 Task: Schedule a brainstorming session with the research and development team to explore new product ideas, feasibility, and potential market demand for innovation opportunities on September 27th at 2 PM.
Action: Mouse moved to (73, 229)
Screenshot: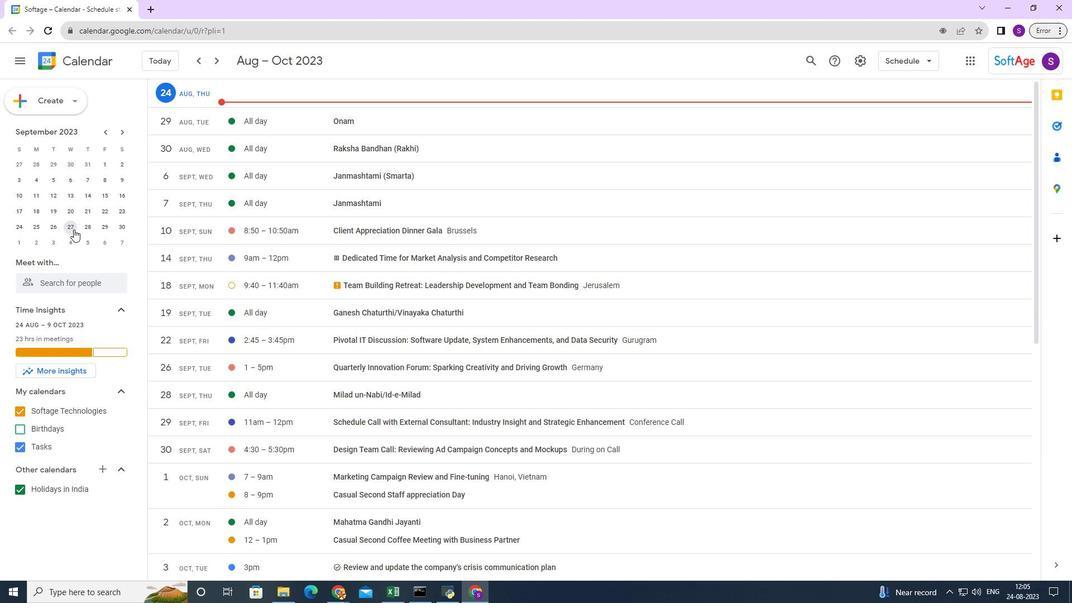 
Action: Mouse pressed left at (73, 229)
Screenshot: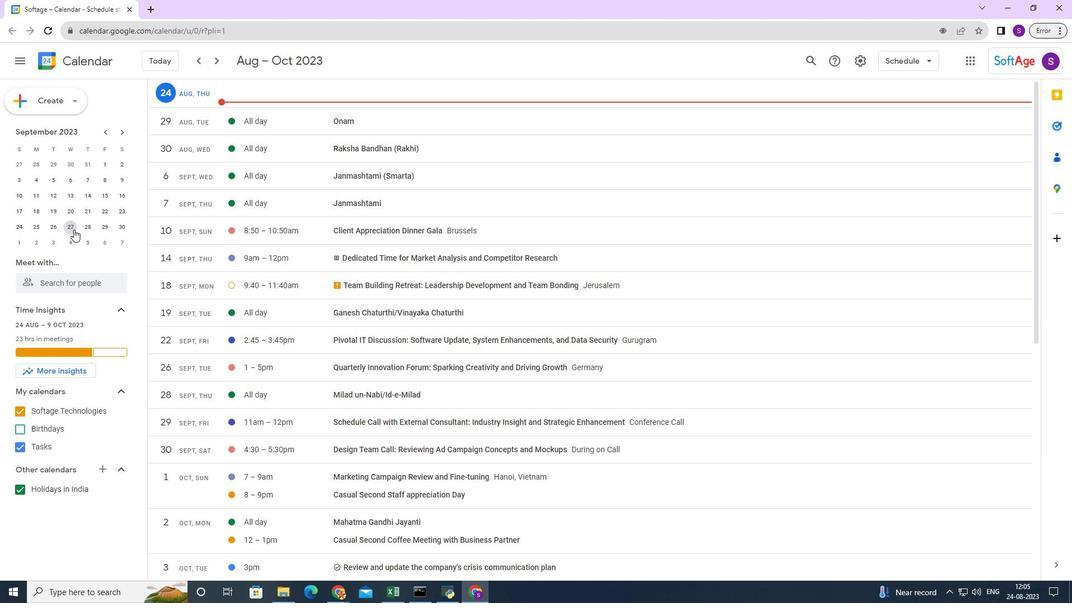 
Action: Mouse moved to (72, 106)
Screenshot: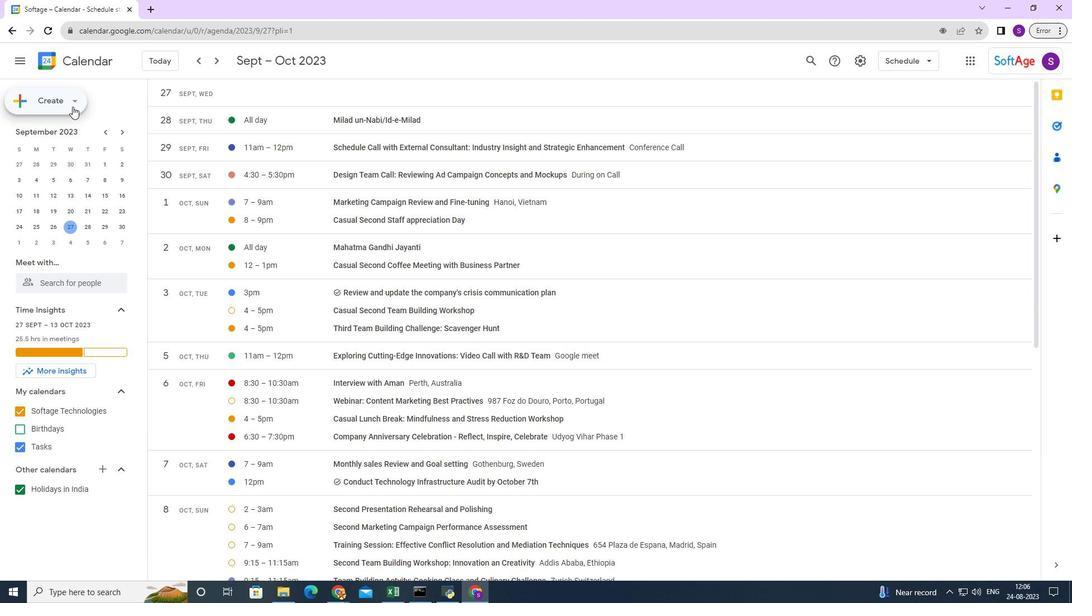 
Action: Mouse pressed left at (72, 106)
Screenshot: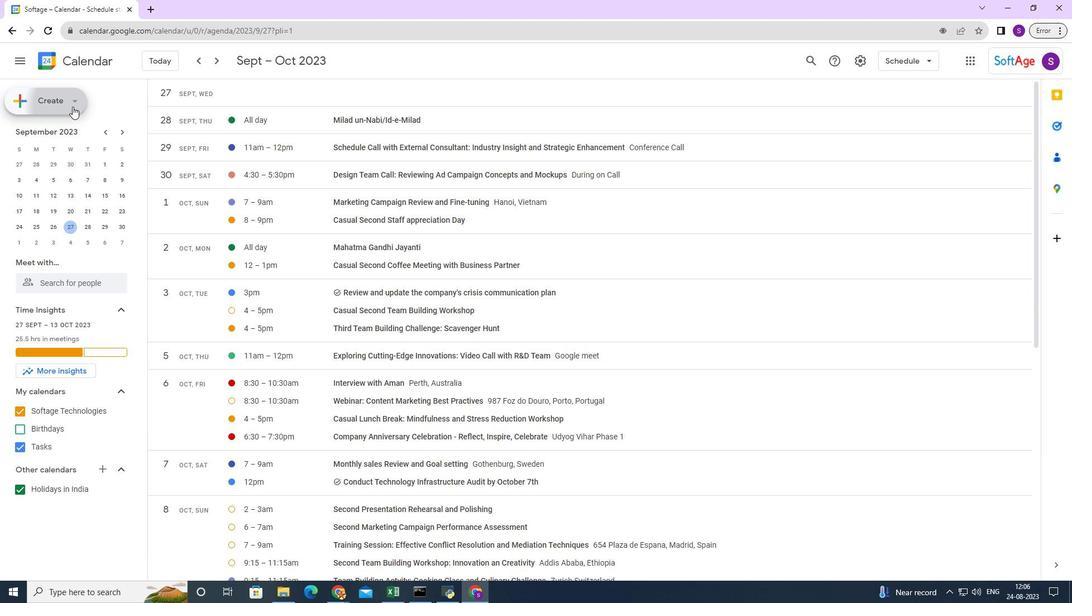 
Action: Mouse moved to (44, 220)
Screenshot: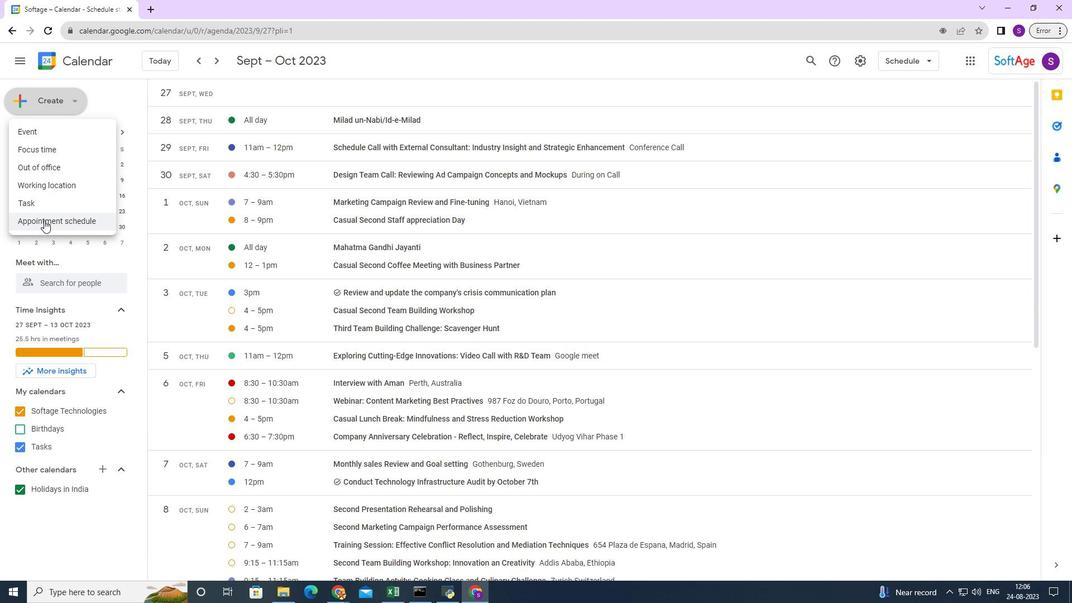 
Action: Mouse pressed left at (44, 220)
Screenshot: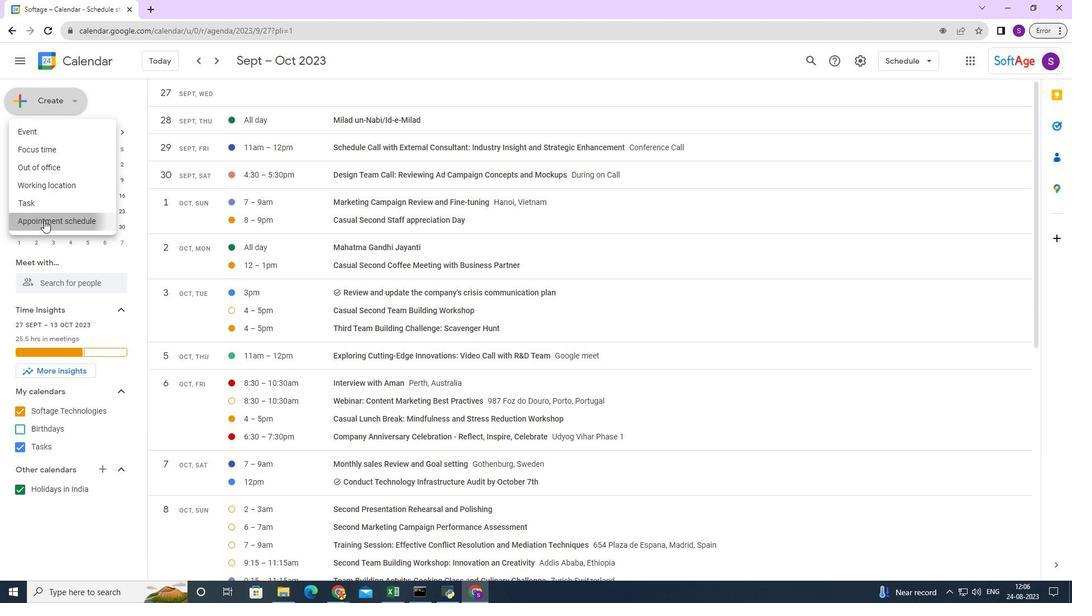 
Action: Mouse moved to (97, 348)
Screenshot: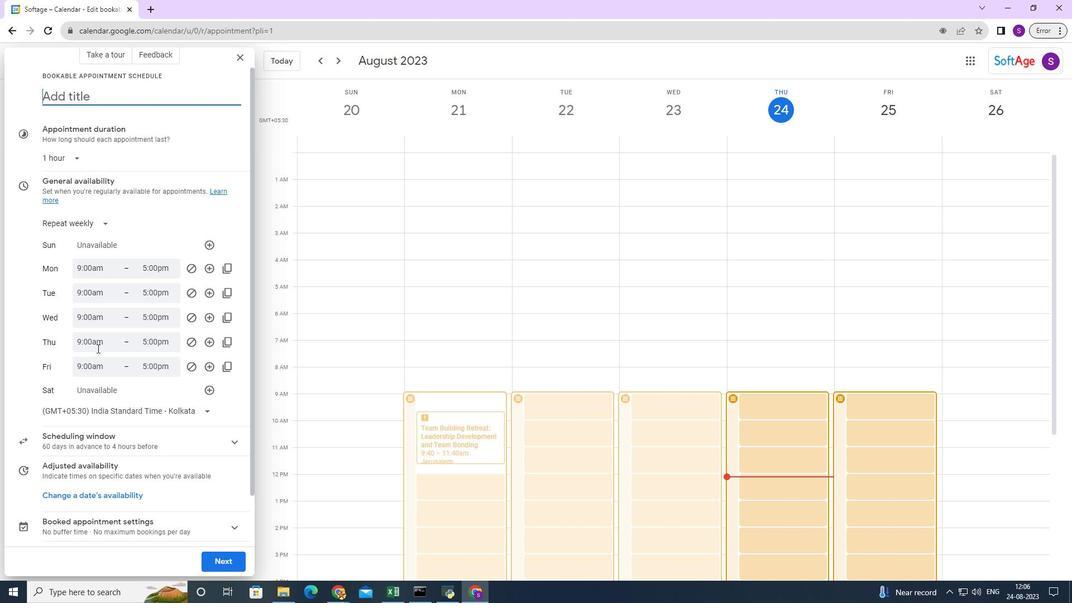 
Action: Mouse scrolled (97, 348) with delta (0, 0)
Screenshot: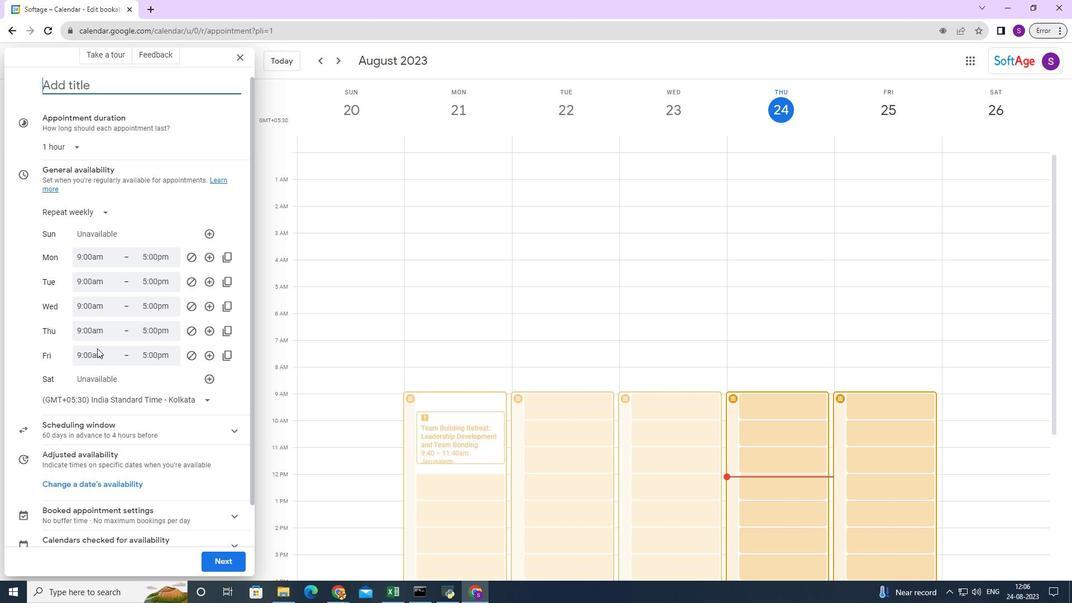 
Action: Mouse scrolled (97, 348) with delta (0, 0)
Screenshot: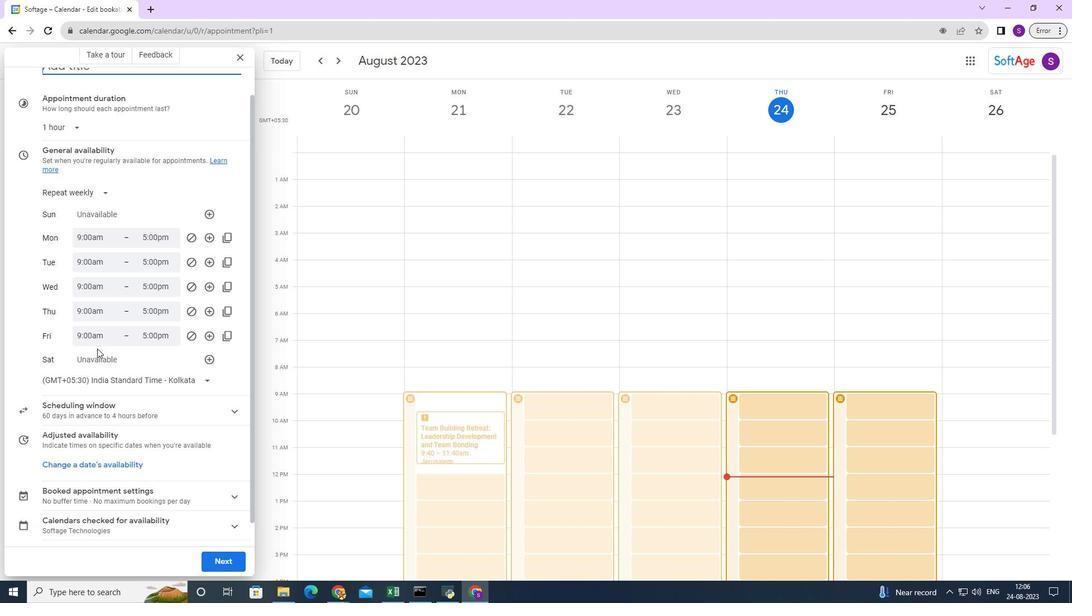 
Action: Mouse moved to (97, 345)
Screenshot: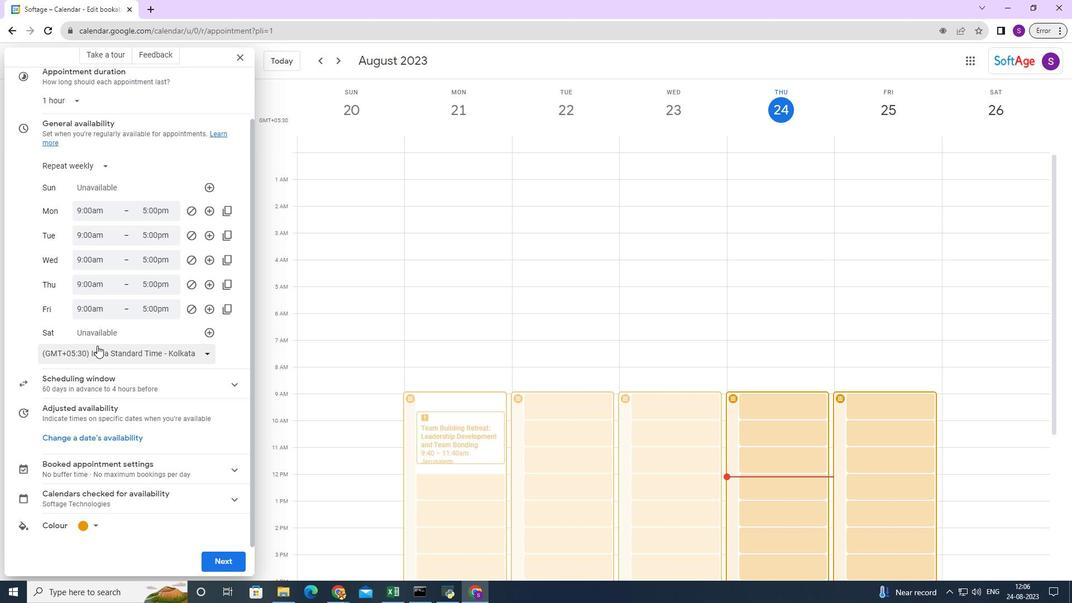 
Action: Mouse scrolled (97, 346) with delta (0, 0)
Screenshot: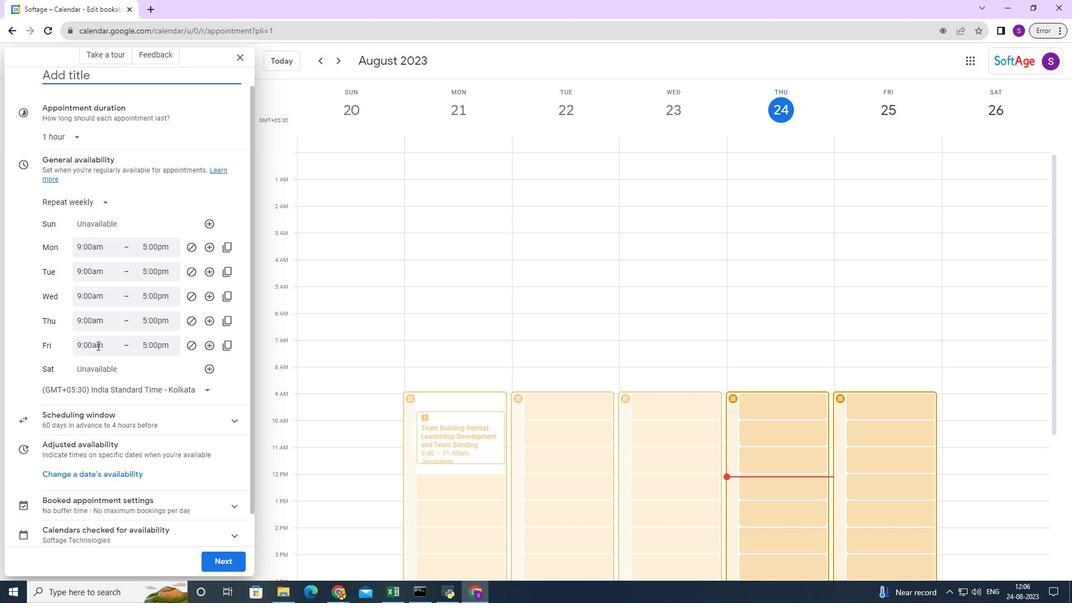
Action: Mouse moved to (91, 168)
Screenshot: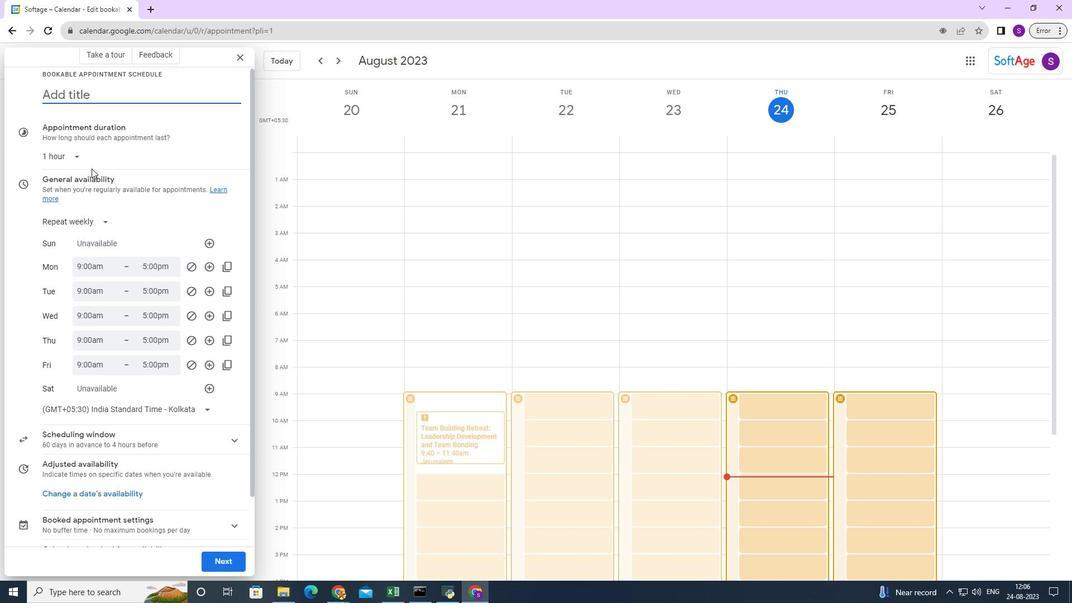 
Action: Mouse scrolled (91, 169) with delta (0, 0)
Screenshot: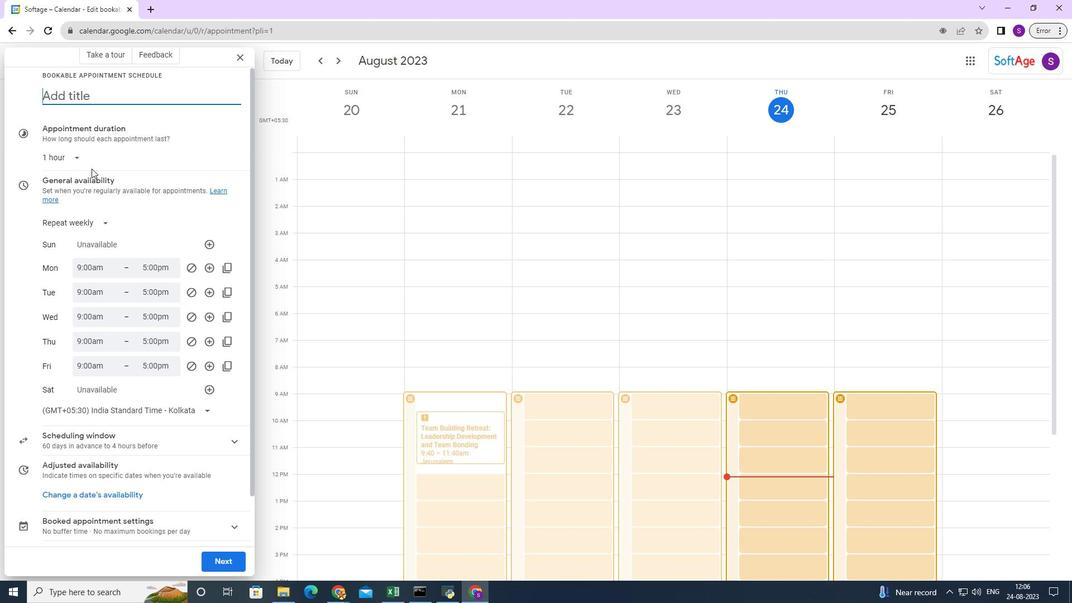
Action: Mouse scrolled (91, 169) with delta (0, 0)
Screenshot: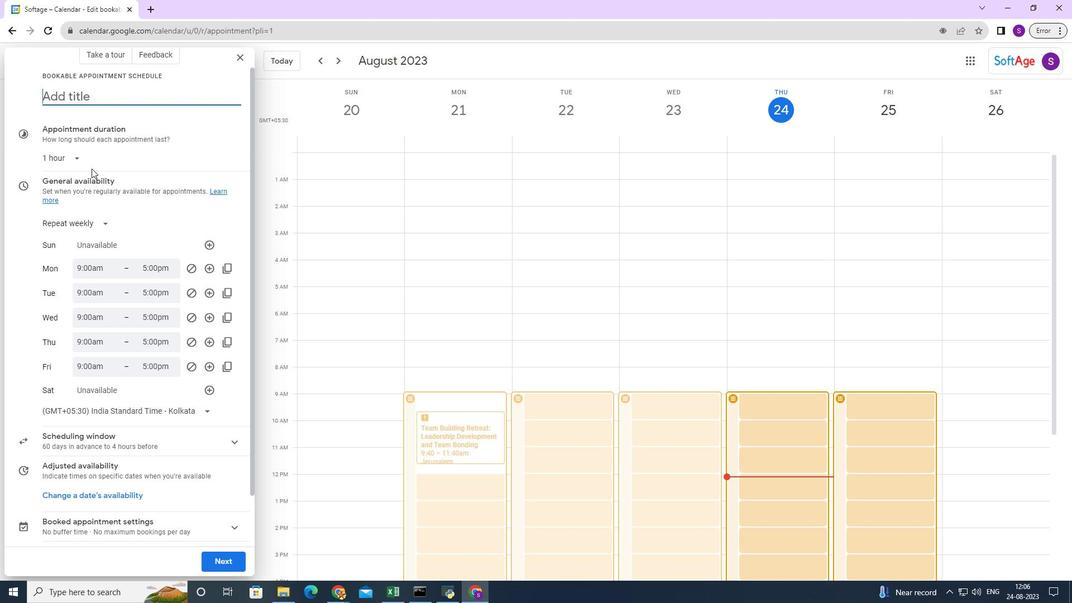 
Action: Mouse scrolled (91, 169) with delta (0, 0)
Screenshot: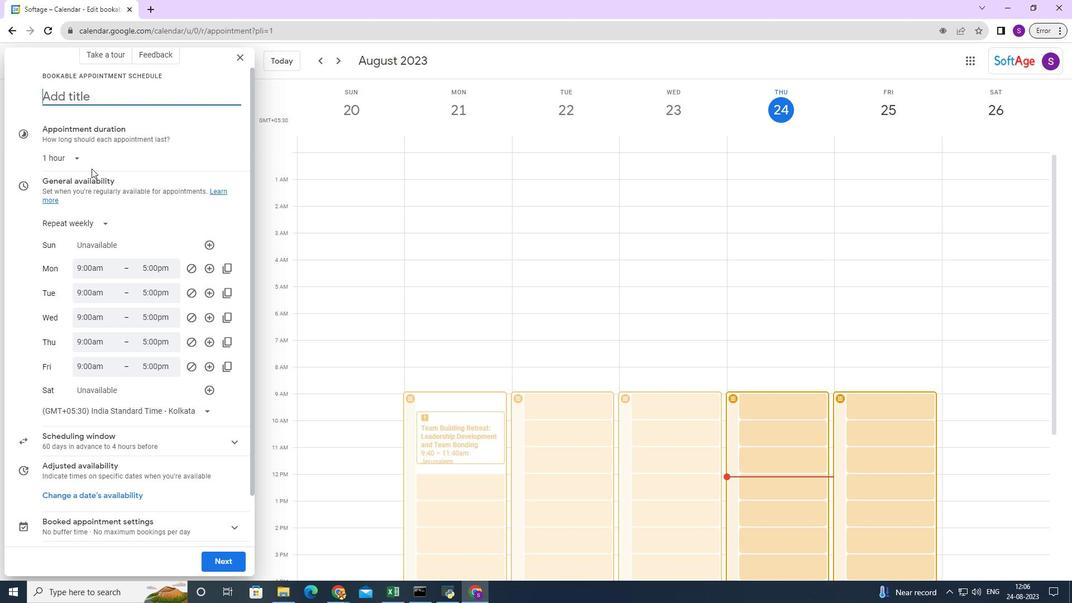
Action: Mouse moved to (91, 150)
Screenshot: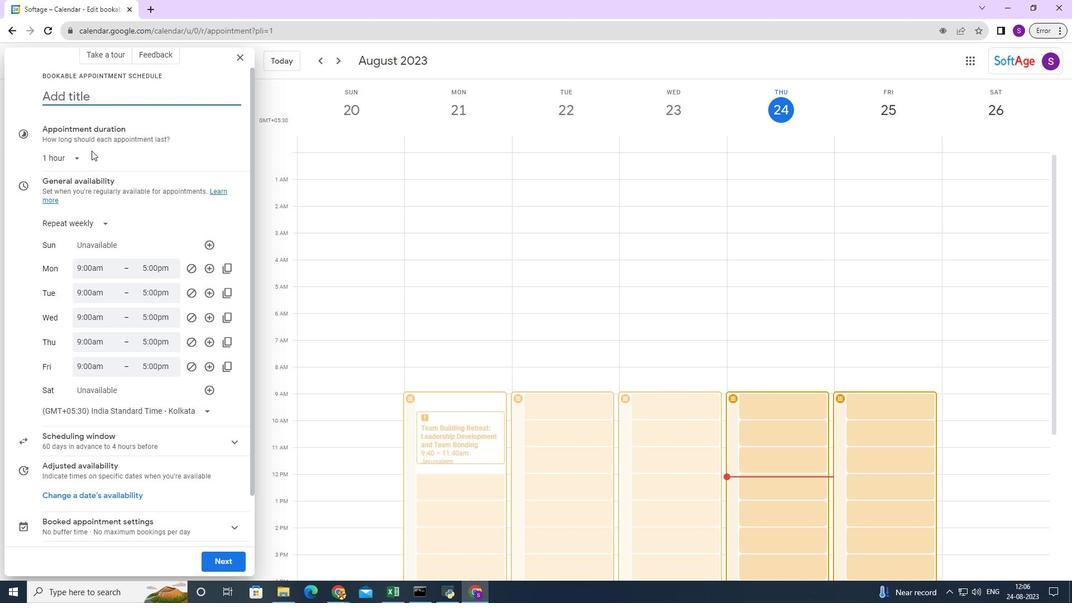 
Action: Mouse scrolled (91, 151) with delta (0, 0)
Screenshot: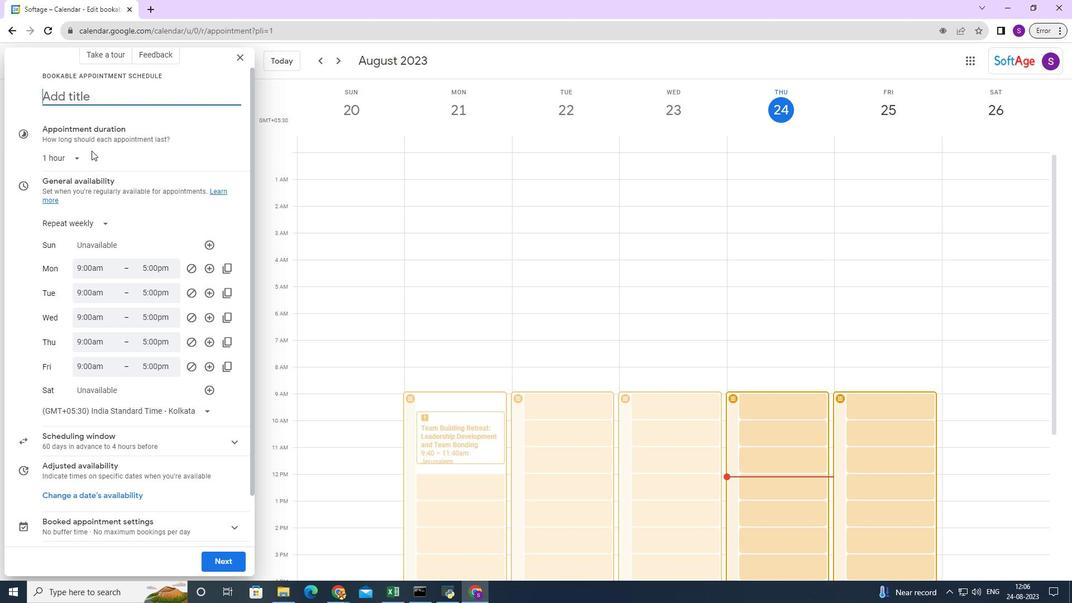 
Action: Mouse moved to (409, 298)
Screenshot: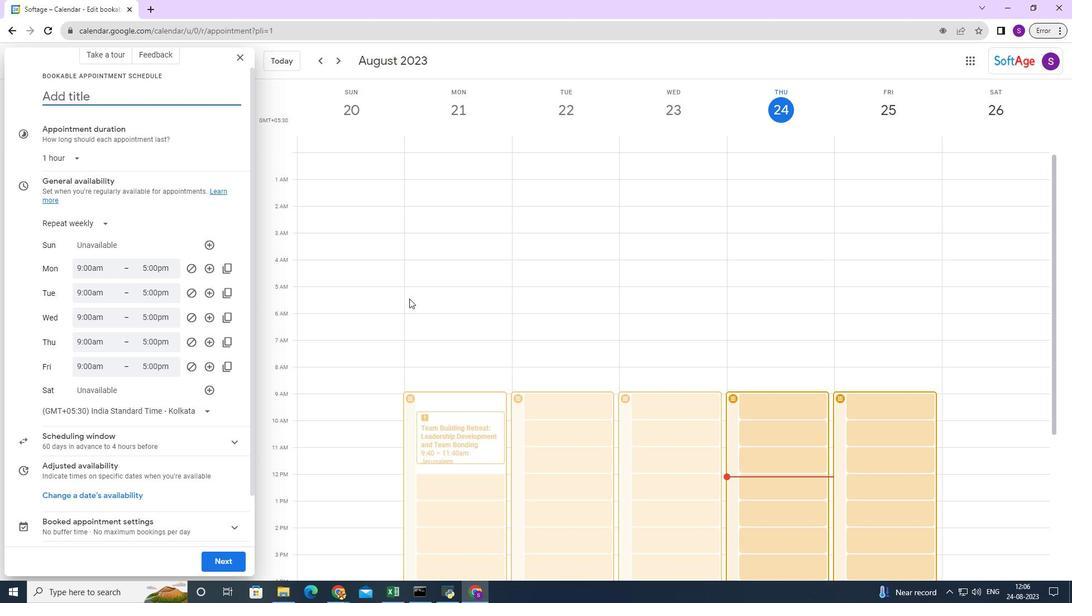 
Action: Mouse scrolled (409, 298) with delta (0, 0)
Screenshot: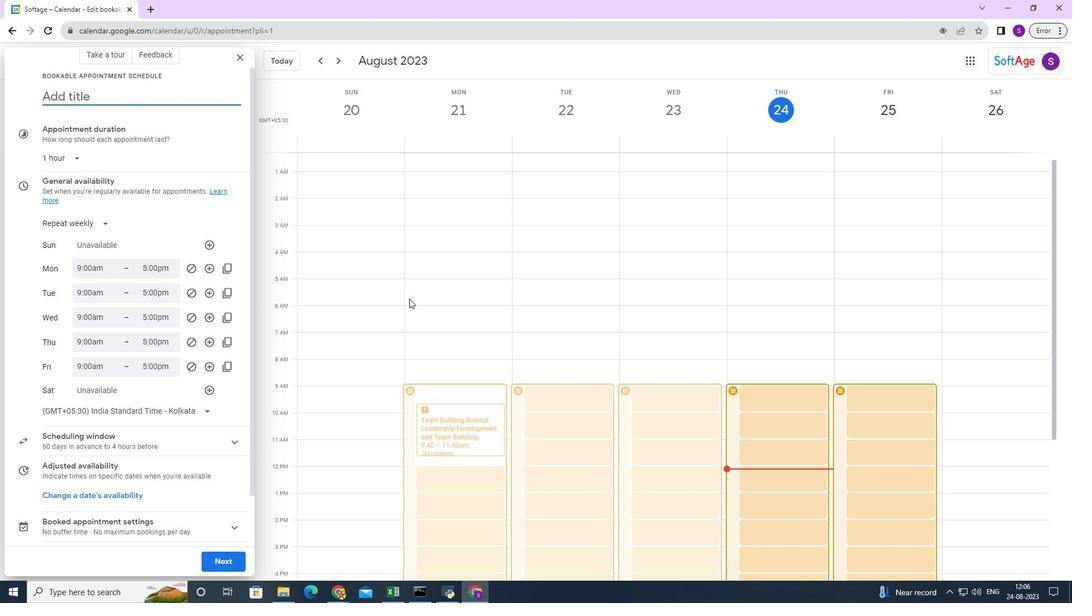 
Action: Mouse scrolled (409, 298) with delta (0, 0)
Screenshot: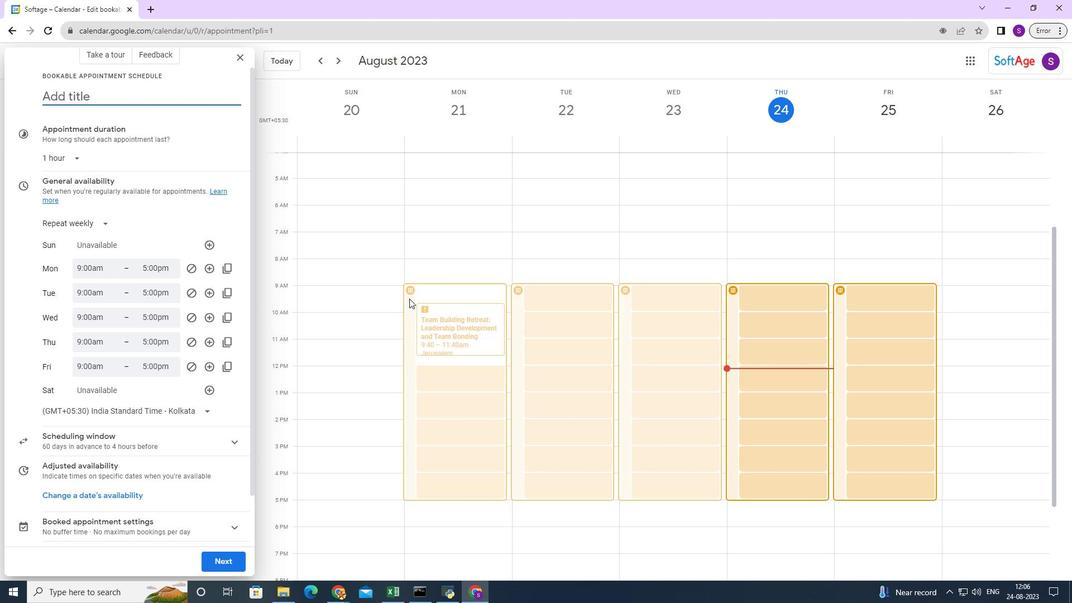 
Action: Mouse scrolled (409, 298) with delta (0, 0)
Screenshot: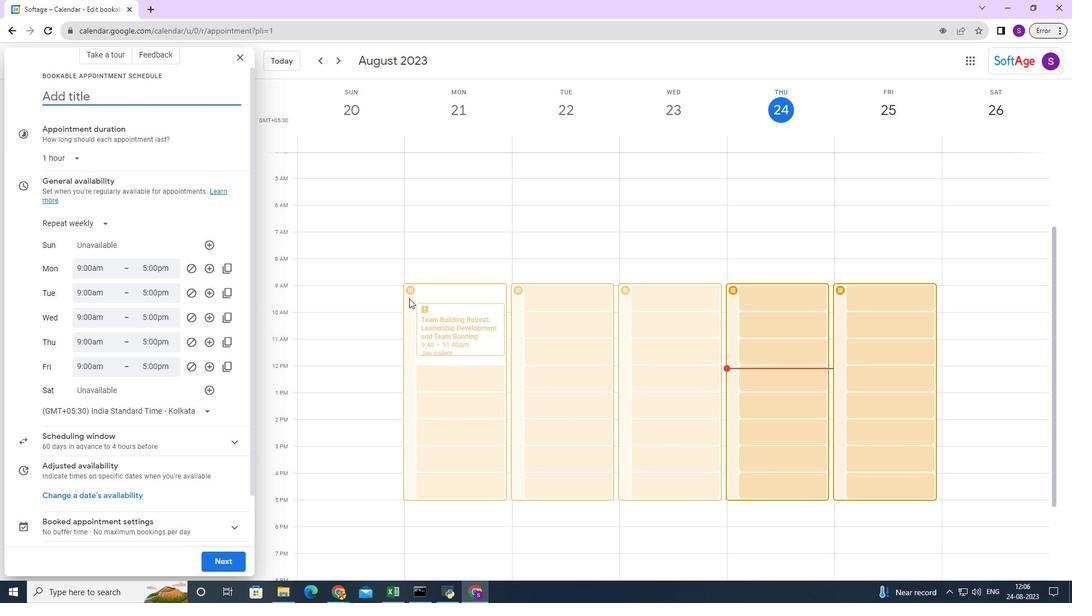 
Action: Mouse moved to (326, 370)
Screenshot: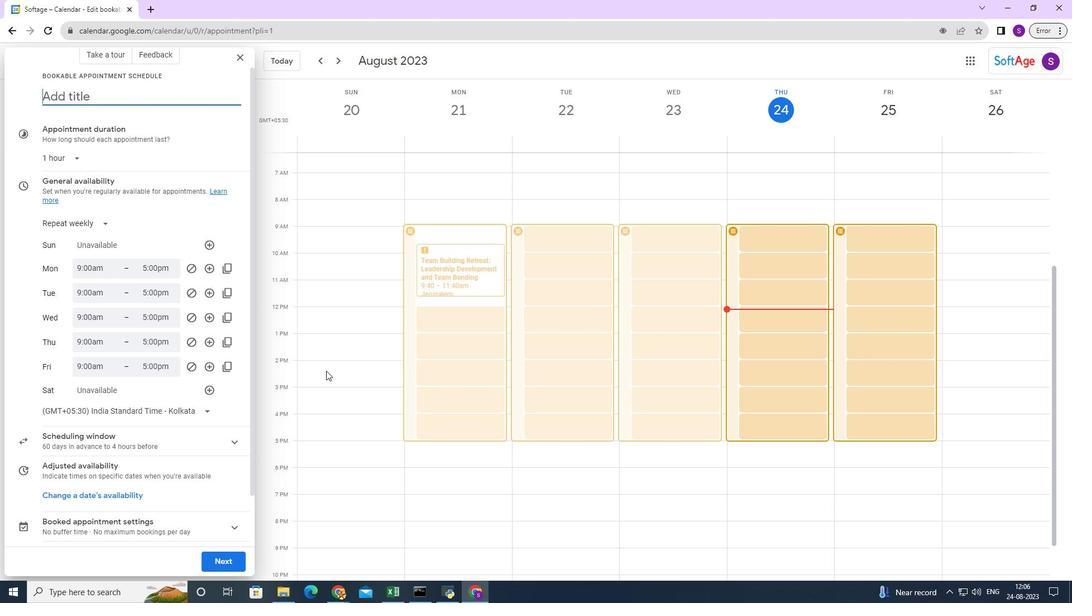 
Action: Mouse pressed left at (326, 370)
Screenshot: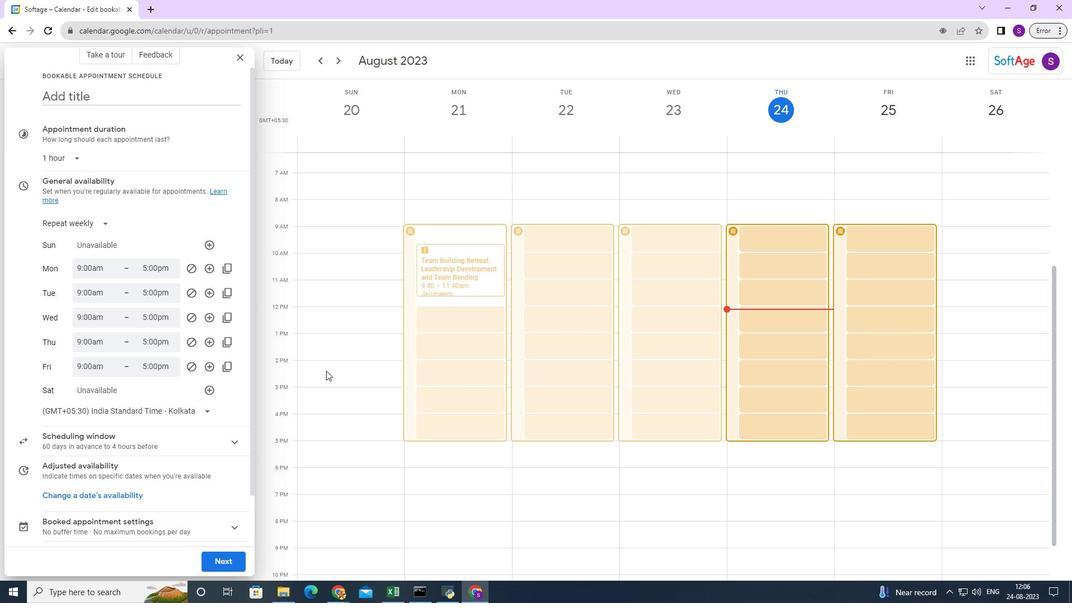 
Action: Mouse moved to (332, 360)
Screenshot: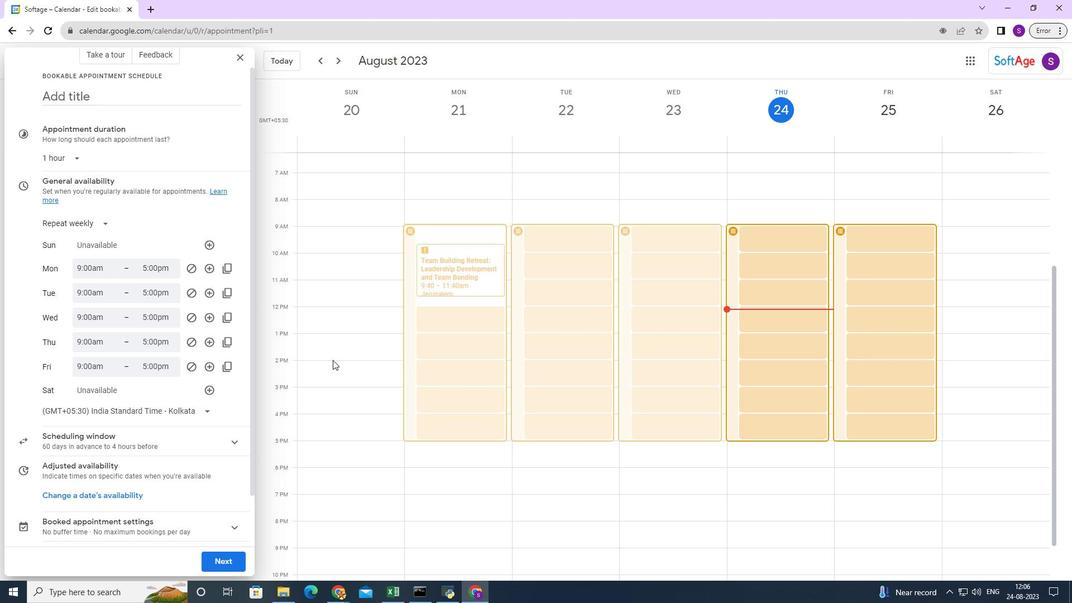 
Action: Mouse pressed left at (332, 360)
Screenshot: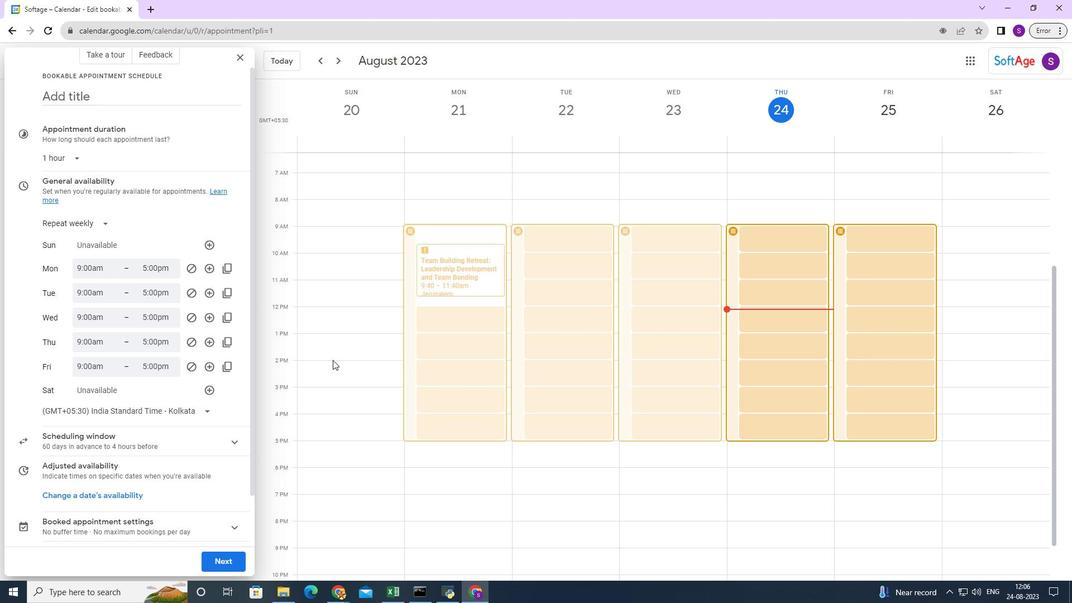 
Action: Mouse moved to (92, 102)
Screenshot: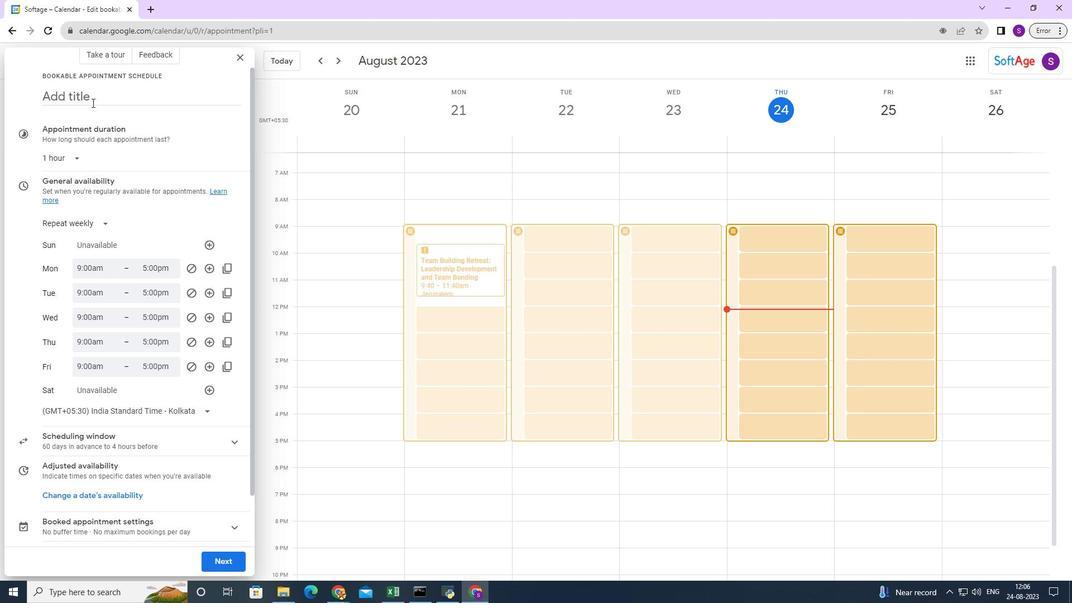 
Action: Mouse pressed left at (92, 102)
Screenshot: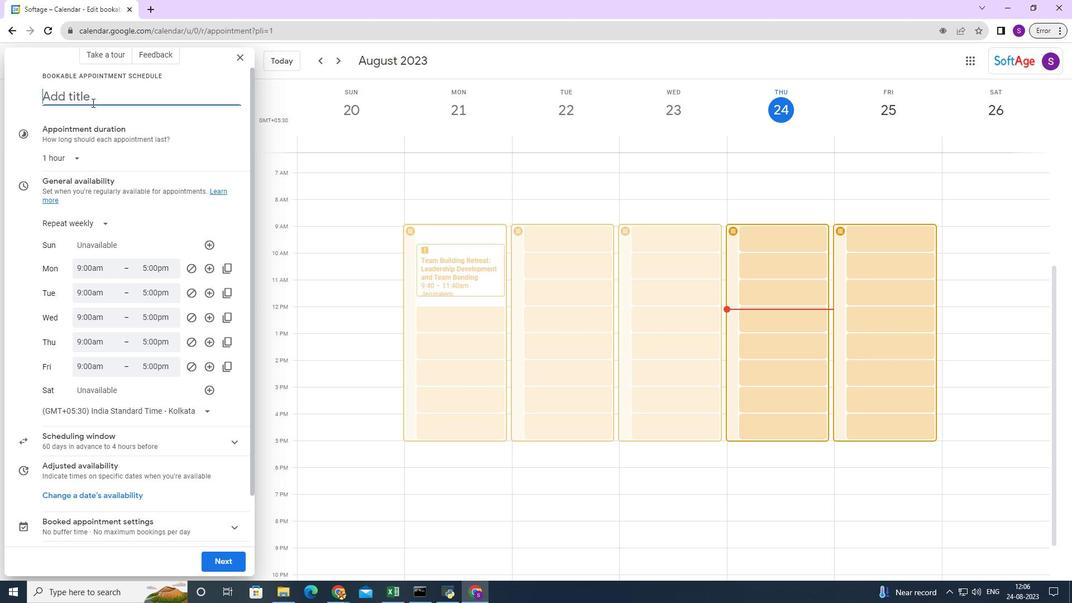 
Action: Mouse moved to (86, 260)
Screenshot: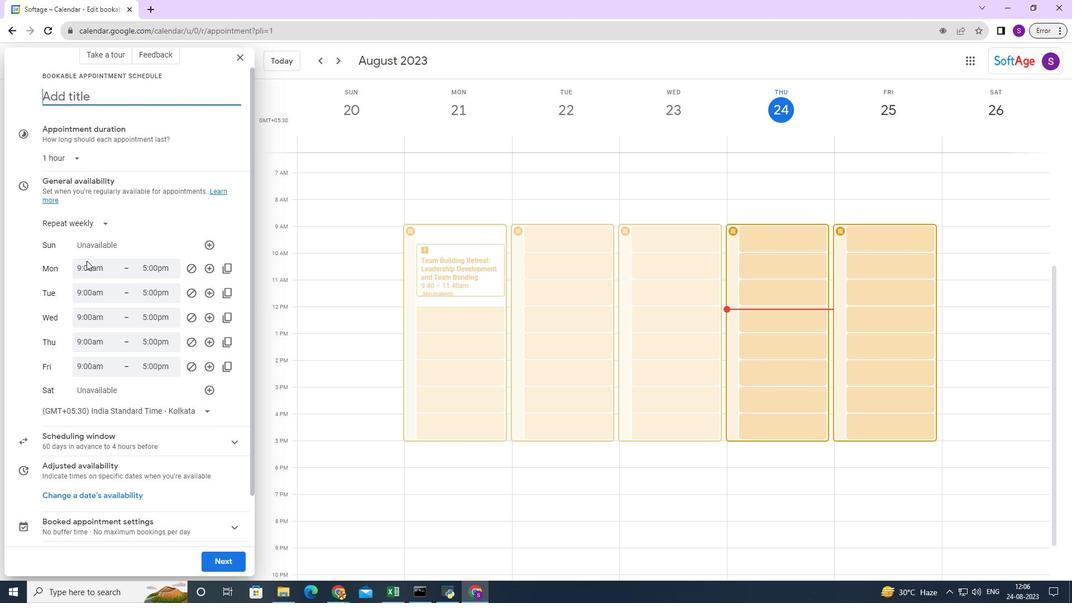 
Action: Mouse scrolled (86, 261) with delta (0, 0)
Screenshot: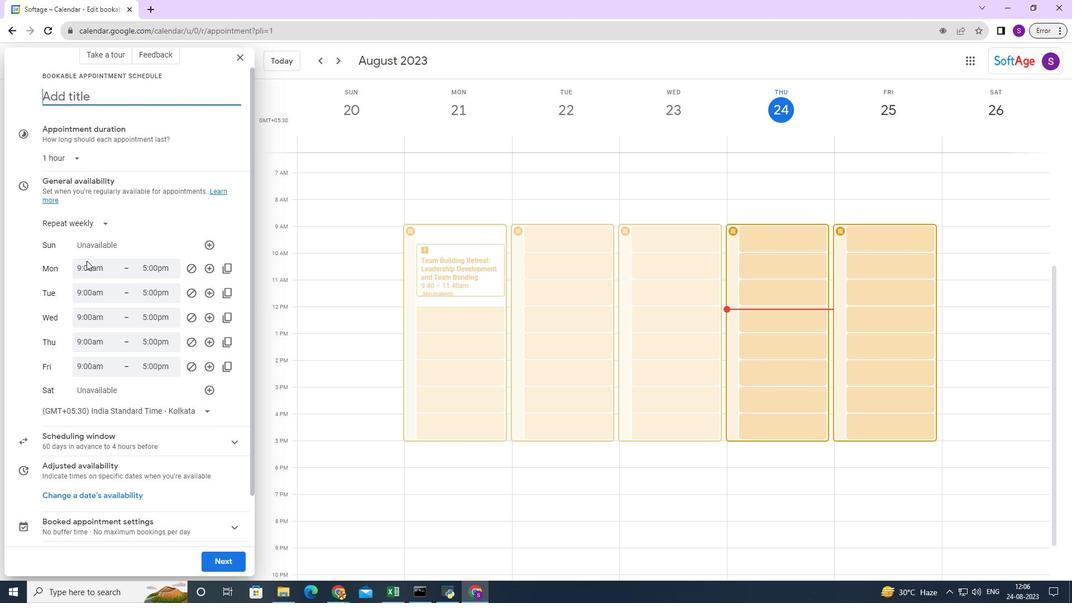 
Action: Mouse scrolled (86, 261) with delta (0, 0)
Screenshot: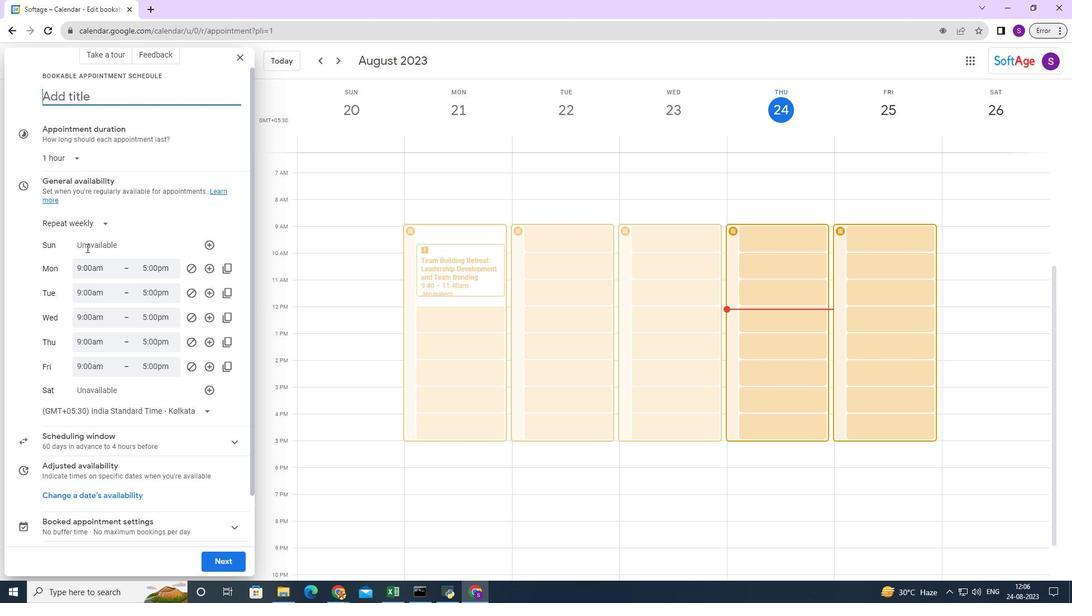 
Action: Mouse scrolled (86, 261) with delta (0, 0)
Screenshot: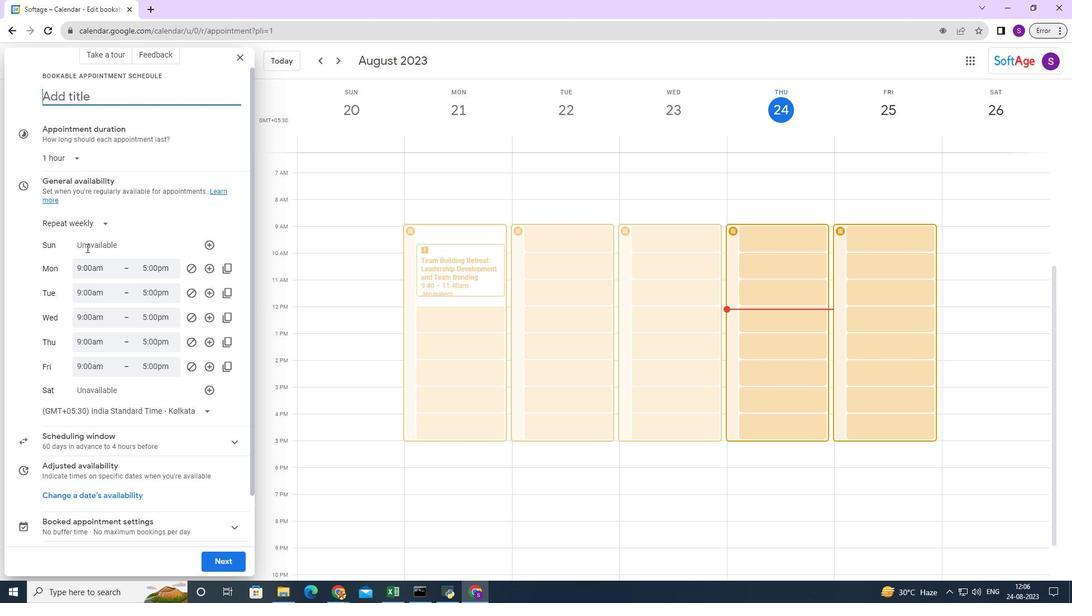
Action: Mouse moved to (78, 89)
Screenshot: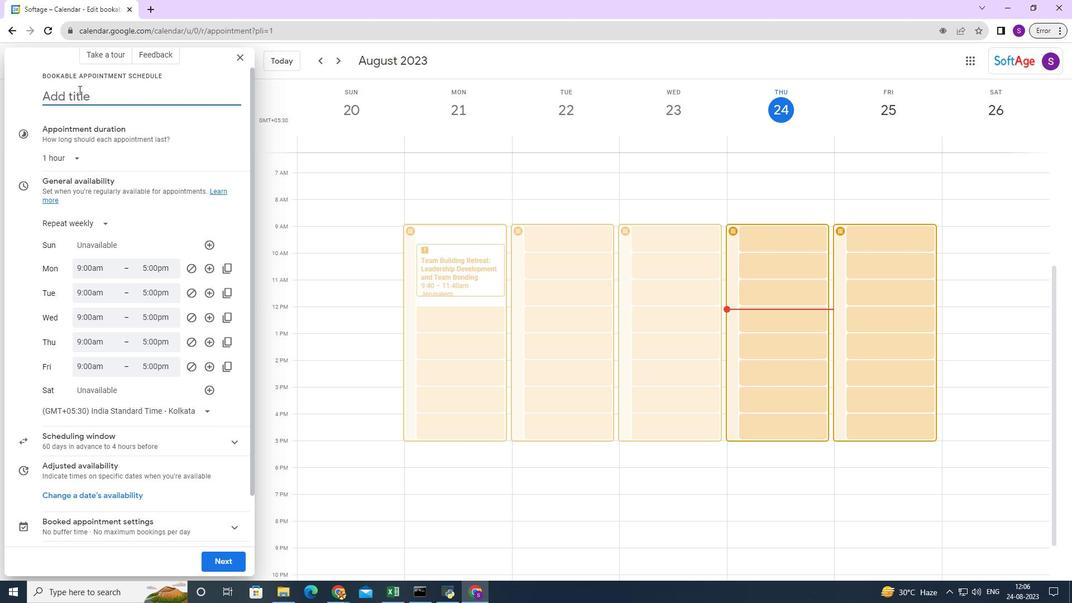 
Action: Key pressed <Key.caps_lock>B<Key.caps_lock>r<Key.backspace><Key.backspace><Key.caps_lock>B<Key.caps_lock>rainstorming<Key.space>sesssio<Key.backspace><Key.backspace><Key.backspace>ion<Key.space>with<Key.space>the<Key.space><Key.caps_lock>R<Key.caps_lock>esearch<Key.space>and<Key.space><Key.caps_lock>D<Key.caps_lock>evelopment<Key.space>tean<Key.backspace>m
Screenshot: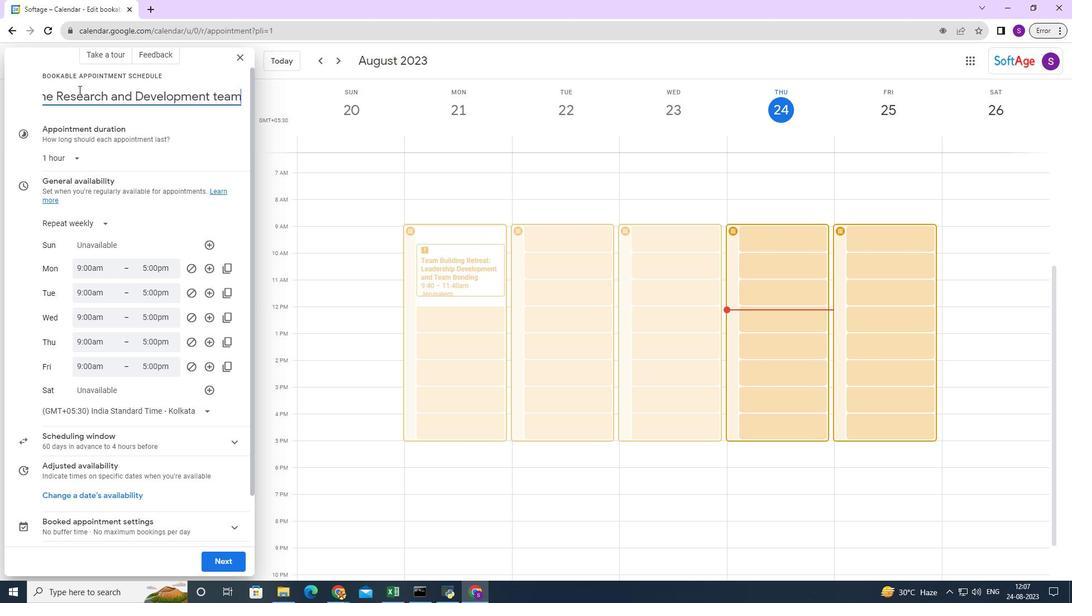 
Action: Mouse moved to (65, 366)
Screenshot: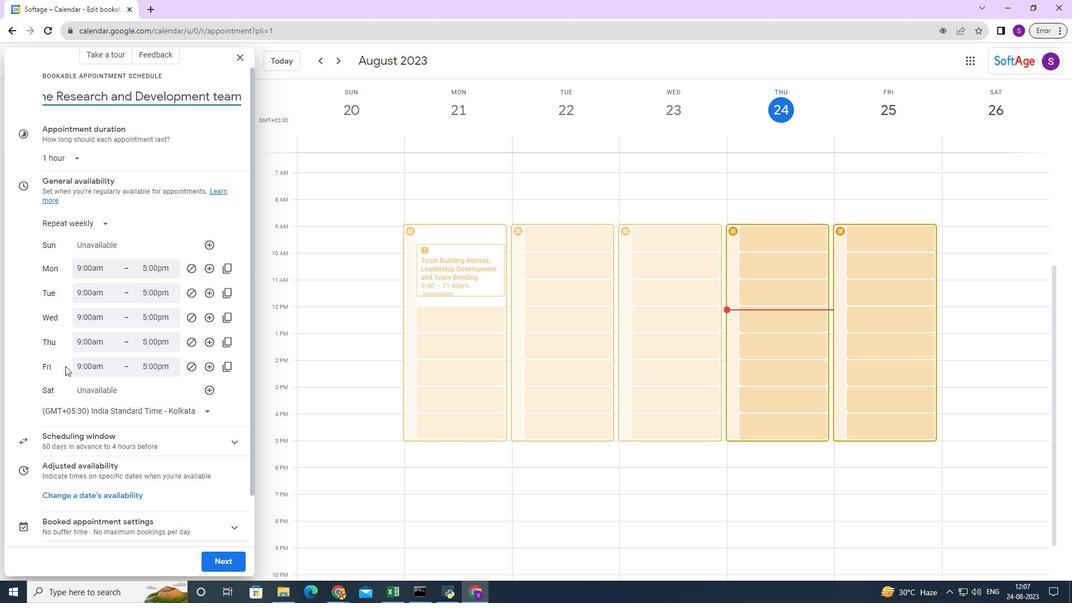 
Action: Mouse scrolled (65, 365) with delta (0, 0)
Screenshot: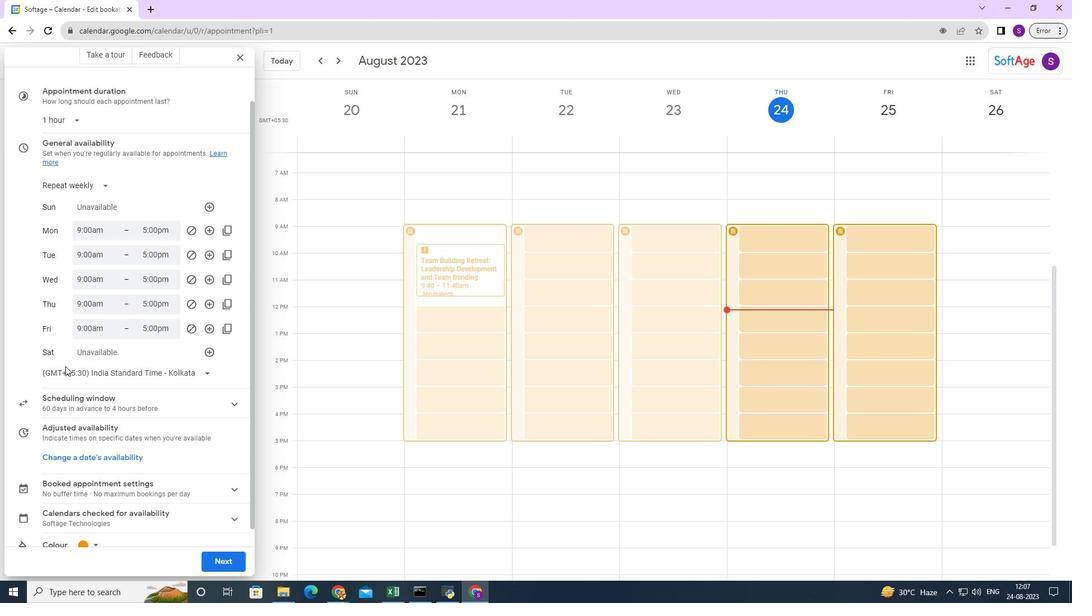 
Action: Mouse scrolled (65, 365) with delta (0, 0)
Screenshot: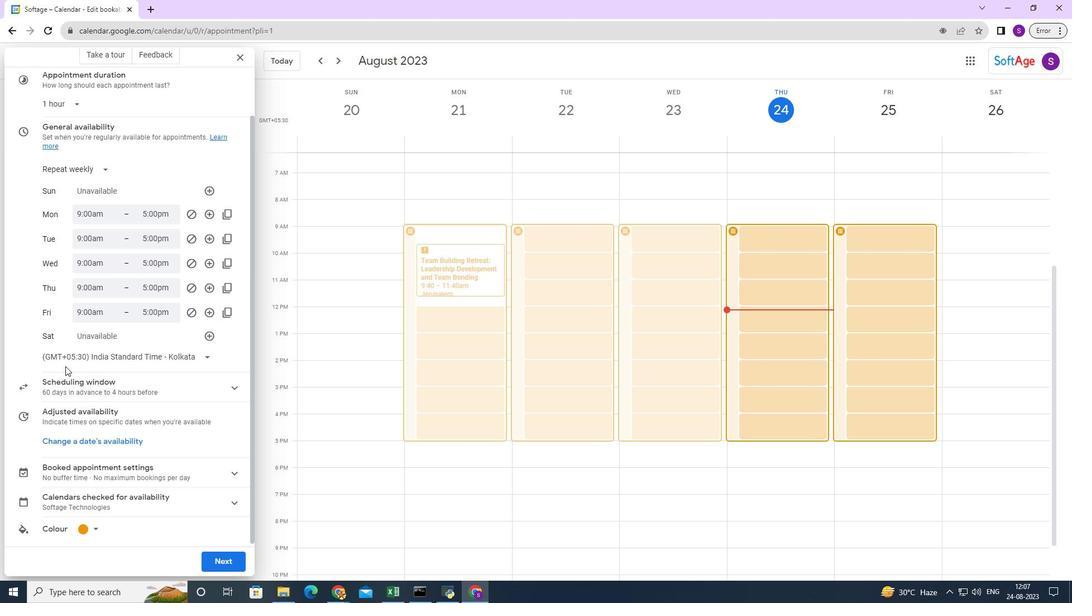 
Action: Mouse scrolled (65, 365) with delta (0, 0)
Screenshot: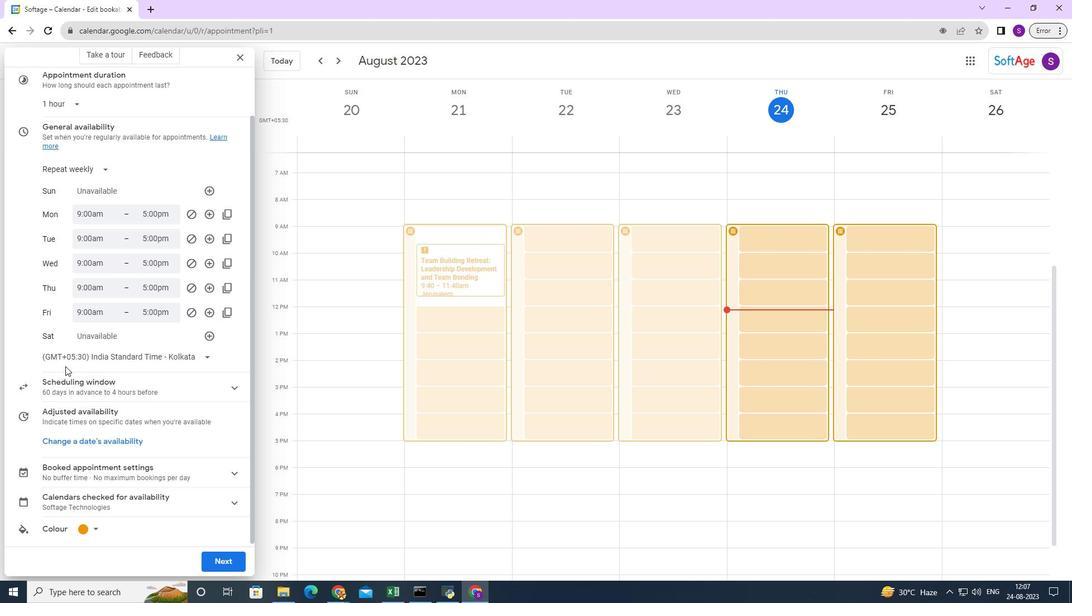 
Action: Mouse moved to (112, 378)
Screenshot: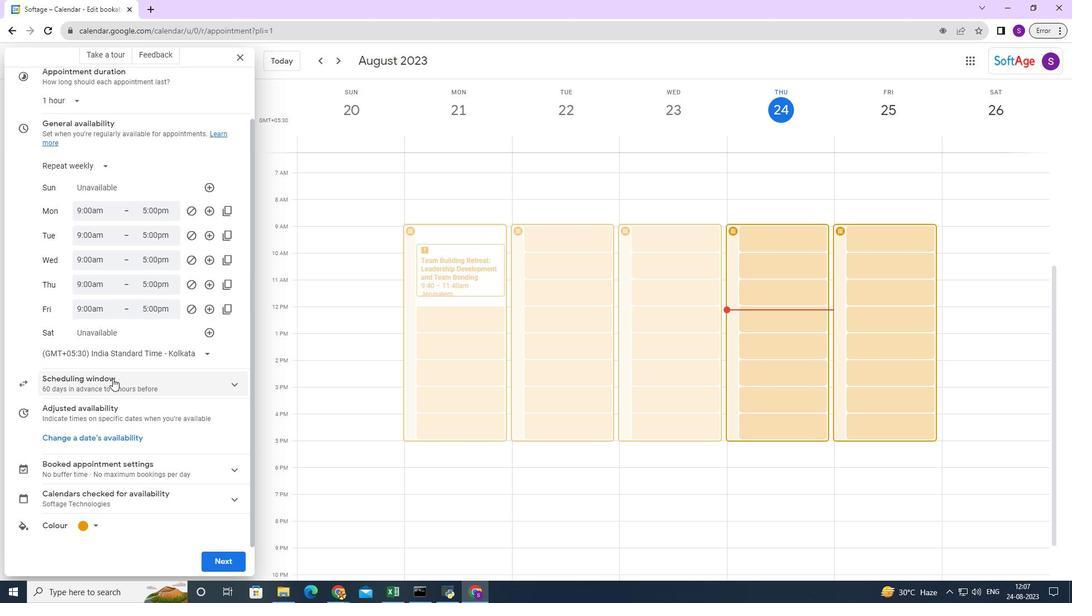
Action: Mouse scrolled (112, 378) with delta (0, 0)
Screenshot: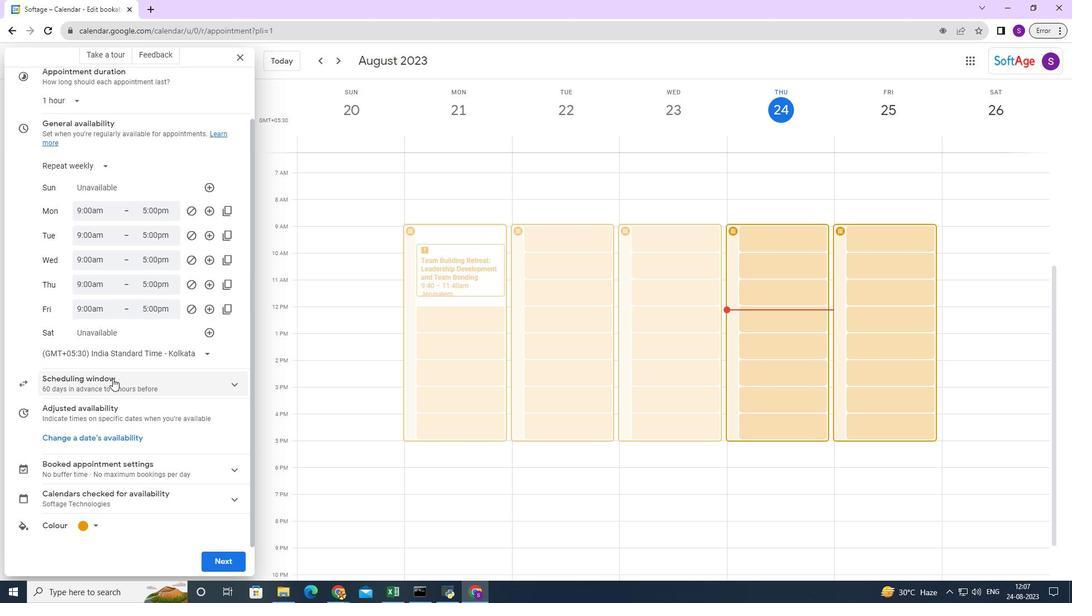 
Action: Mouse scrolled (112, 378) with delta (0, 0)
Screenshot: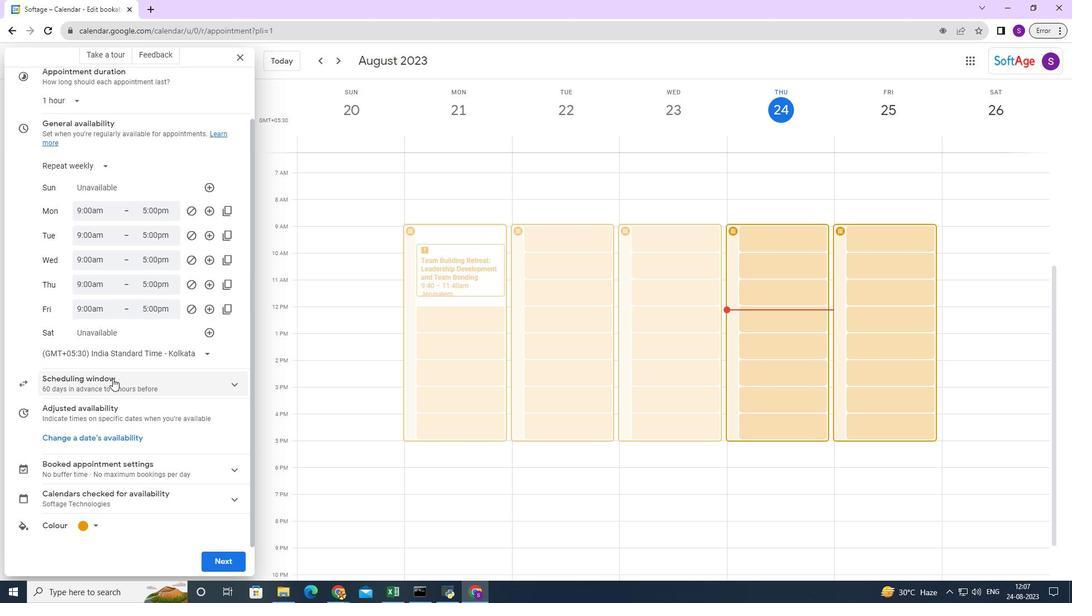 
Action: Mouse moved to (168, 467)
Screenshot: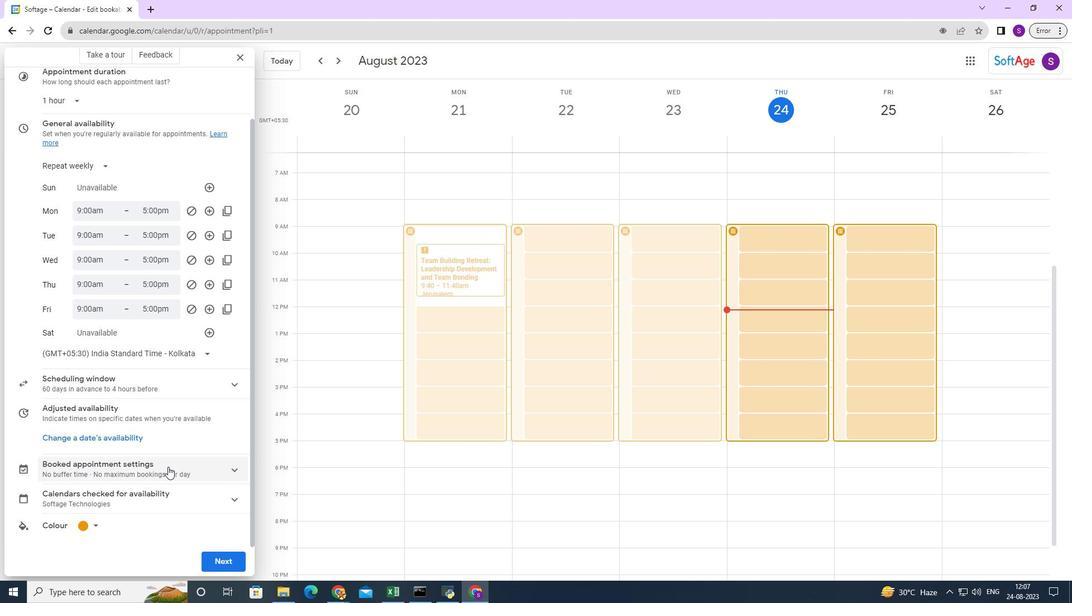 
Action: Mouse pressed left at (168, 467)
Screenshot: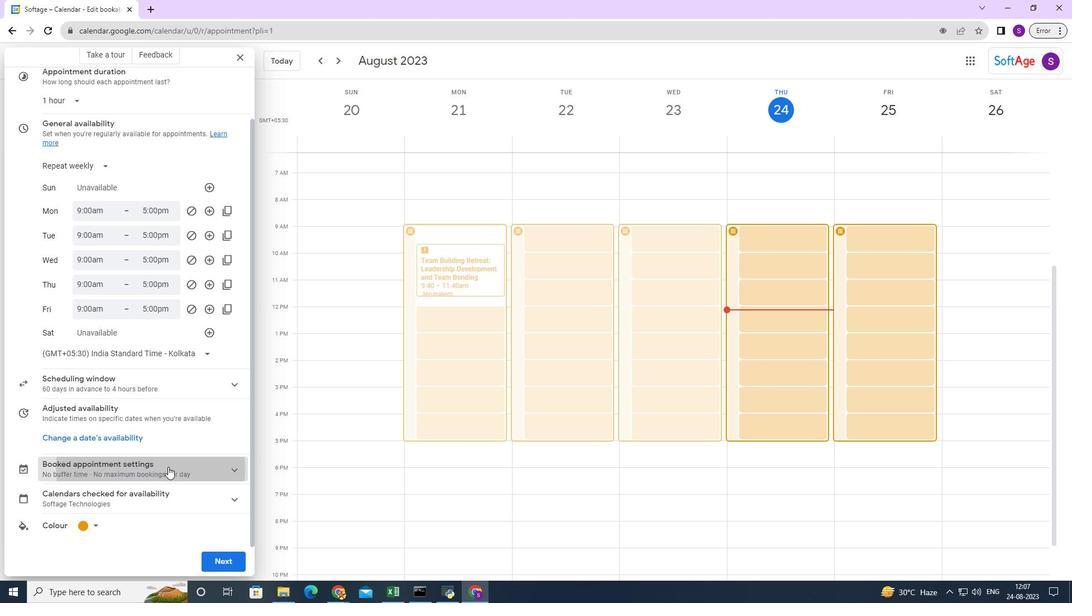
Action: Mouse moved to (140, 474)
Screenshot: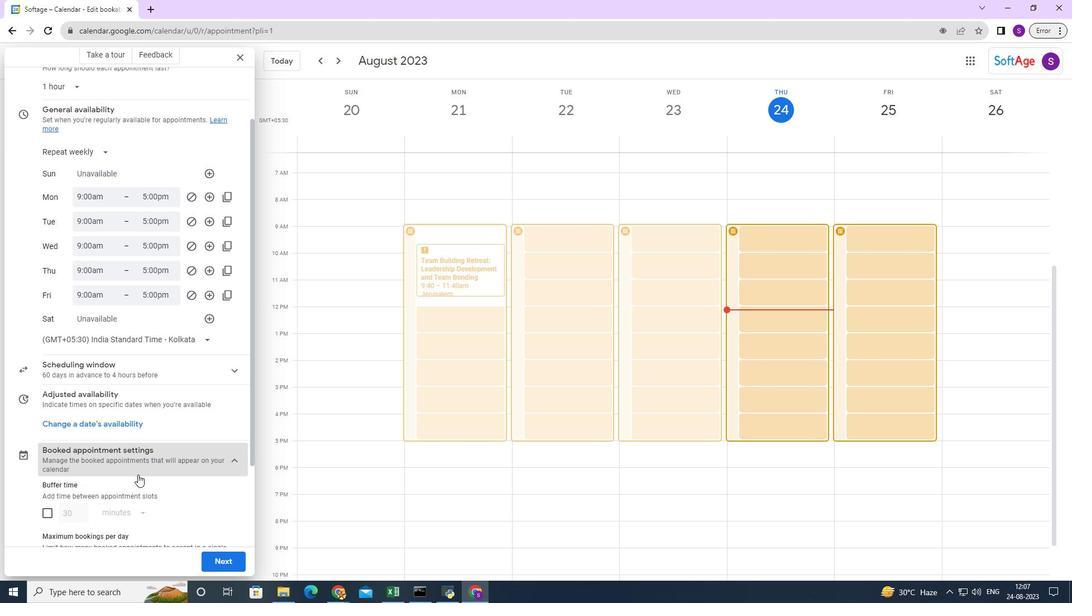 
Action: Mouse scrolled (140, 474) with delta (0, 0)
Screenshot: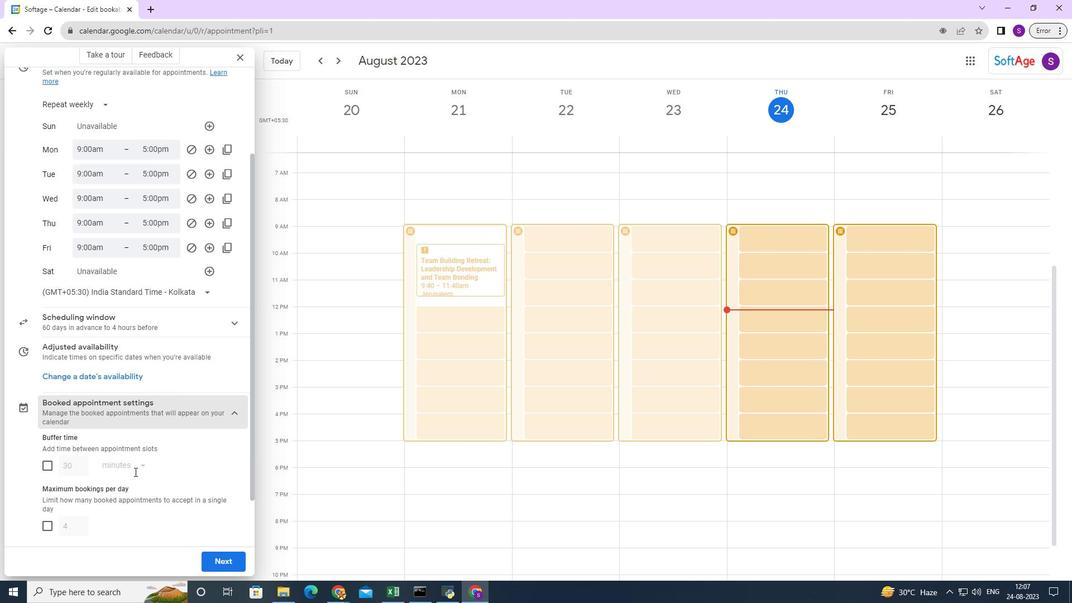 
Action: Mouse scrolled (140, 474) with delta (0, 0)
Screenshot: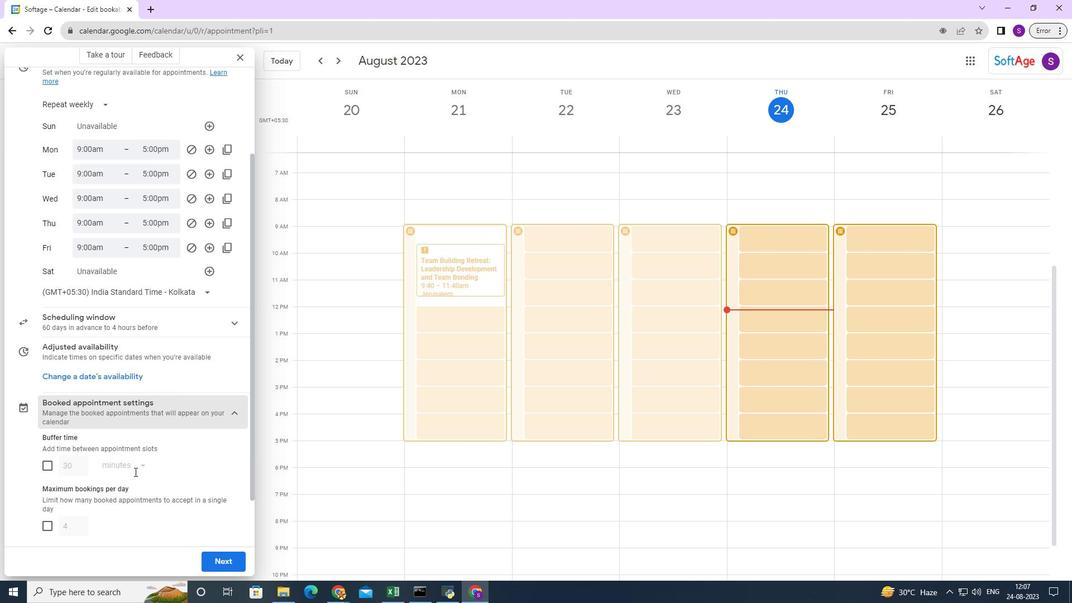 
Action: Mouse moved to (140, 474)
Screenshot: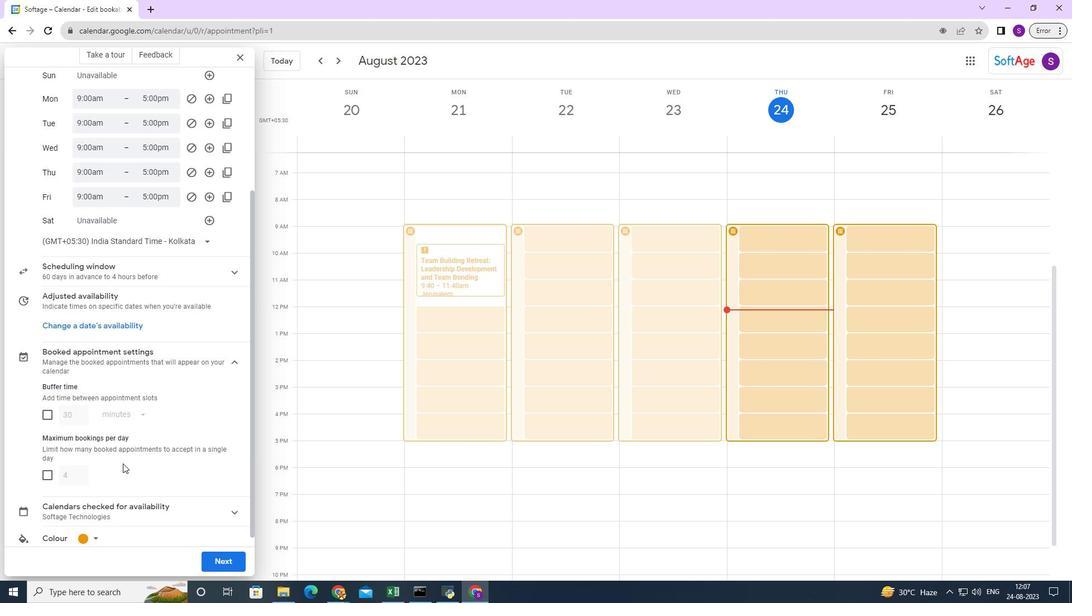
Action: Mouse scrolled (140, 474) with delta (0, 0)
Screenshot: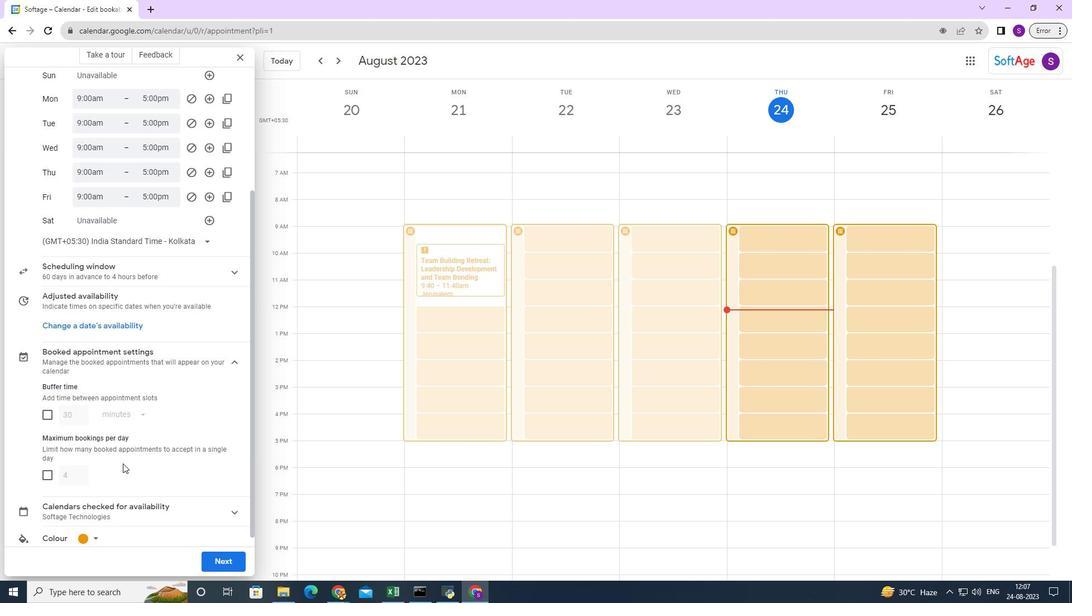 
Action: Mouse moved to (86, 392)
Screenshot: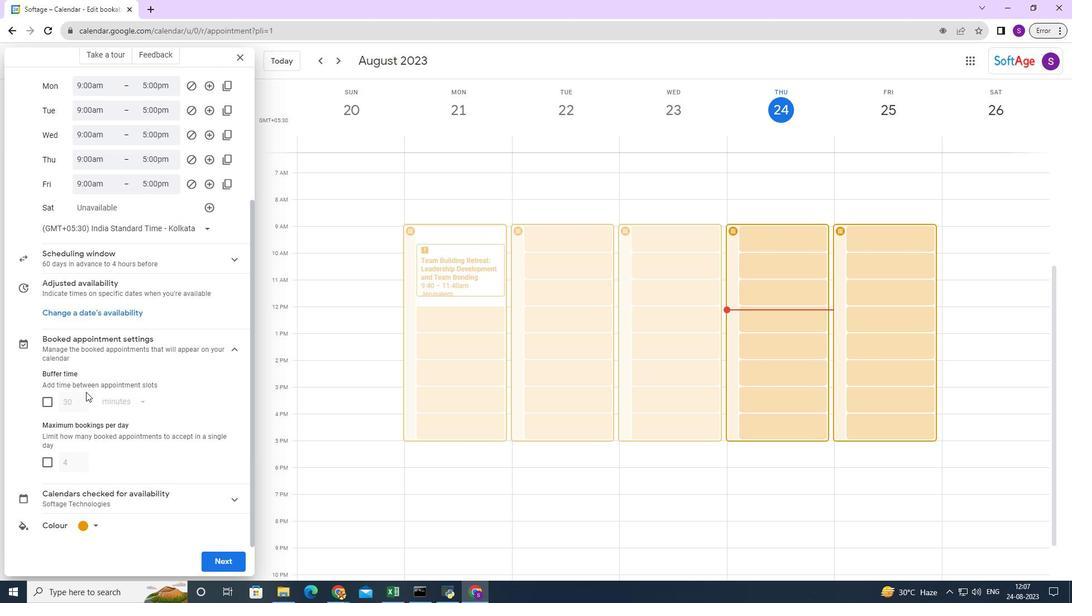 
Action: Mouse scrolled (86, 392) with delta (0, 0)
Screenshot: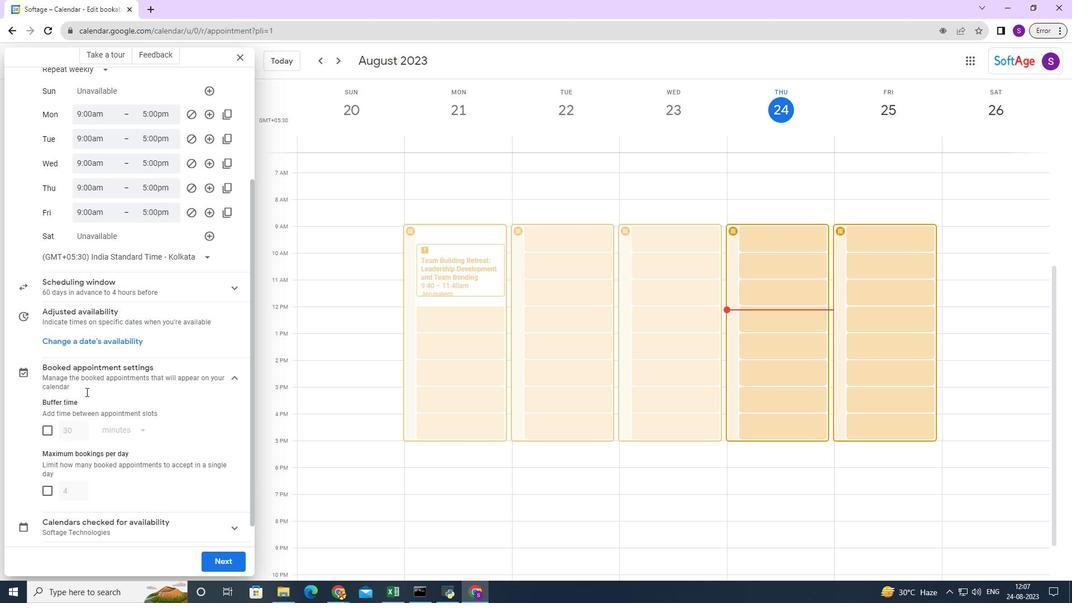 
Action: Mouse scrolled (86, 392) with delta (0, 0)
Screenshot: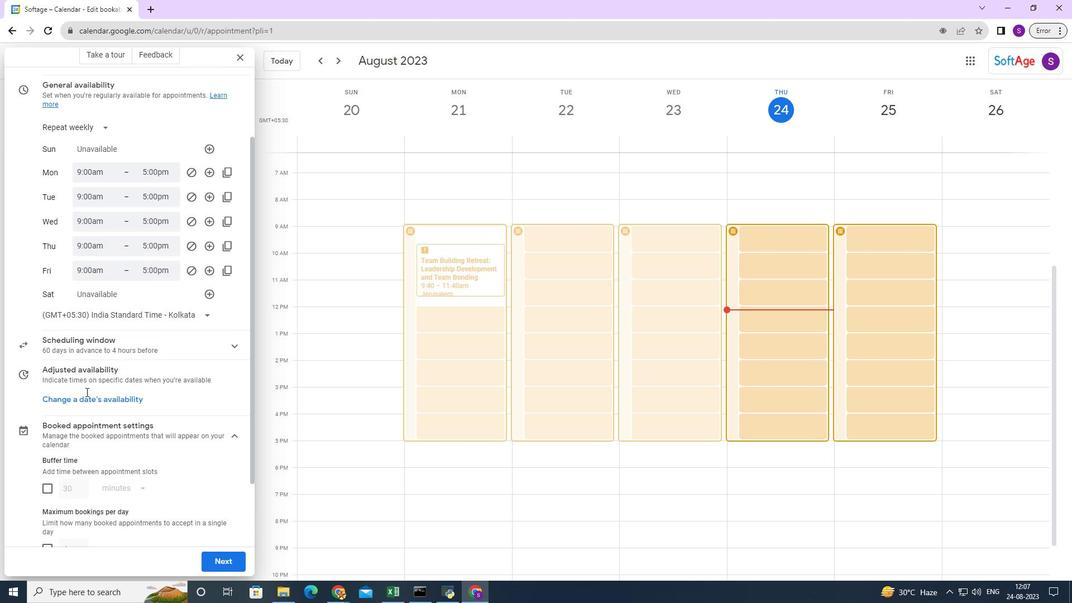 
Action: Mouse scrolled (86, 392) with delta (0, 0)
Screenshot: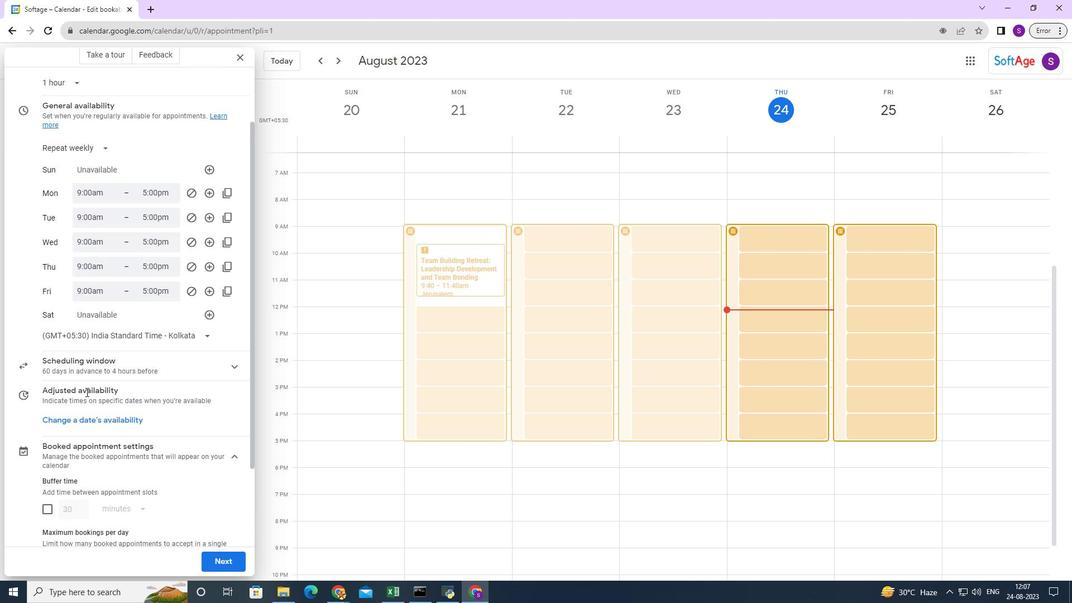 
Action: Mouse scrolled (86, 392) with delta (0, 0)
Screenshot: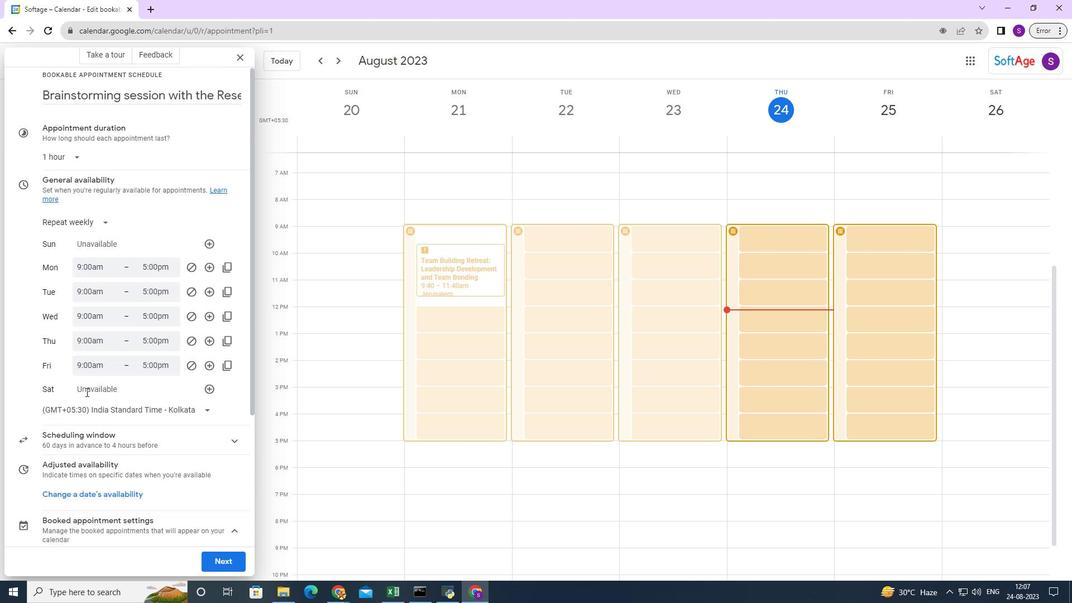 
Action: Mouse scrolled (86, 392) with delta (0, 0)
Screenshot: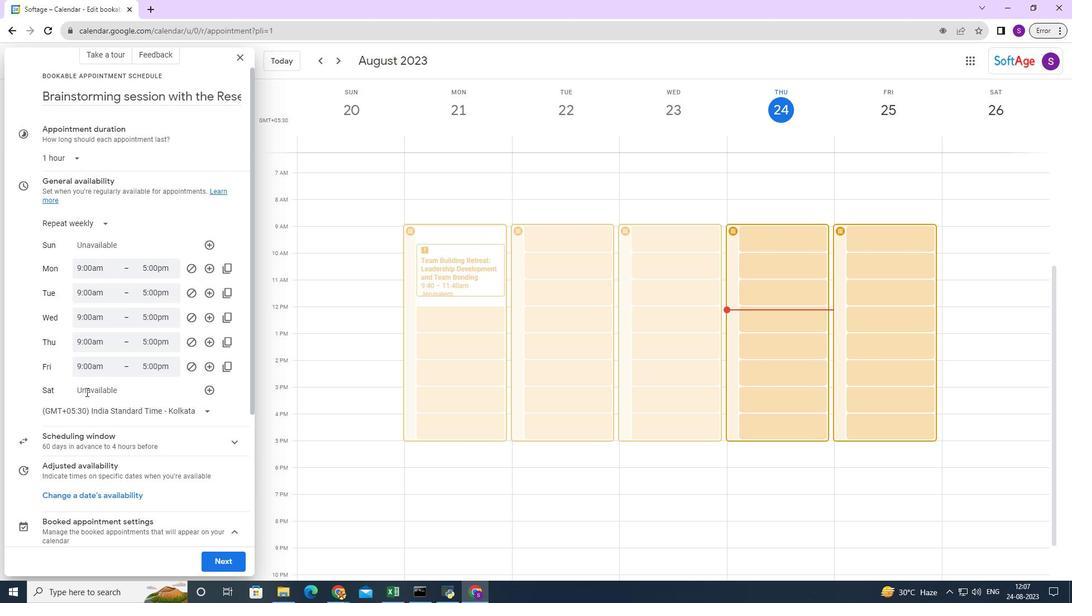 
Action: Mouse moved to (100, 226)
Screenshot: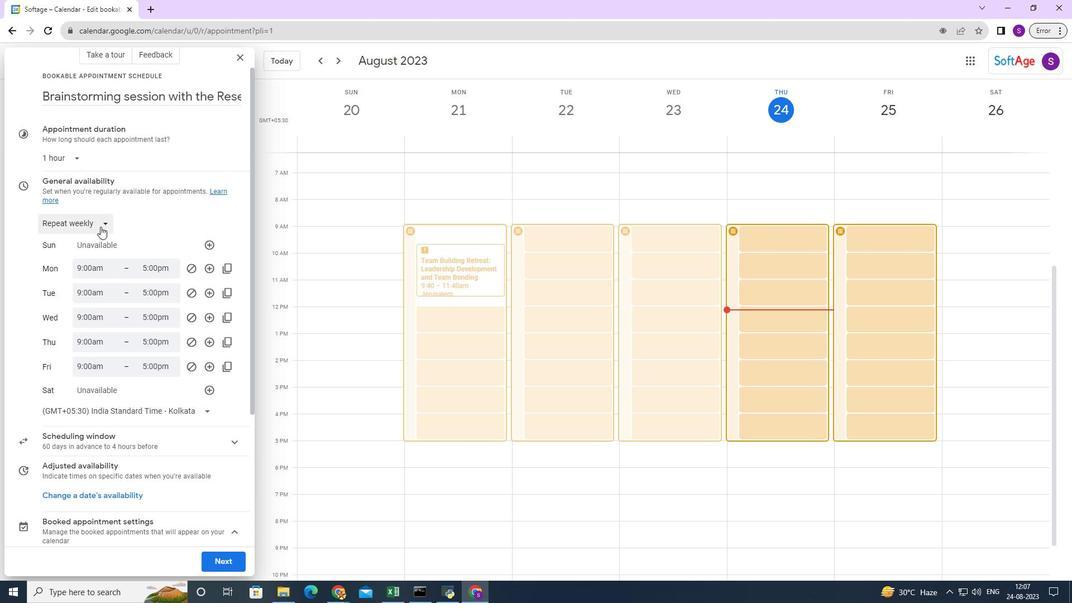 
Action: Mouse pressed left at (100, 226)
Screenshot: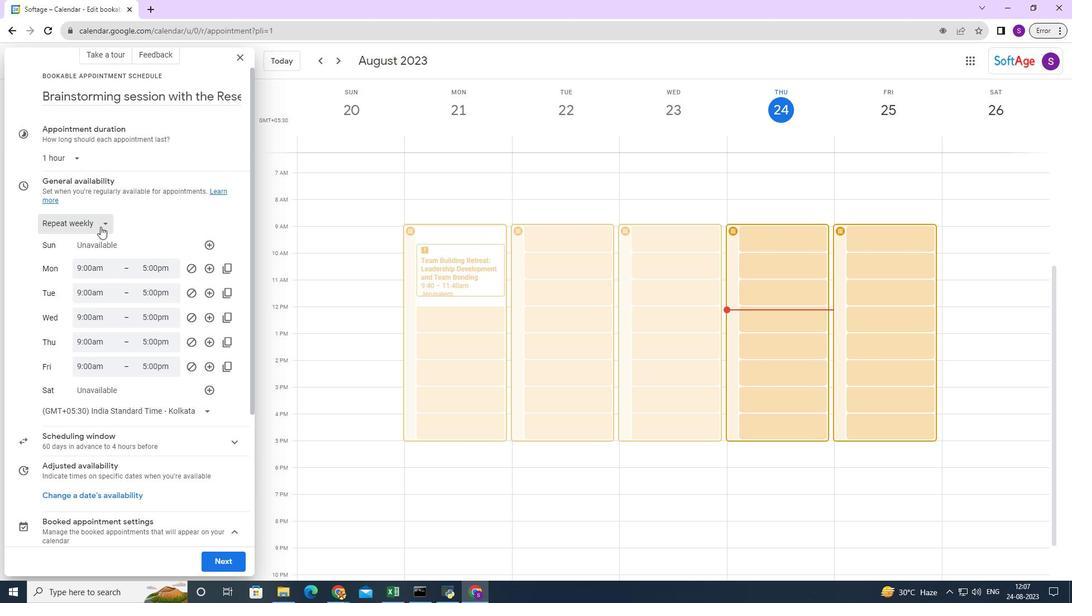 
Action: Mouse moved to (86, 245)
Screenshot: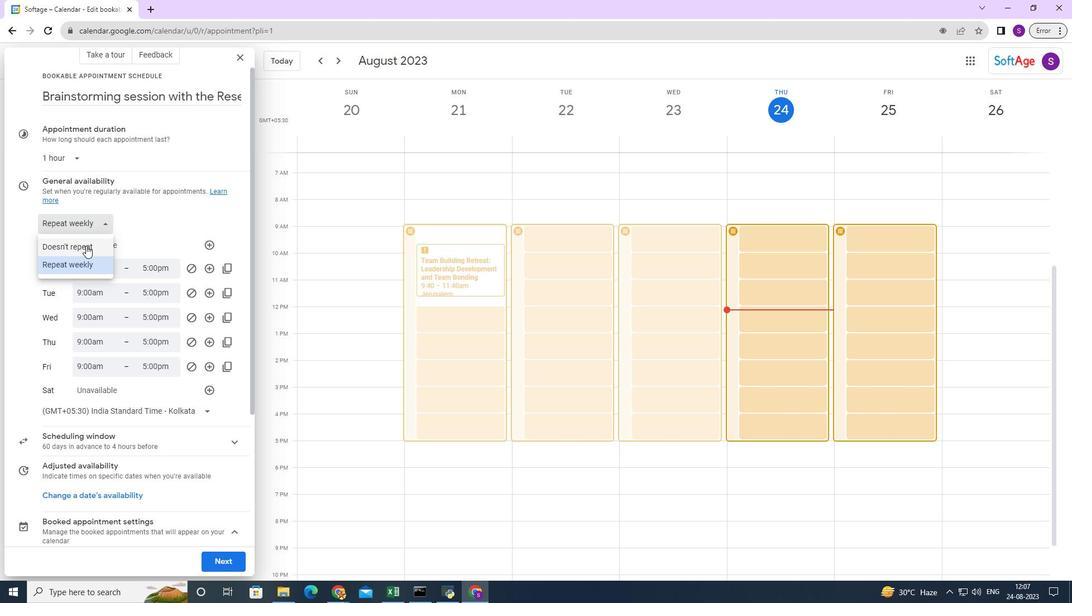 
Action: Mouse pressed left at (86, 245)
Screenshot: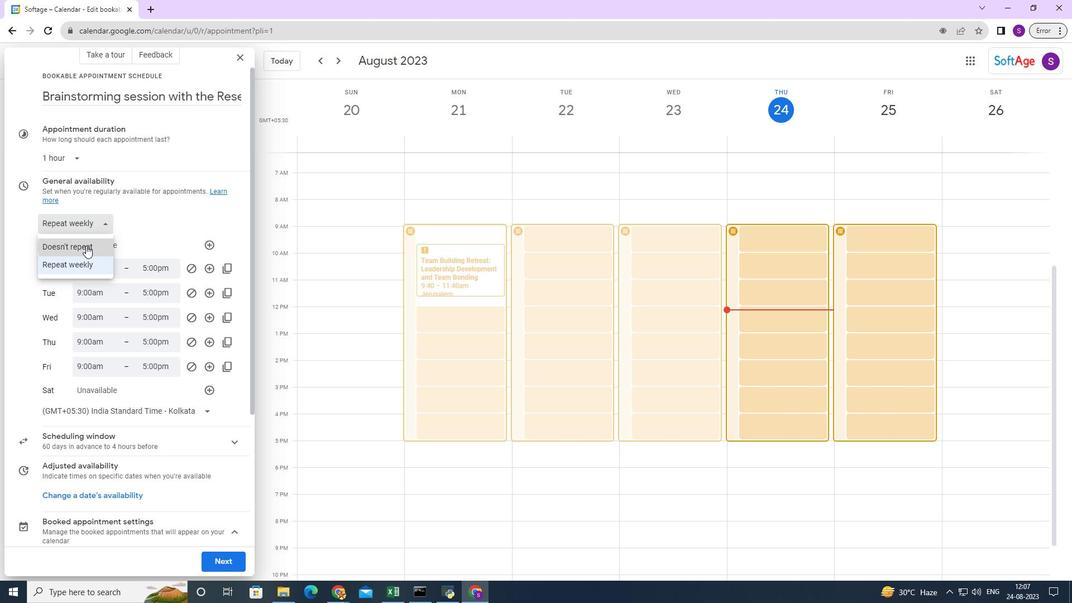 
Action: Mouse moved to (79, 234)
Screenshot: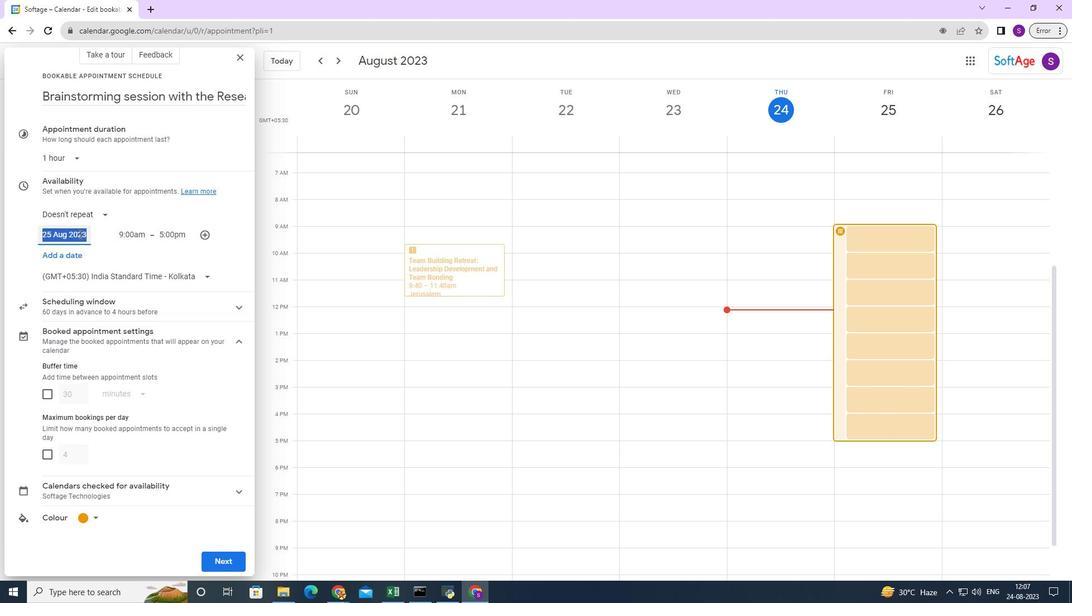 
Action: Mouse pressed left at (79, 234)
Screenshot: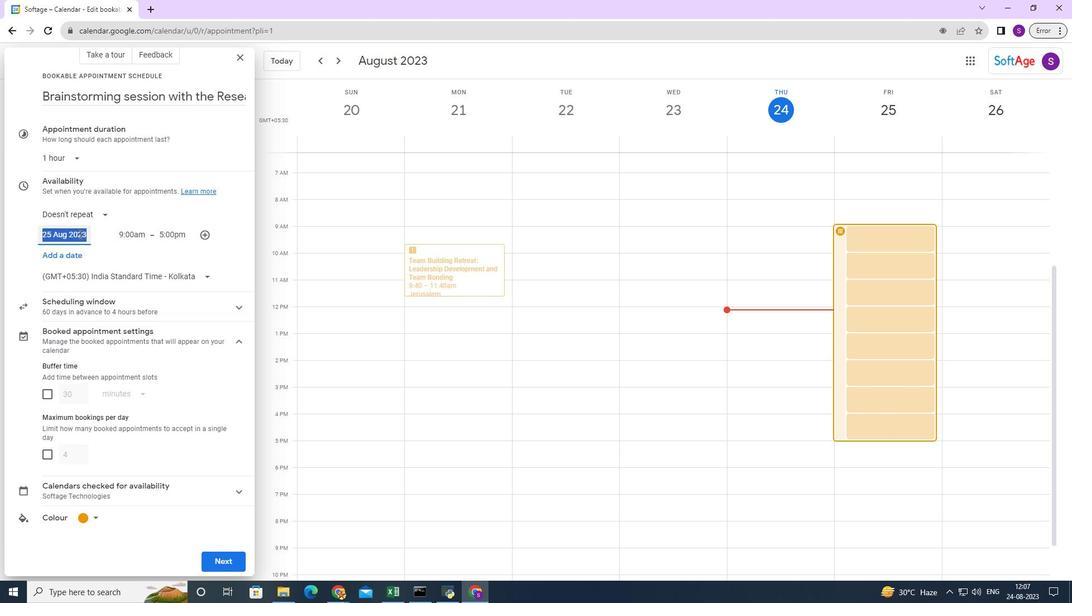
Action: Mouse moved to (170, 255)
Screenshot: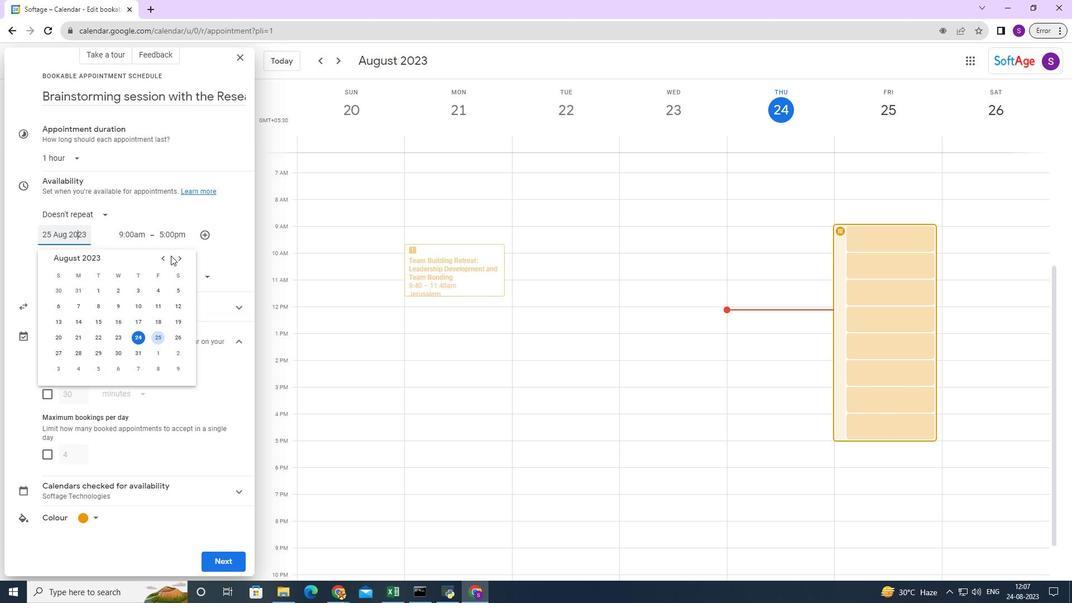 
Action: Mouse pressed left at (170, 255)
Screenshot: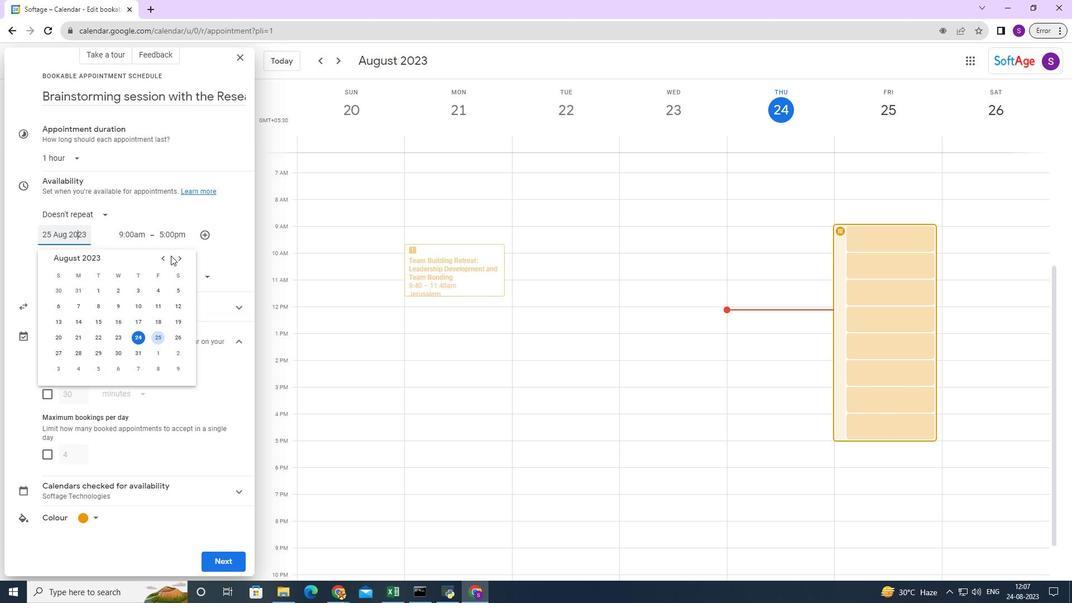 
Action: Mouse moved to (60, 231)
Screenshot: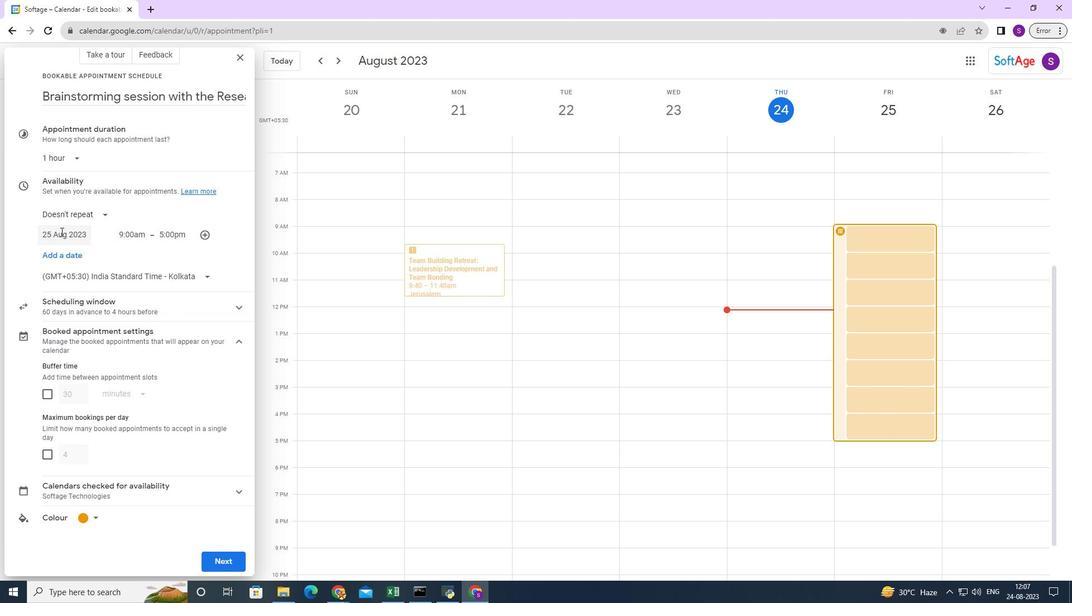 
Action: Mouse pressed left at (60, 231)
Screenshot: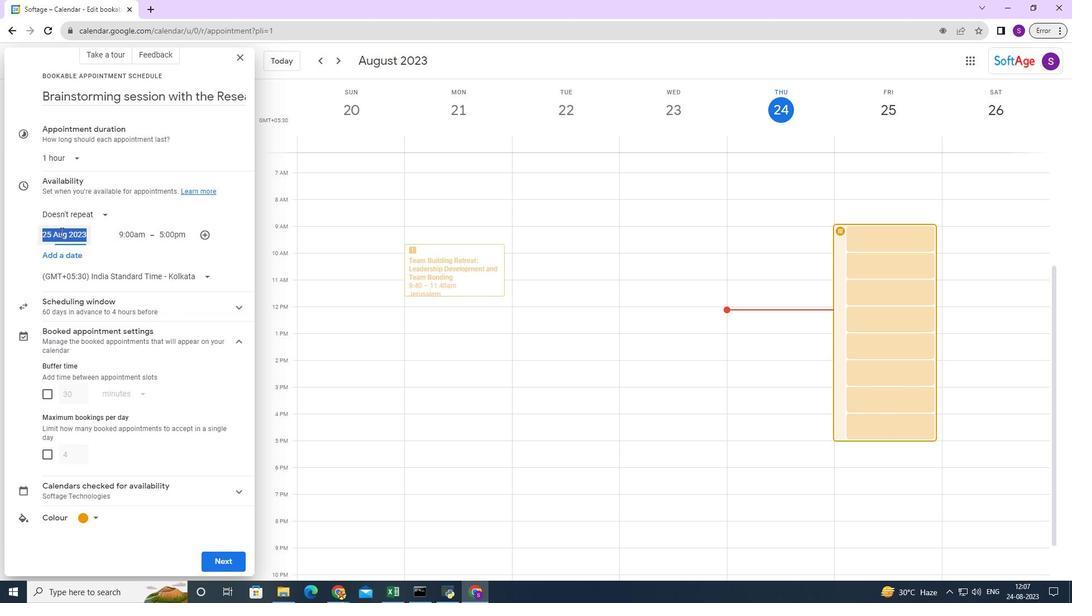 
Action: Mouse moved to (184, 261)
Screenshot: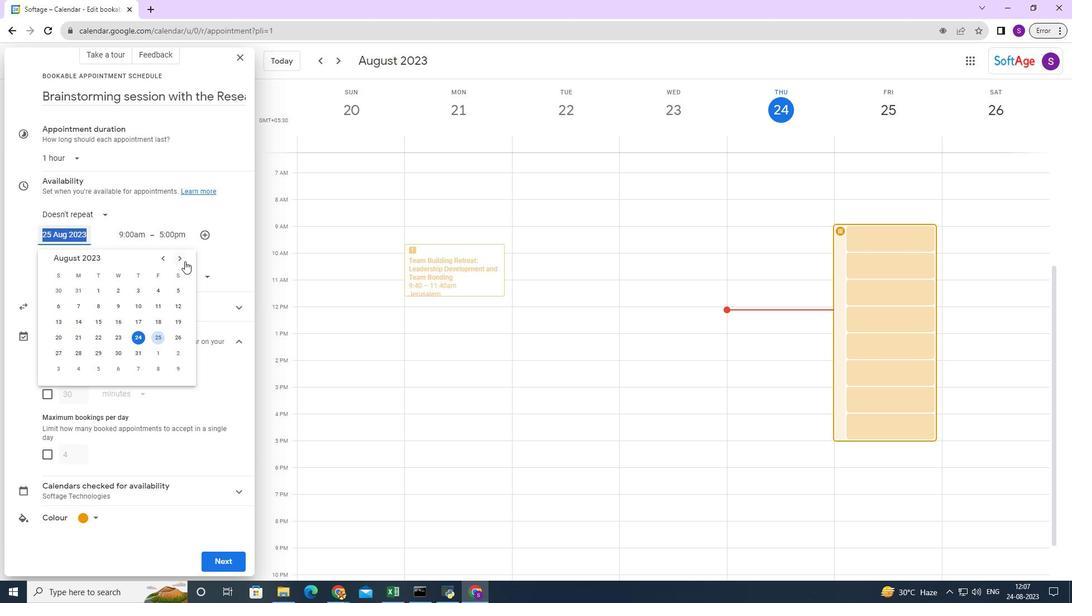 
Action: Mouse pressed left at (184, 261)
Screenshot: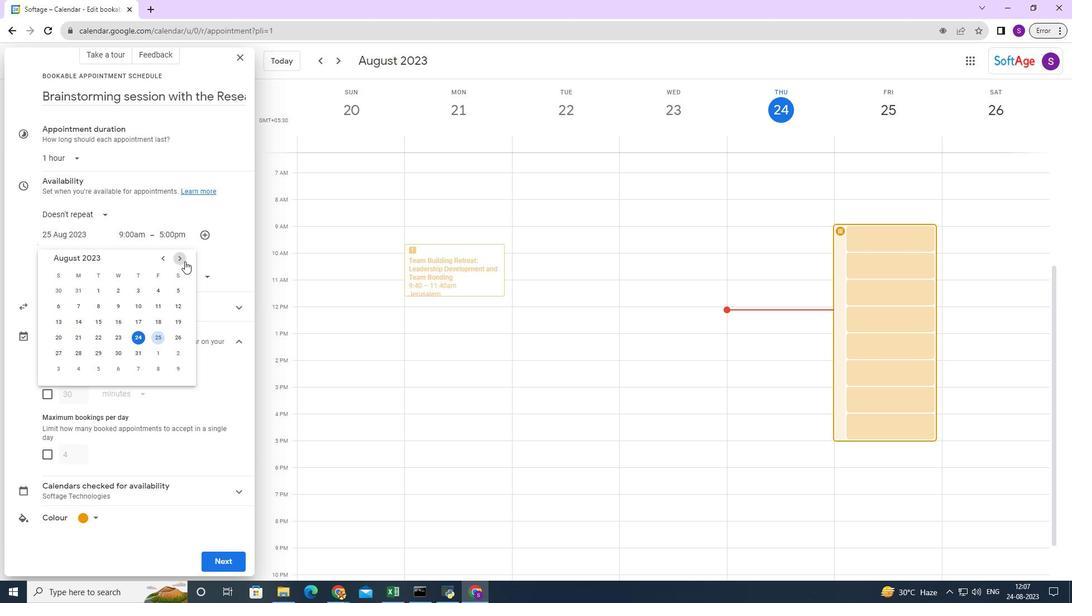 
Action: Mouse moved to (114, 354)
Screenshot: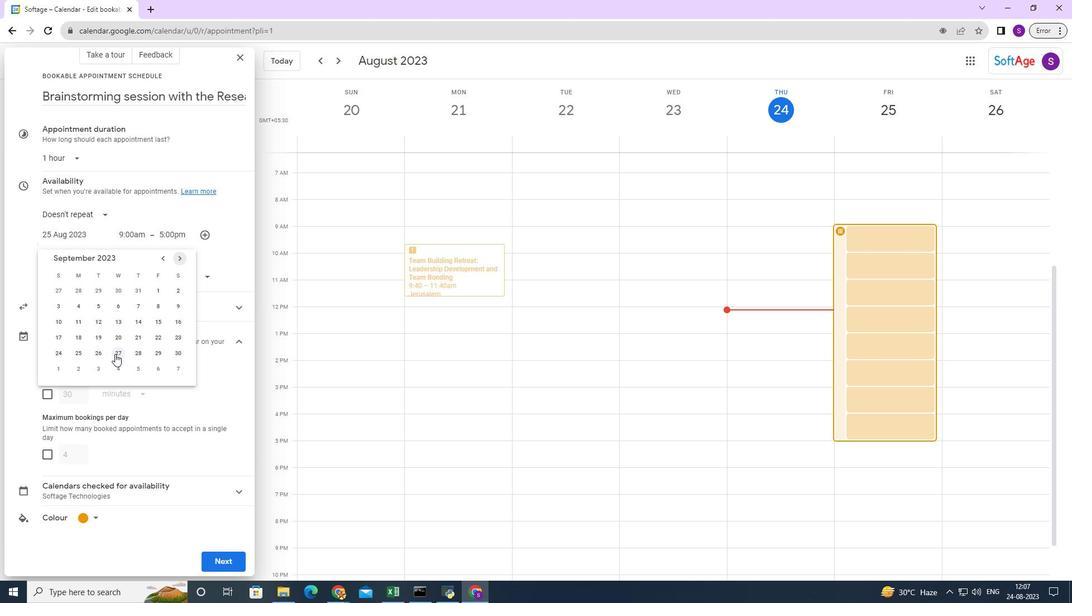 
Action: Mouse pressed left at (114, 354)
Screenshot: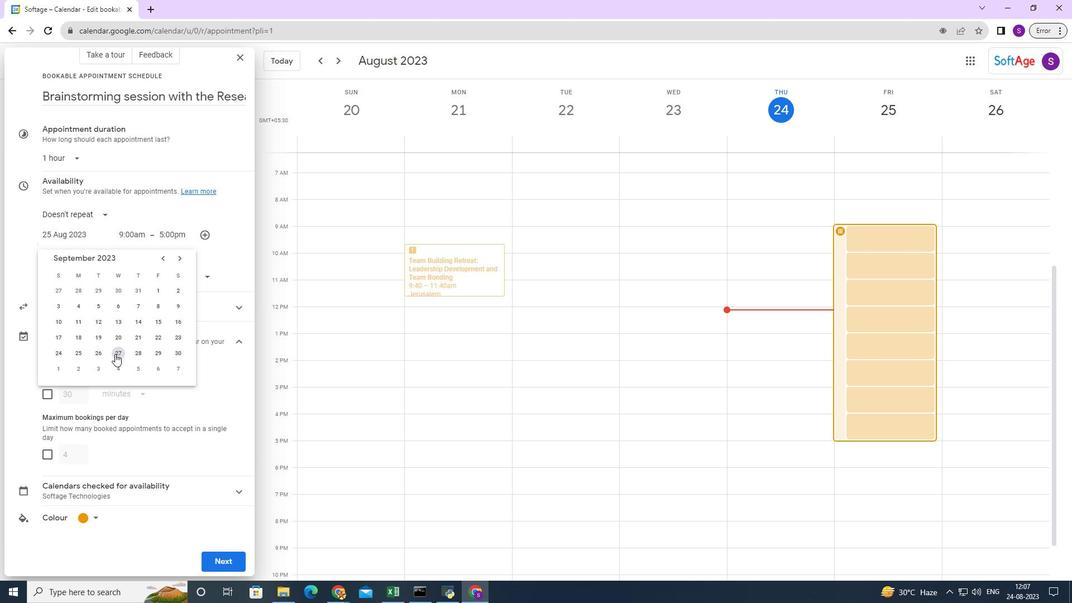 
Action: Mouse moved to (145, 235)
Screenshot: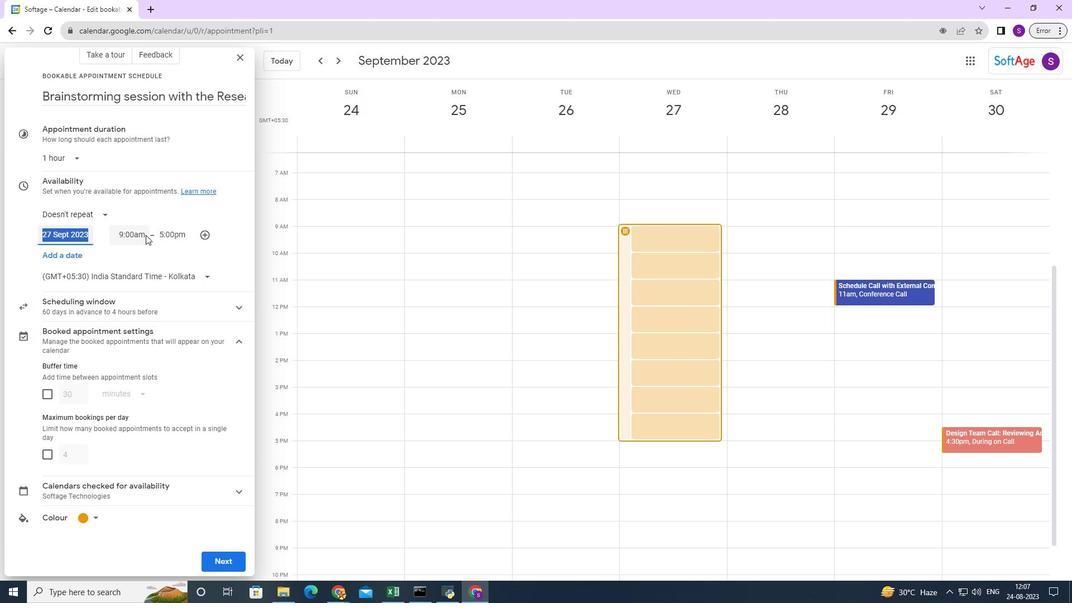 
Action: Mouse pressed left at (145, 235)
Screenshot: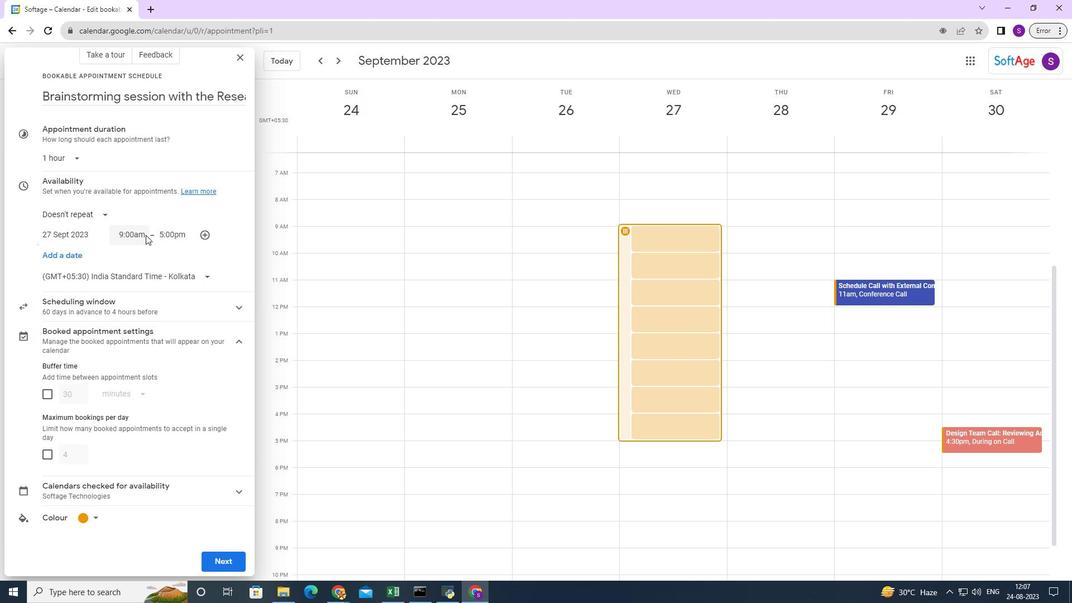 
Action: Mouse moved to (145, 287)
Screenshot: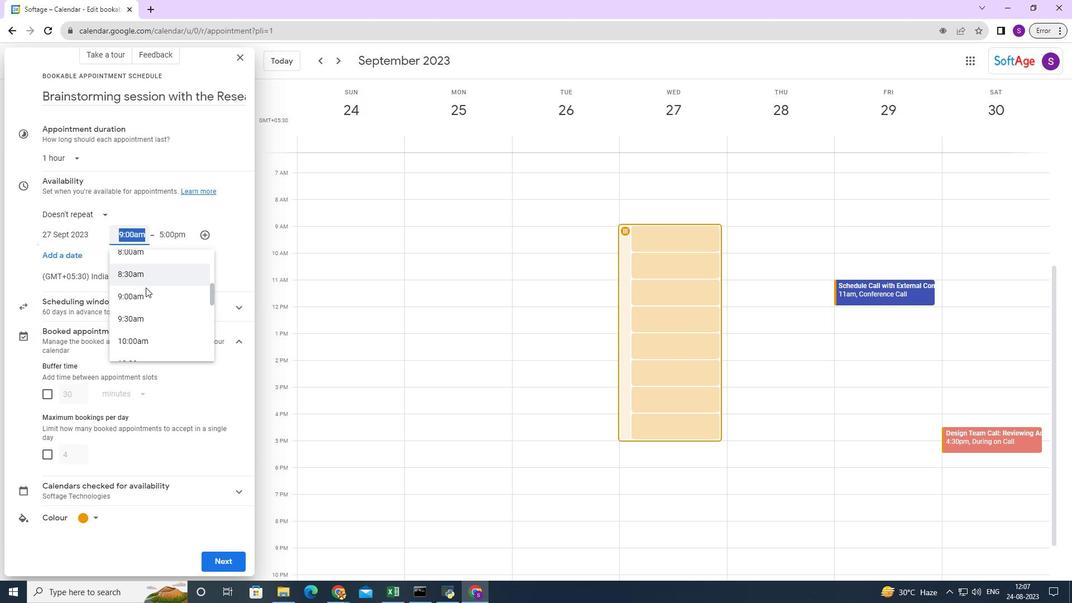 
Action: Mouse scrolled (145, 287) with delta (0, 0)
Screenshot: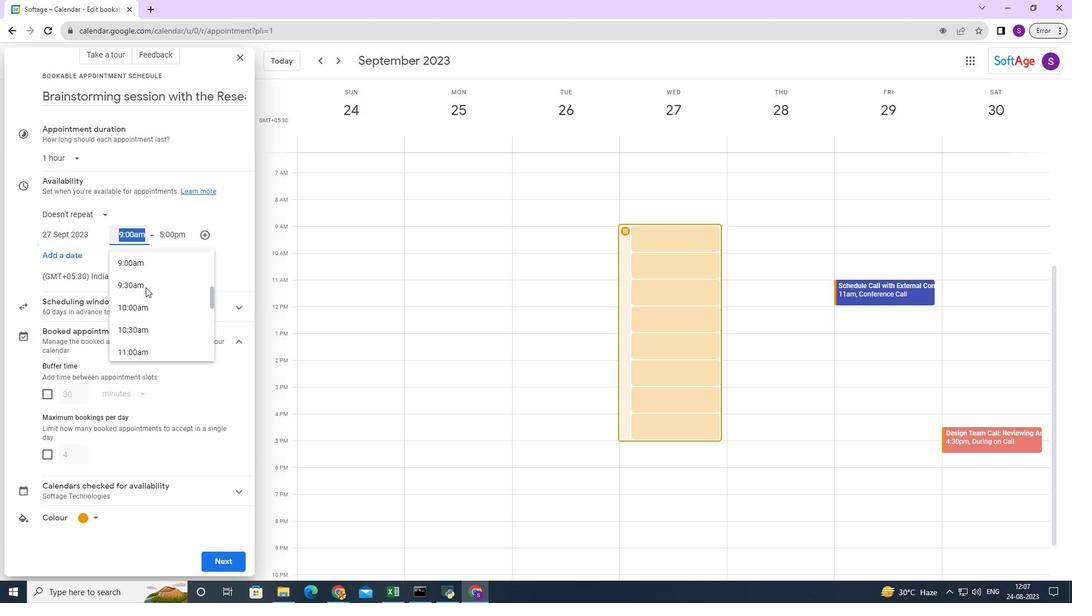 
Action: Mouse scrolled (145, 287) with delta (0, 0)
Screenshot: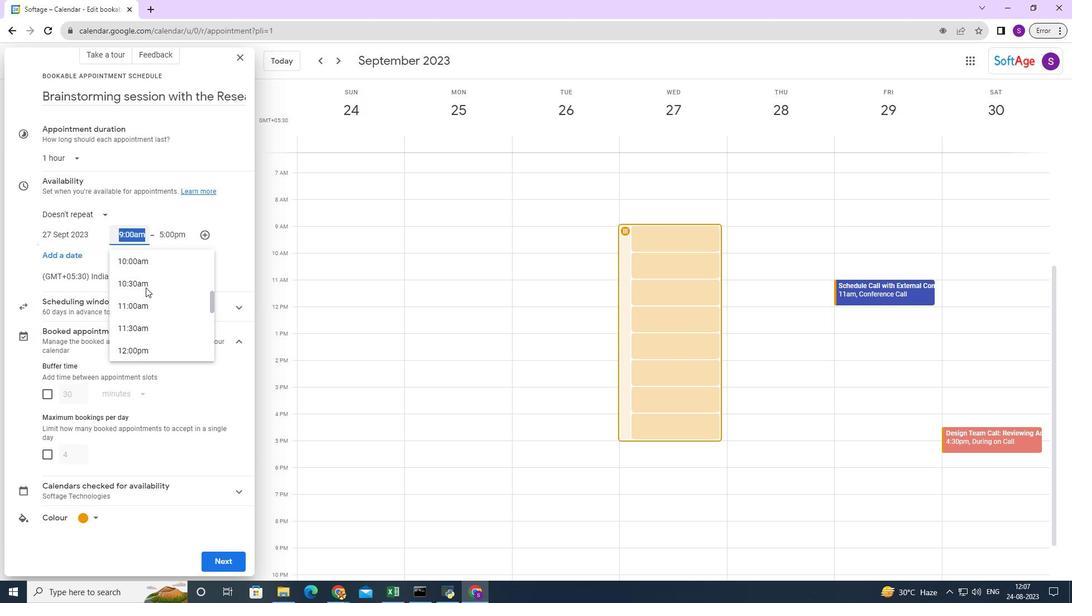 
Action: Mouse scrolled (145, 287) with delta (0, 0)
Screenshot: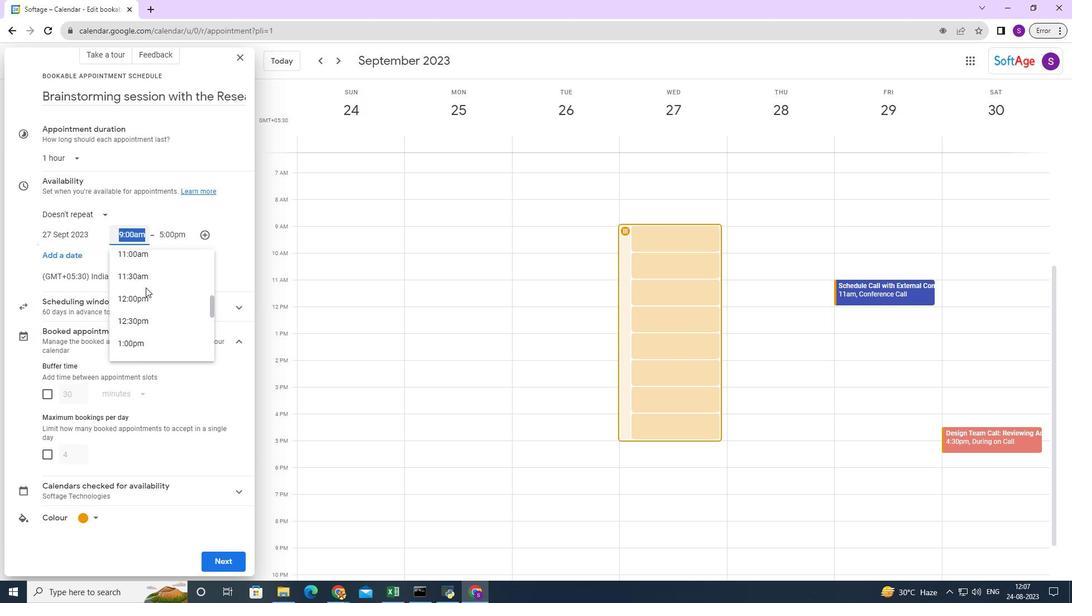 
Action: Mouse scrolled (145, 287) with delta (0, 0)
Screenshot: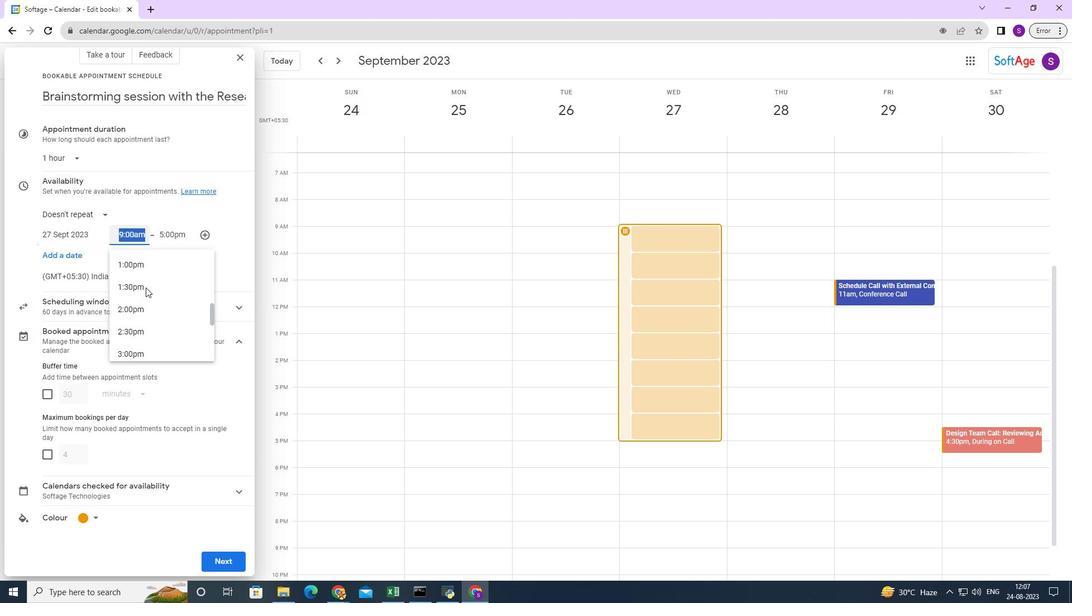 
Action: Mouse scrolled (145, 287) with delta (0, 0)
Screenshot: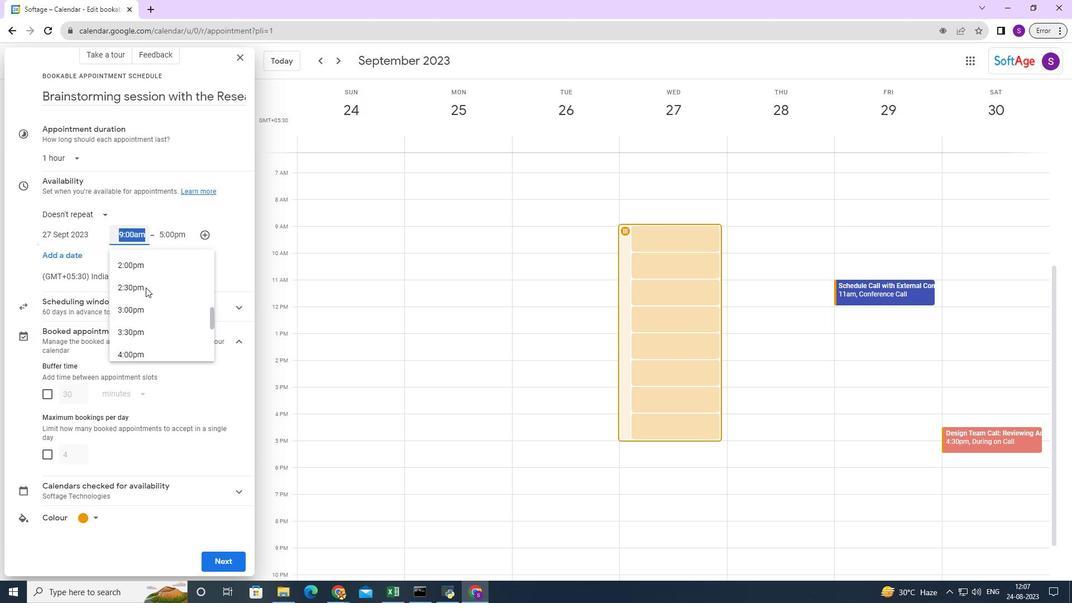
Action: Mouse moved to (149, 258)
Screenshot: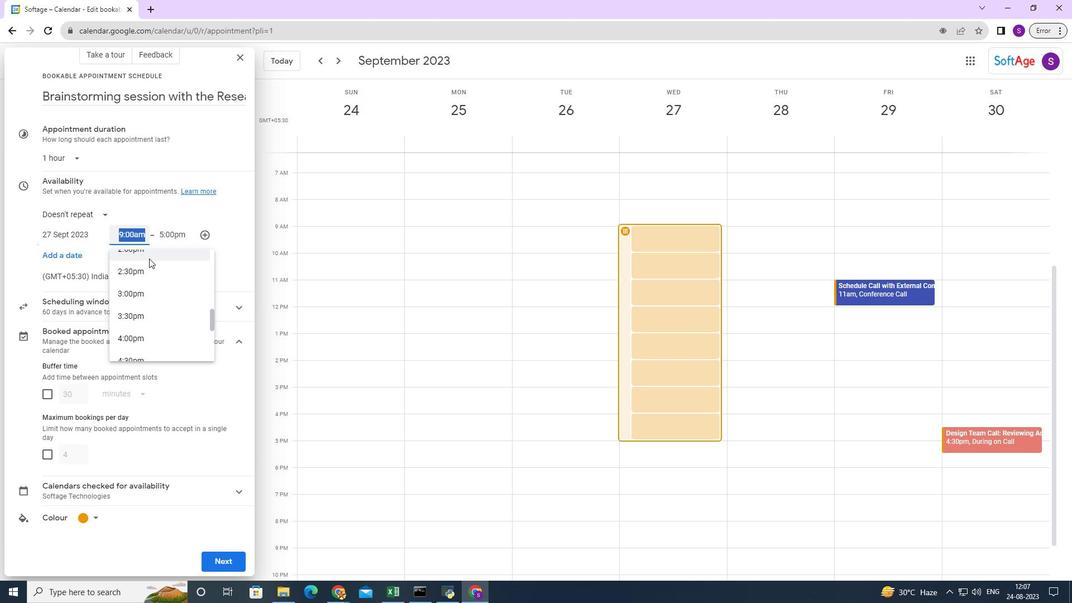 
Action: Mouse pressed left at (149, 258)
Screenshot: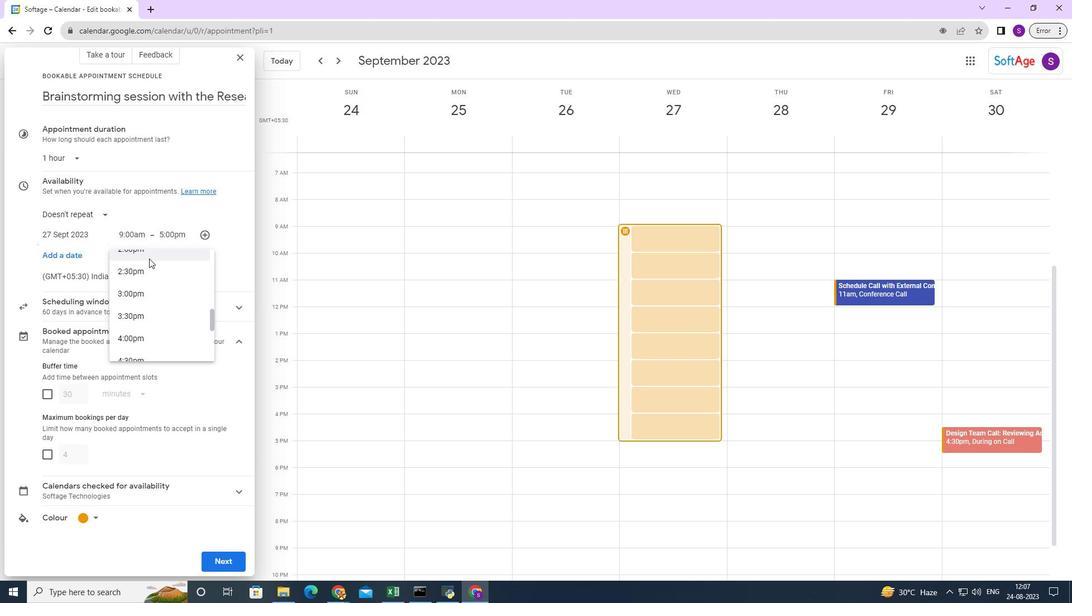 
Action: Mouse moved to (110, 344)
Screenshot: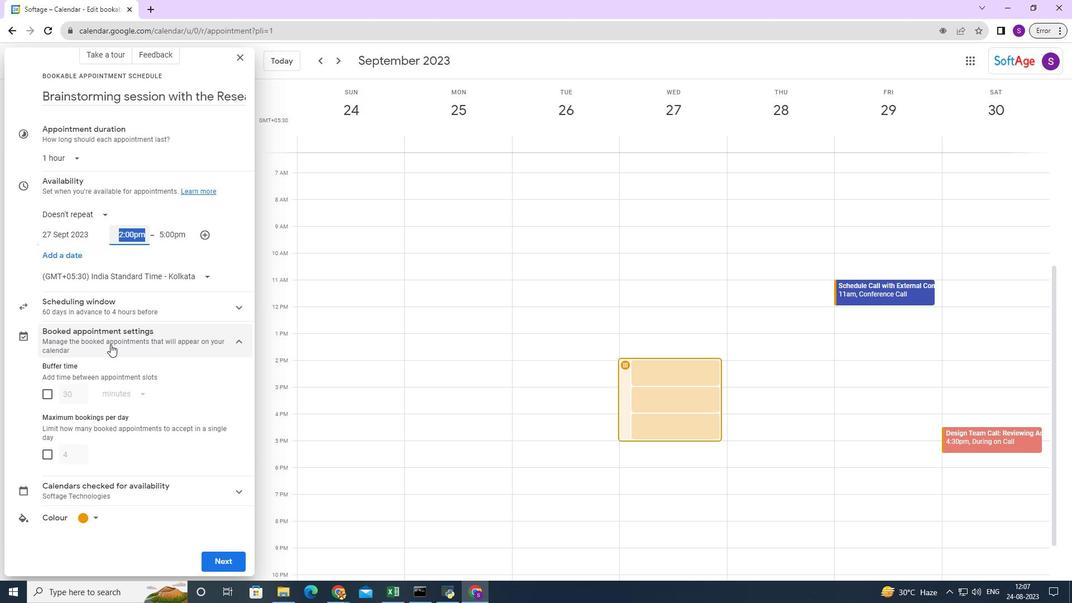 
Action: Mouse scrolled (110, 345) with delta (0, 0)
Screenshot: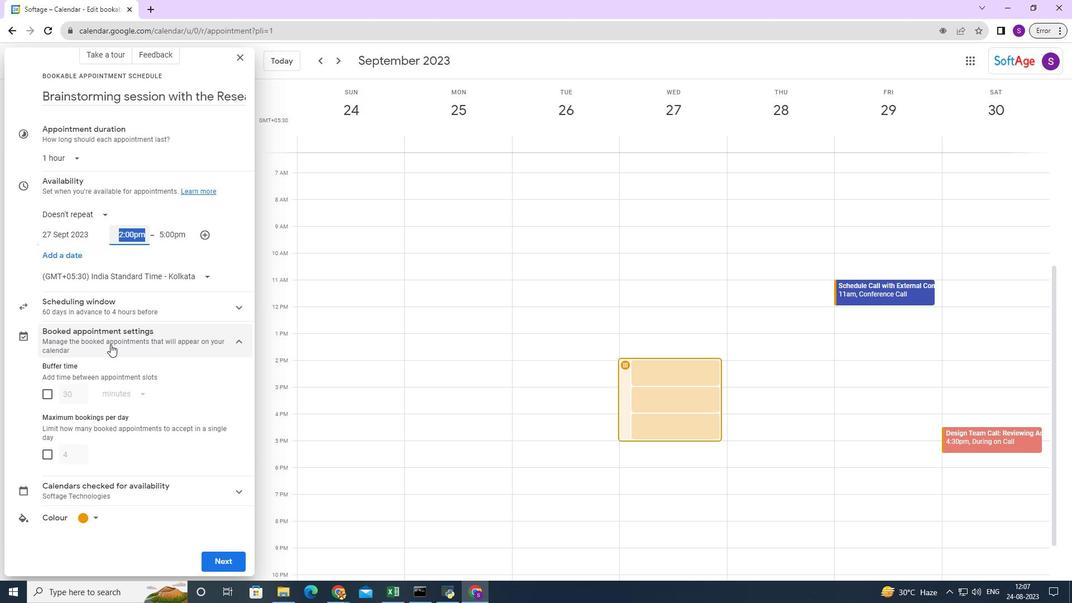 
Action: Mouse scrolled (110, 345) with delta (0, 0)
Screenshot: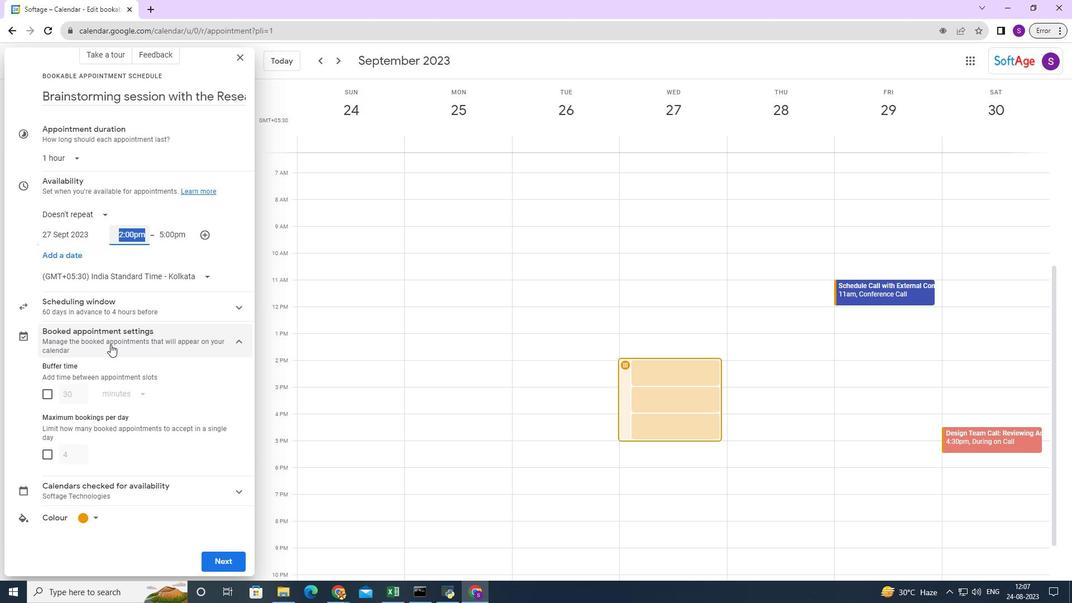 
Action: Mouse scrolled (110, 345) with delta (0, 0)
Screenshot: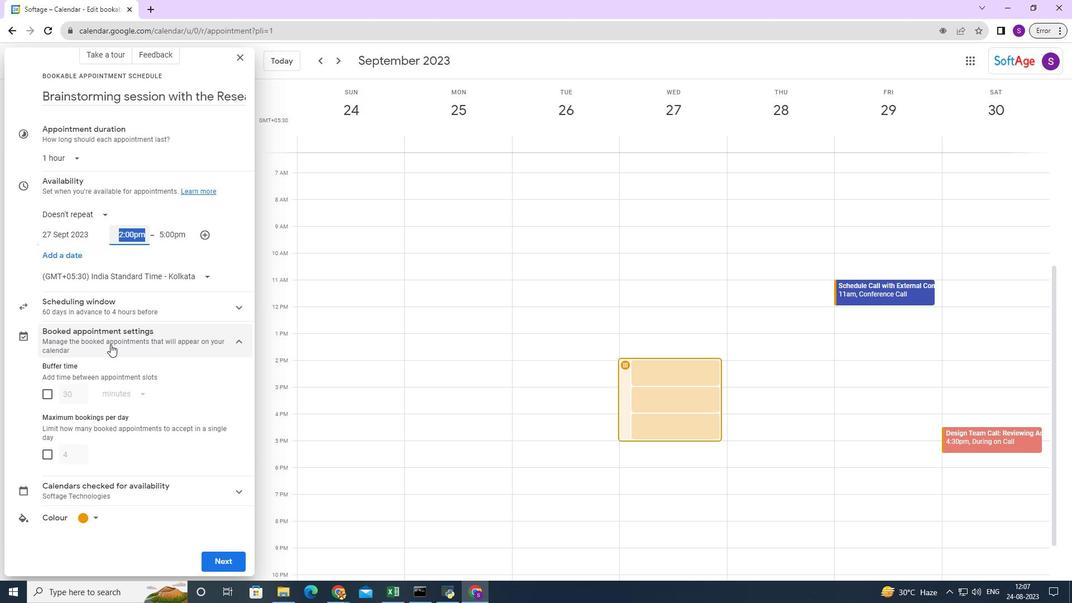
Action: Mouse scrolled (110, 345) with delta (0, 0)
Screenshot: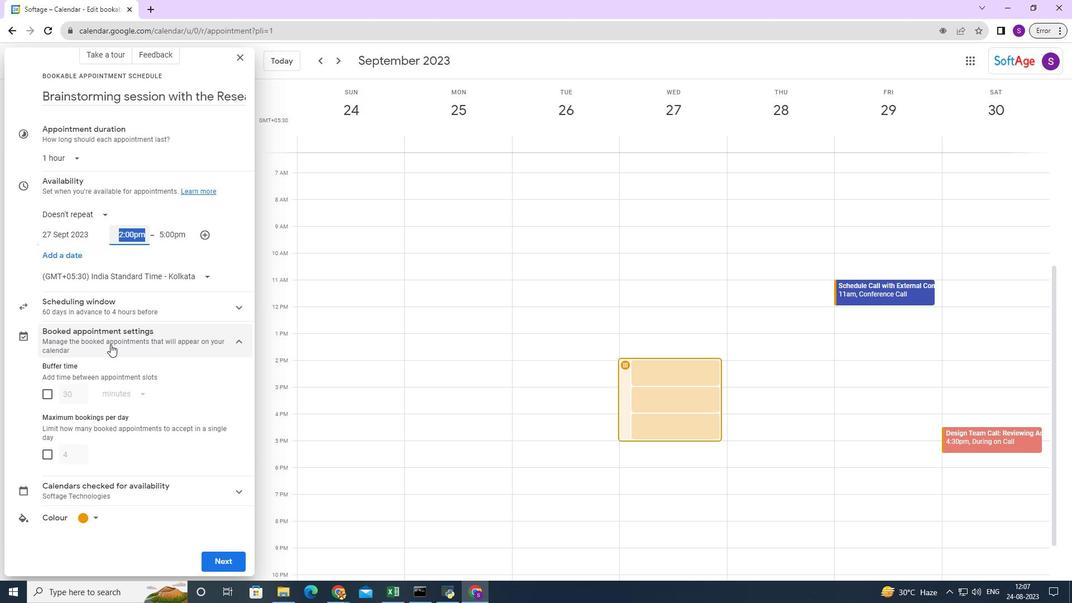 
Action: Mouse scrolled (110, 345) with delta (0, 0)
Screenshot: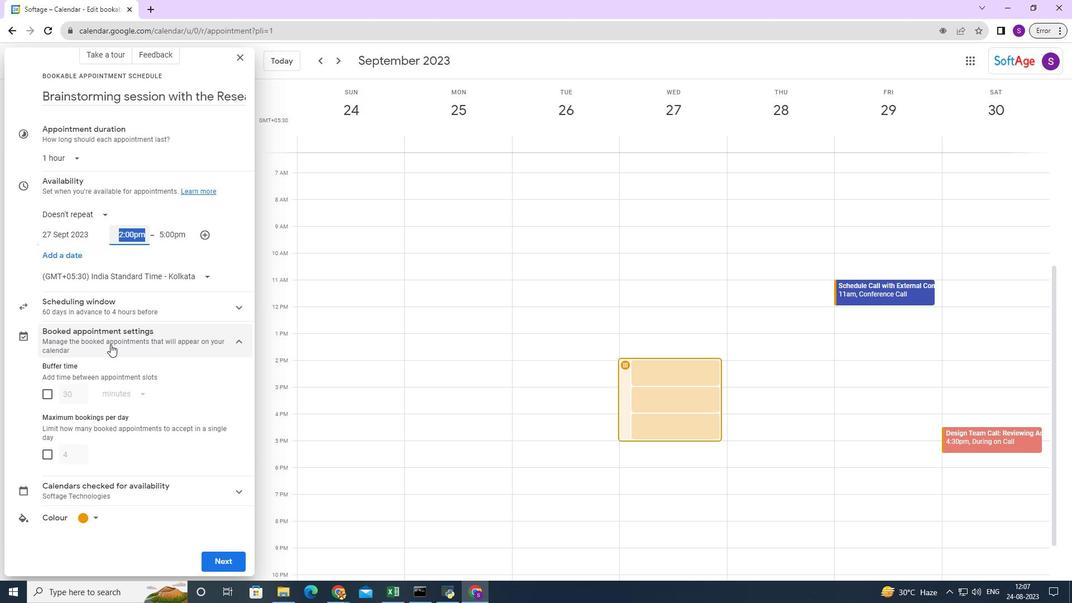 
Action: Mouse moved to (110, 311)
Screenshot: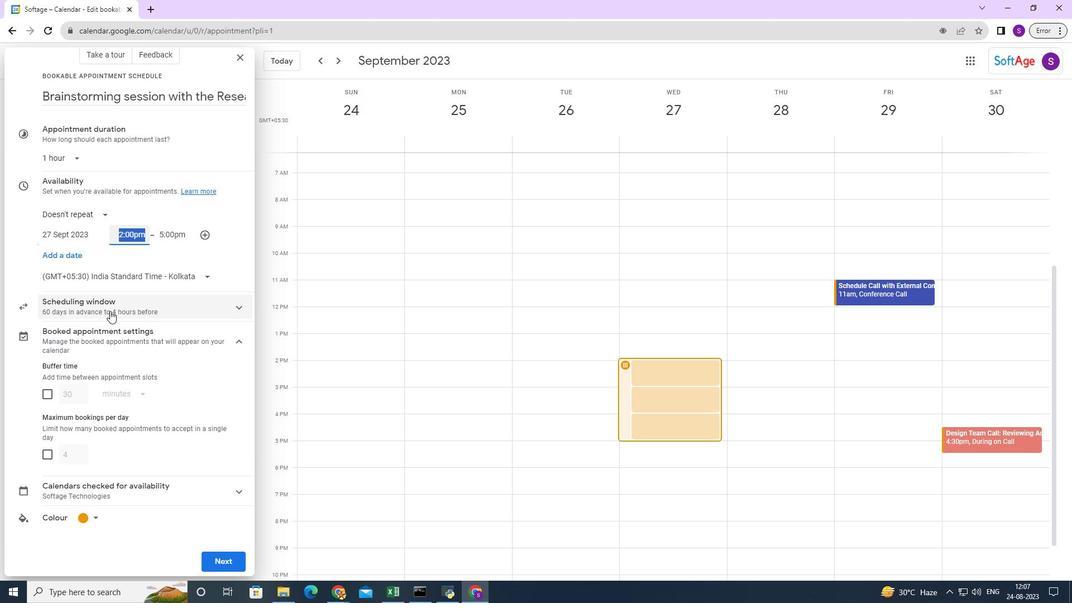 
Action: Mouse scrolled (110, 310) with delta (0, 0)
Screenshot: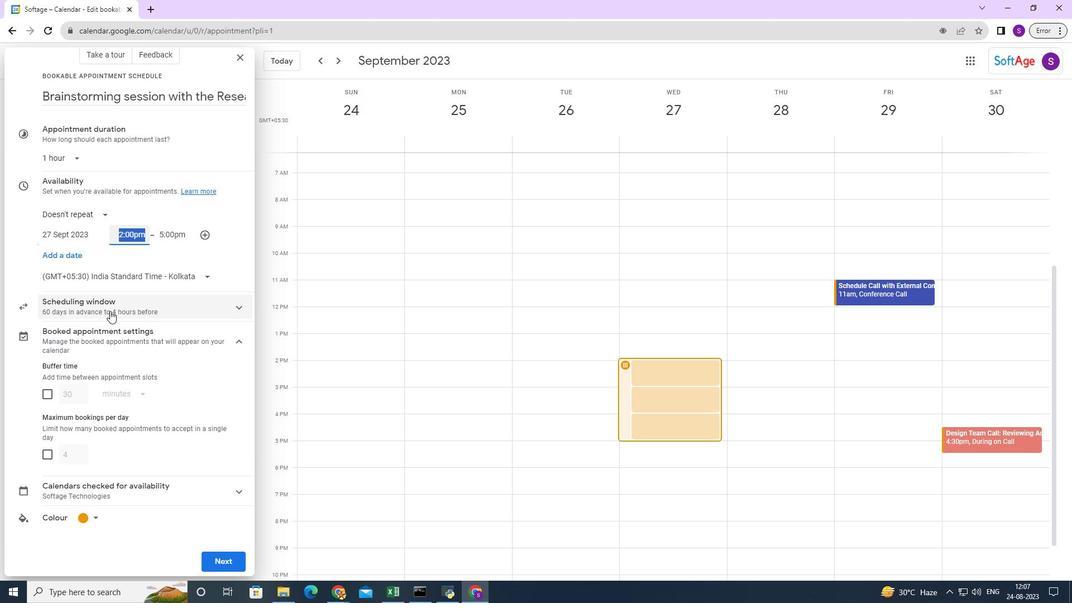 
Action: Mouse scrolled (110, 310) with delta (0, 0)
Screenshot: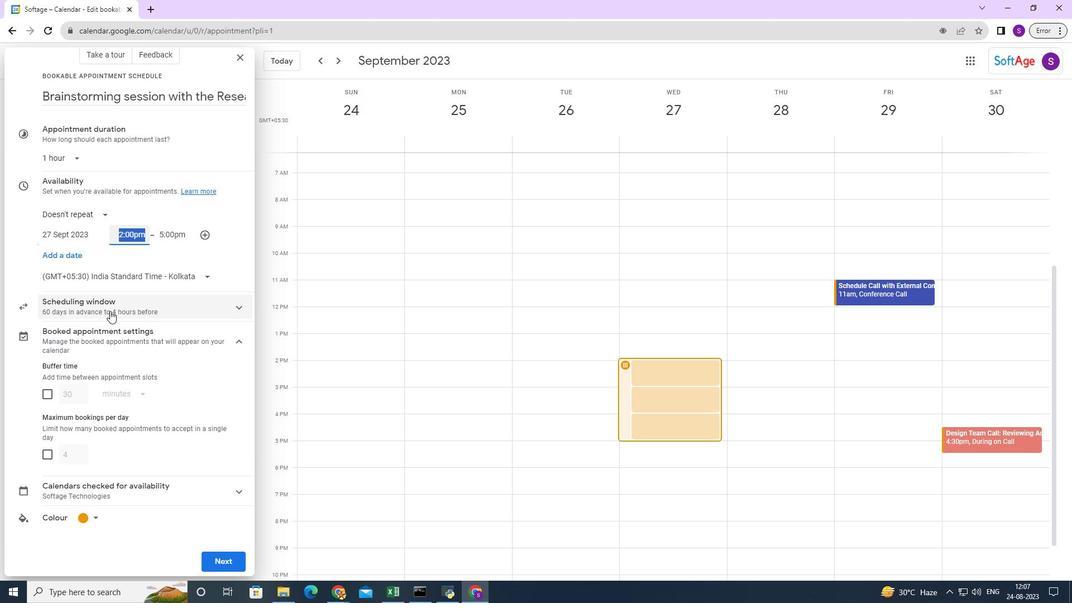 
Action: Mouse scrolled (110, 310) with delta (0, 0)
Screenshot: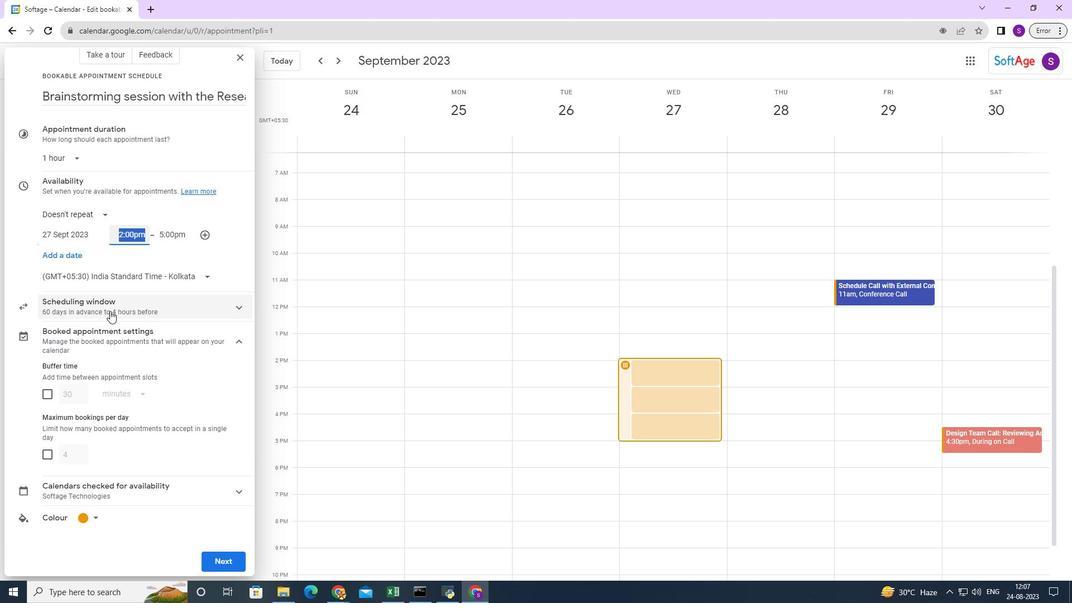 
Action: Mouse scrolled (110, 310) with delta (0, 0)
Screenshot: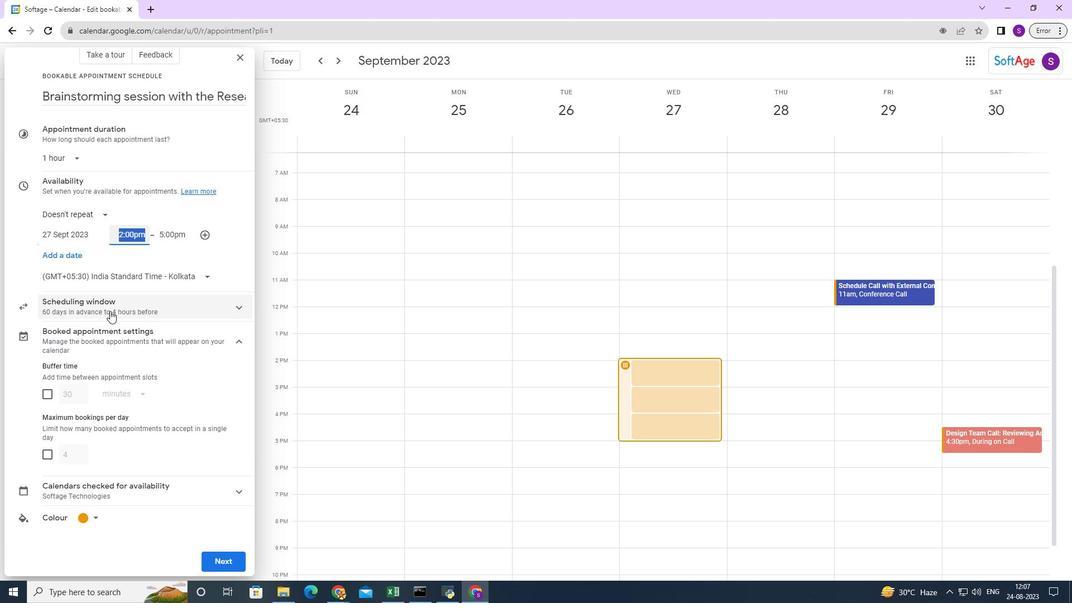 
Action: Mouse scrolled (110, 310) with delta (0, 0)
Screenshot: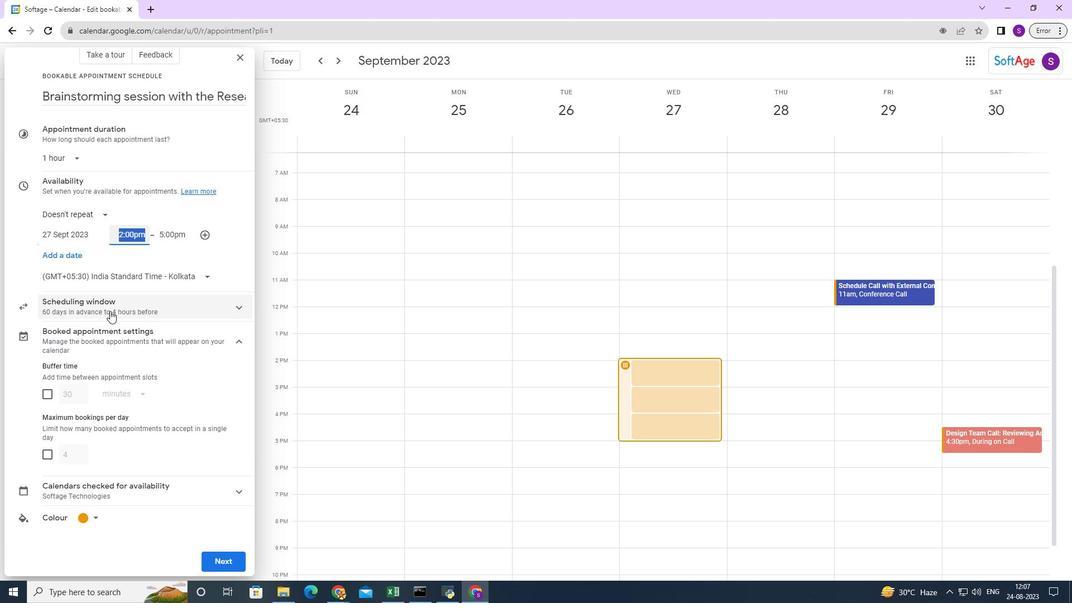 
Action: Mouse scrolled (110, 310) with delta (0, 0)
Screenshot: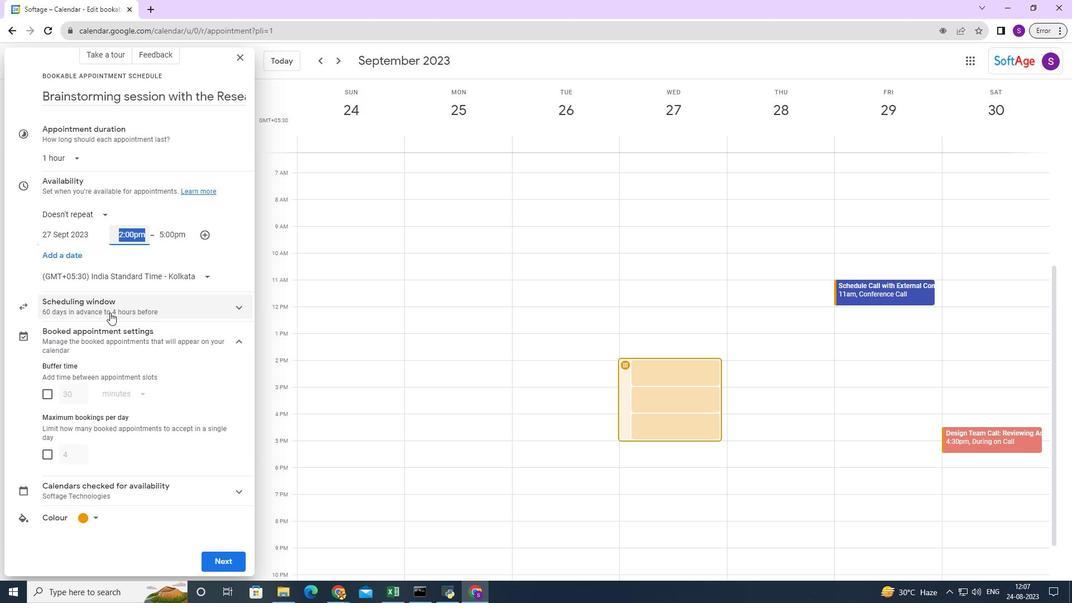 
Action: Mouse scrolled (110, 311) with delta (0, 0)
Screenshot: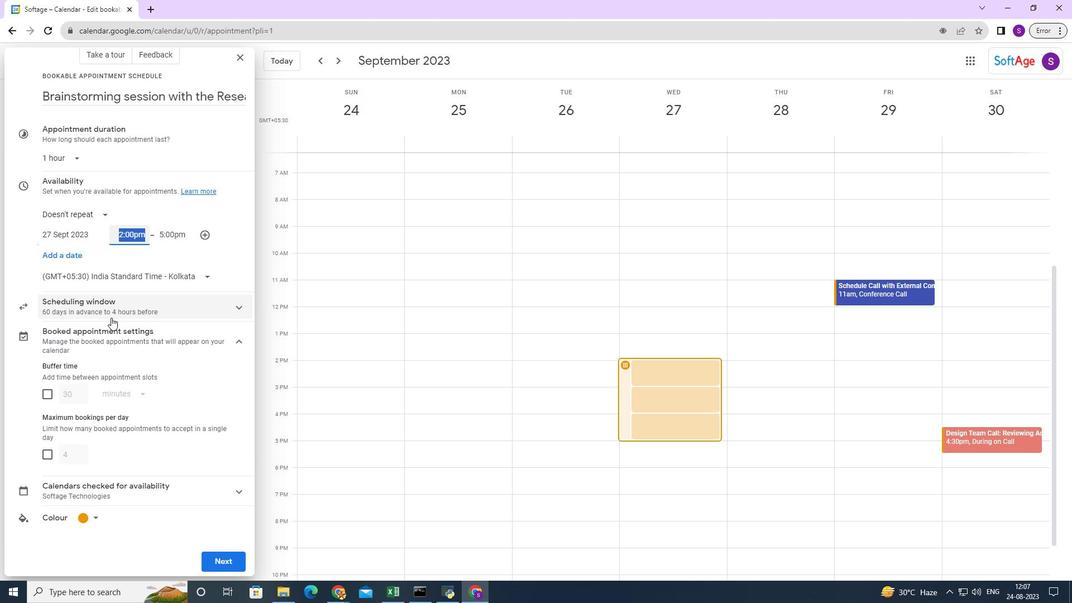 
Action: Mouse moved to (84, 159)
Screenshot: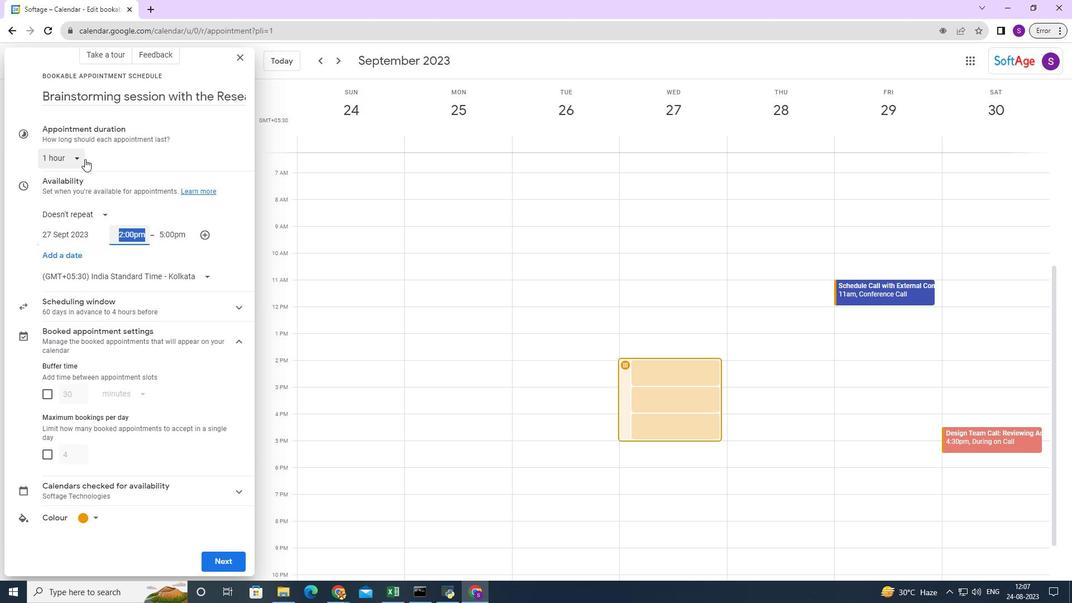 
Action: Mouse pressed left at (84, 159)
Screenshot: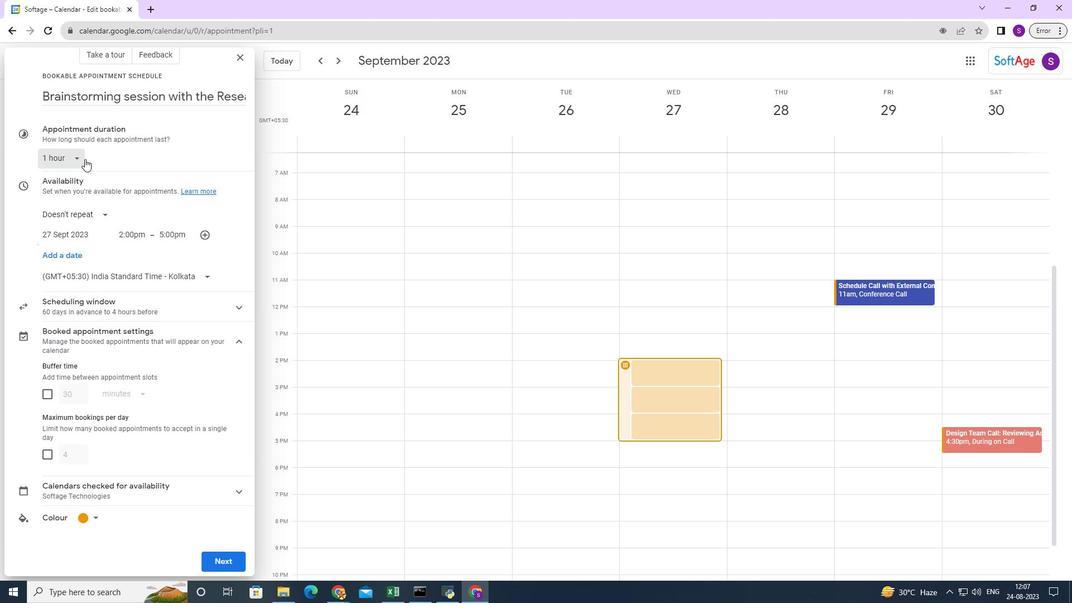 
Action: Mouse moved to (66, 264)
Screenshot: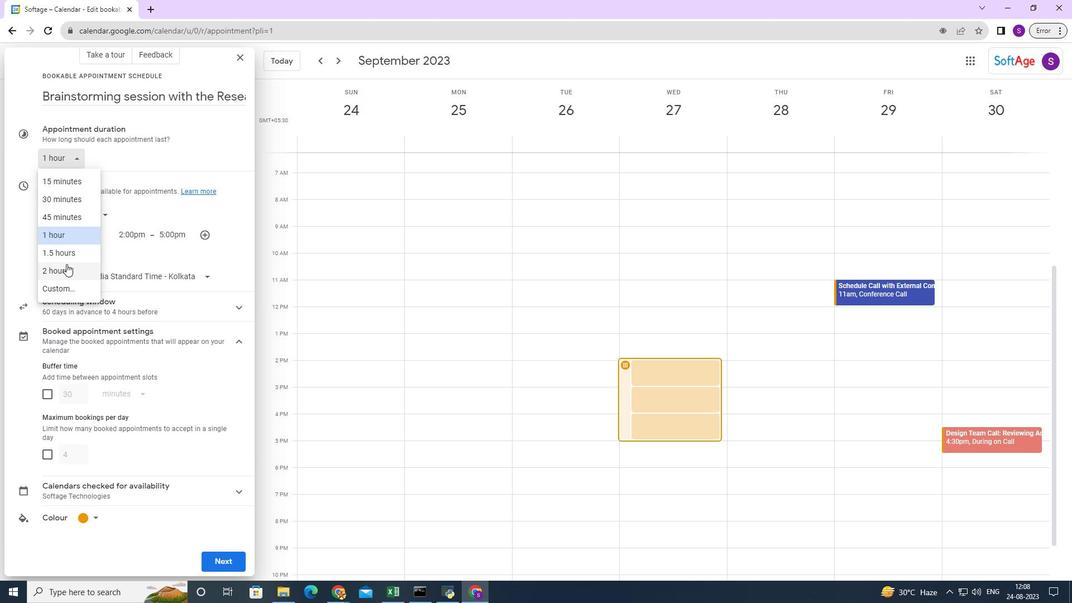 
Action: Mouse pressed left at (66, 264)
Screenshot: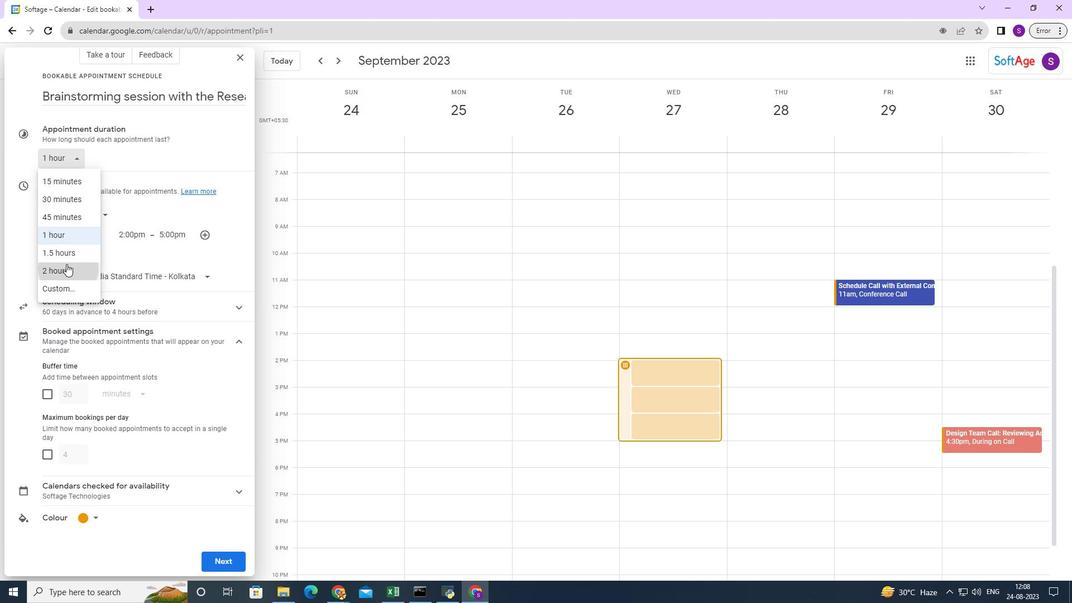 
Action: Mouse moved to (86, 160)
Screenshot: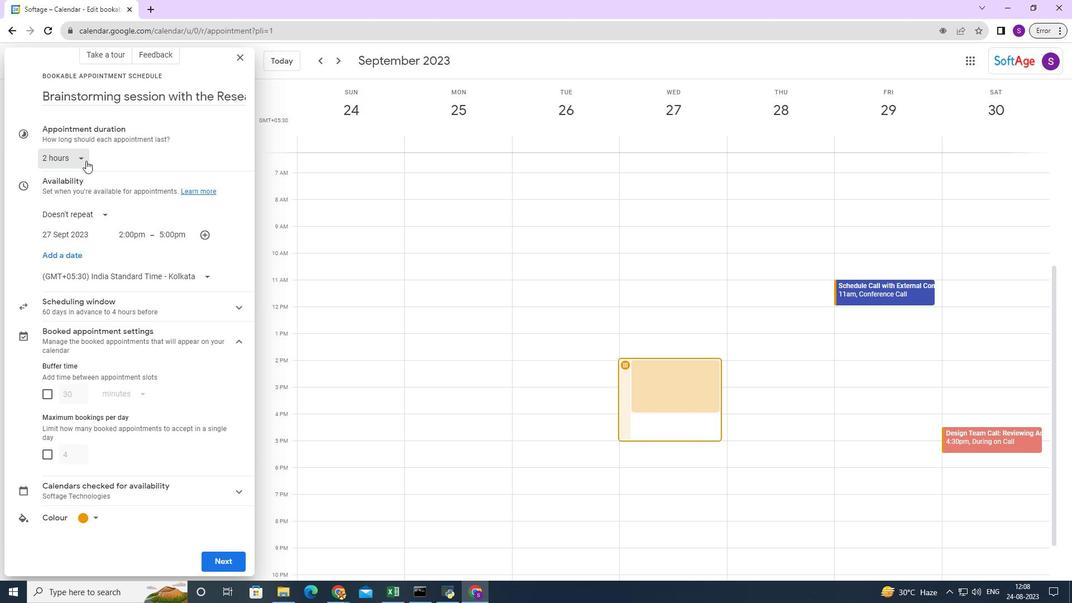 
Action: Mouse pressed left at (86, 160)
Screenshot: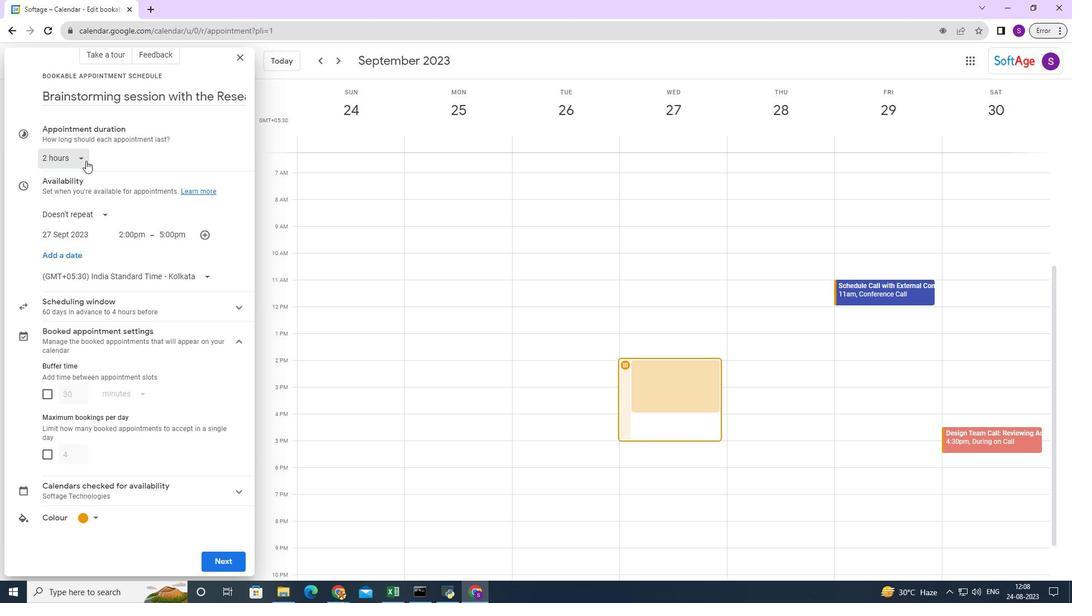 
Action: Mouse moved to (182, 234)
Screenshot: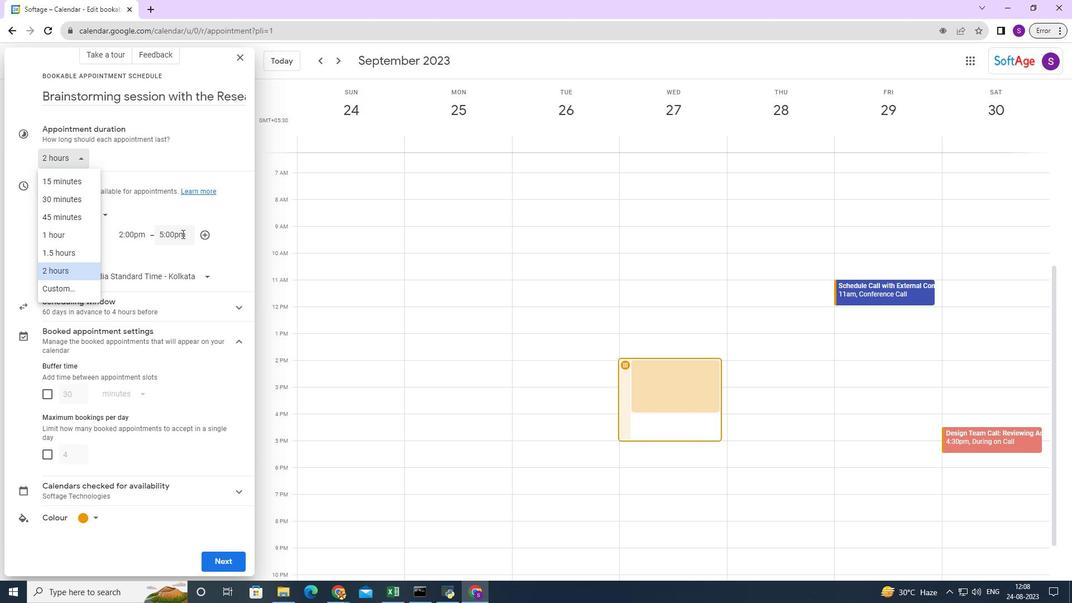 
Action: Mouse pressed left at (182, 234)
Screenshot: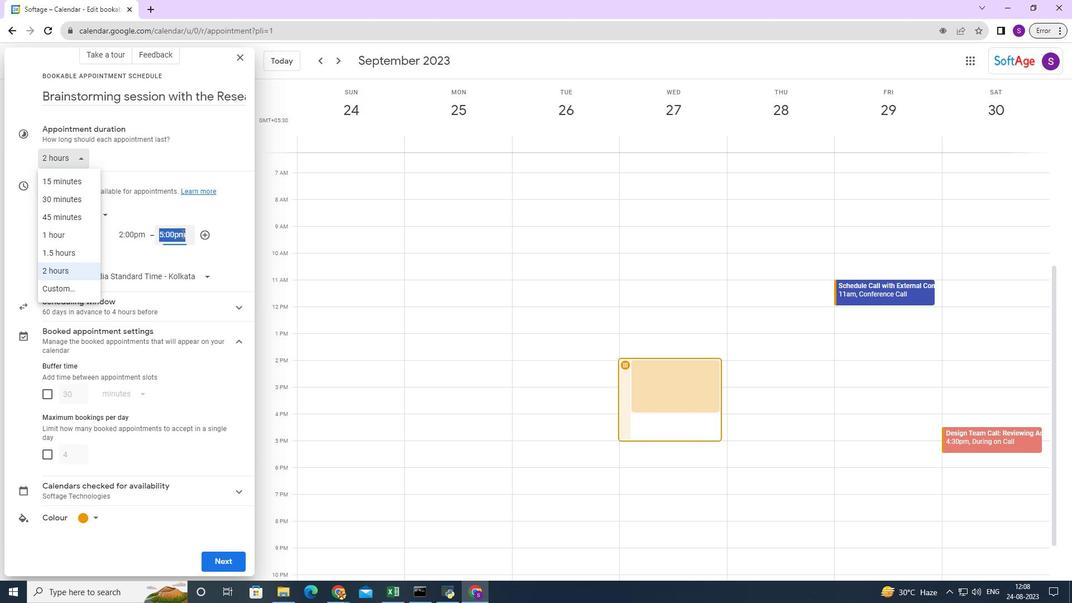 
Action: Mouse moved to (184, 265)
Screenshot: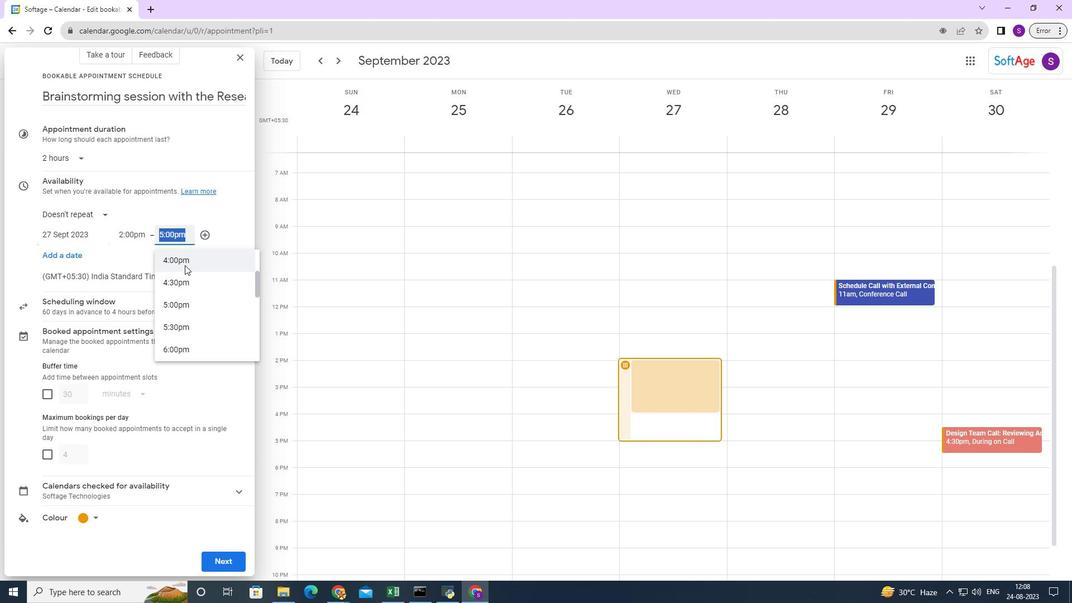 
Action: Mouse pressed left at (184, 265)
Screenshot: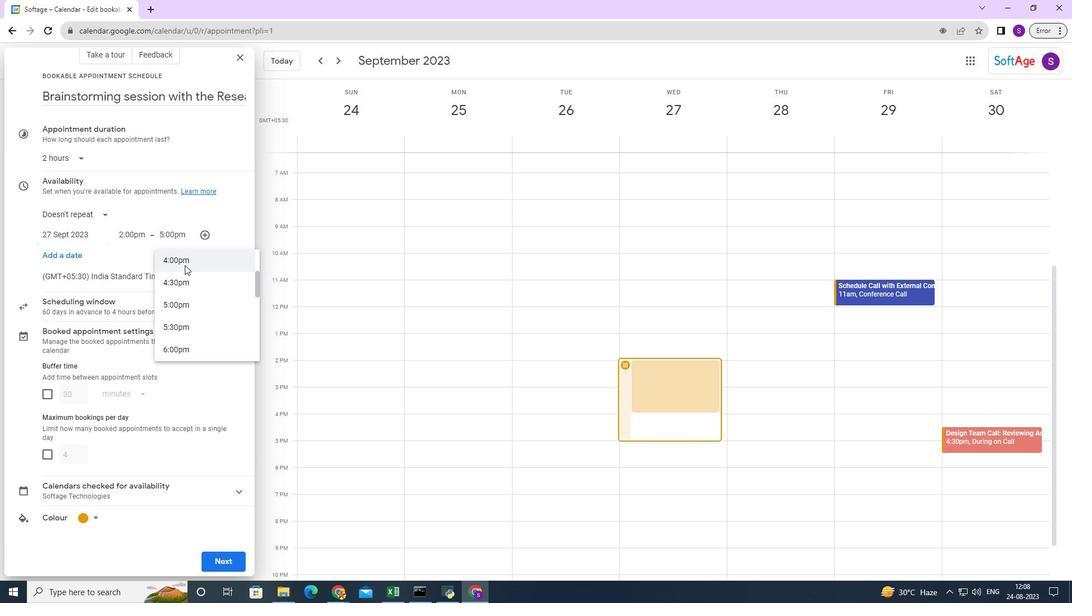 
Action: Mouse moved to (50, 455)
Screenshot: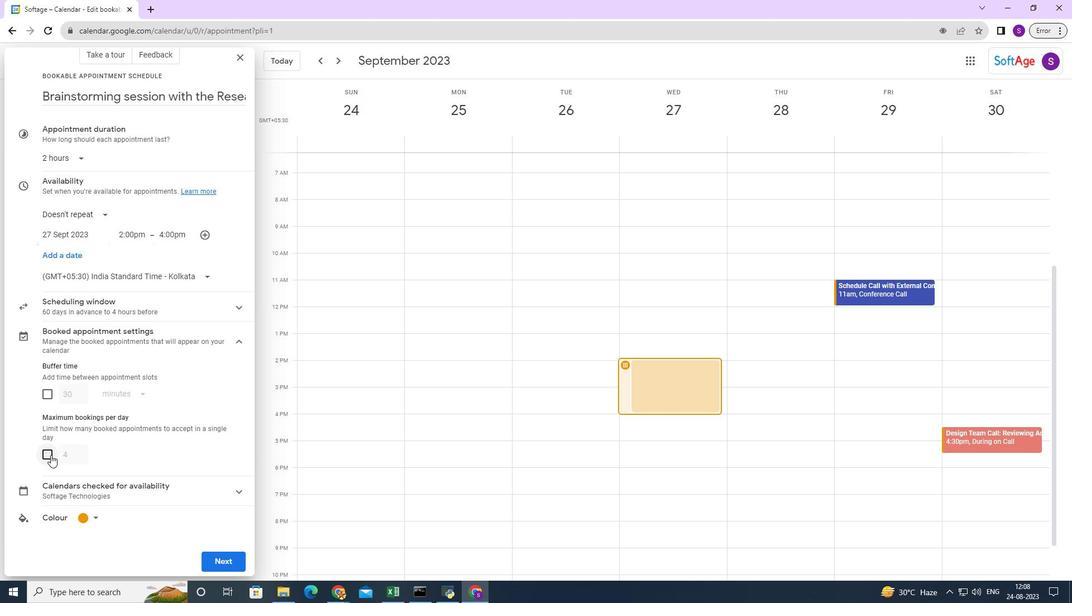 
Action: Mouse pressed left at (50, 455)
Screenshot: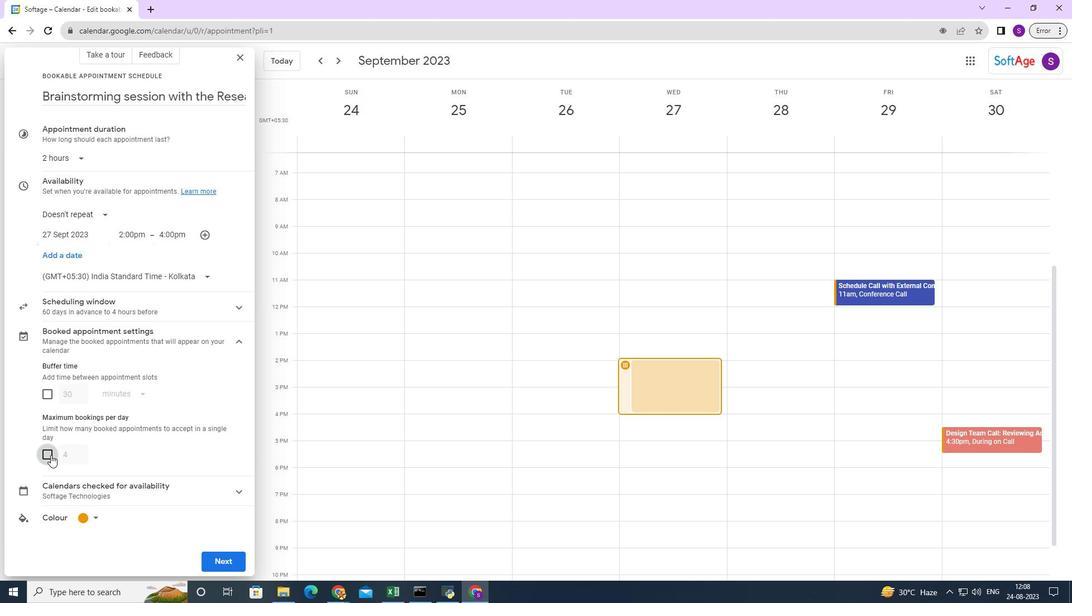 
Action: Mouse moved to (49, 449)
Screenshot: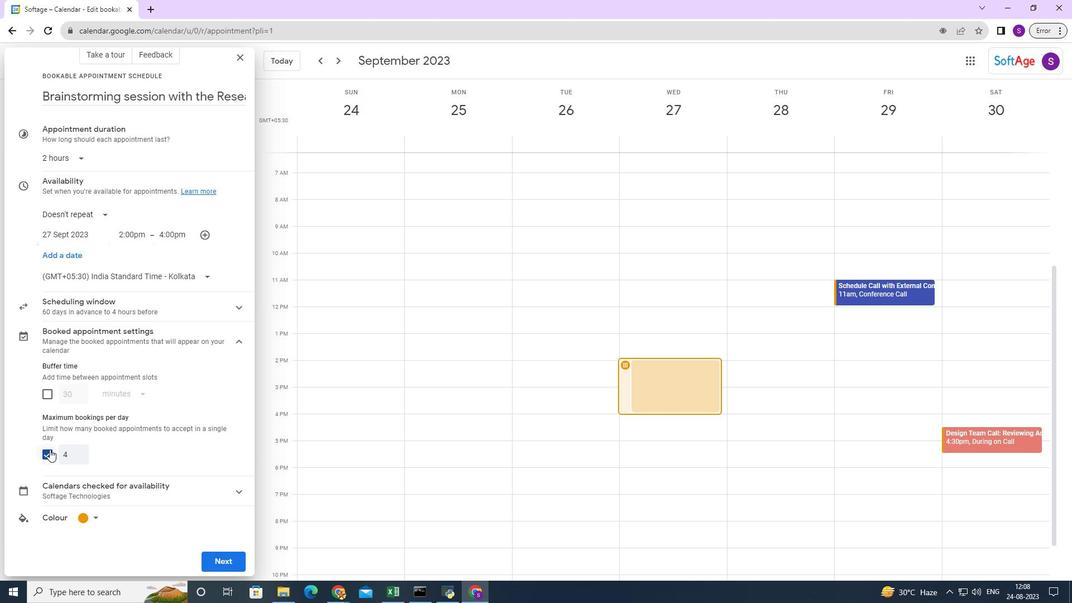 
Action: Mouse pressed left at (49, 449)
Screenshot: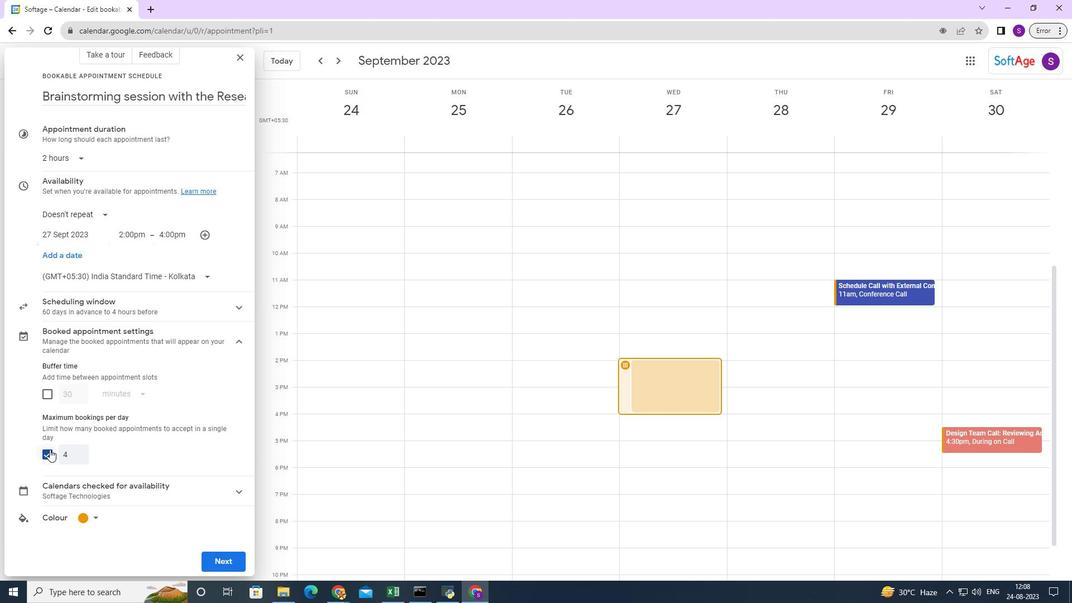 
Action: Mouse moved to (215, 561)
Screenshot: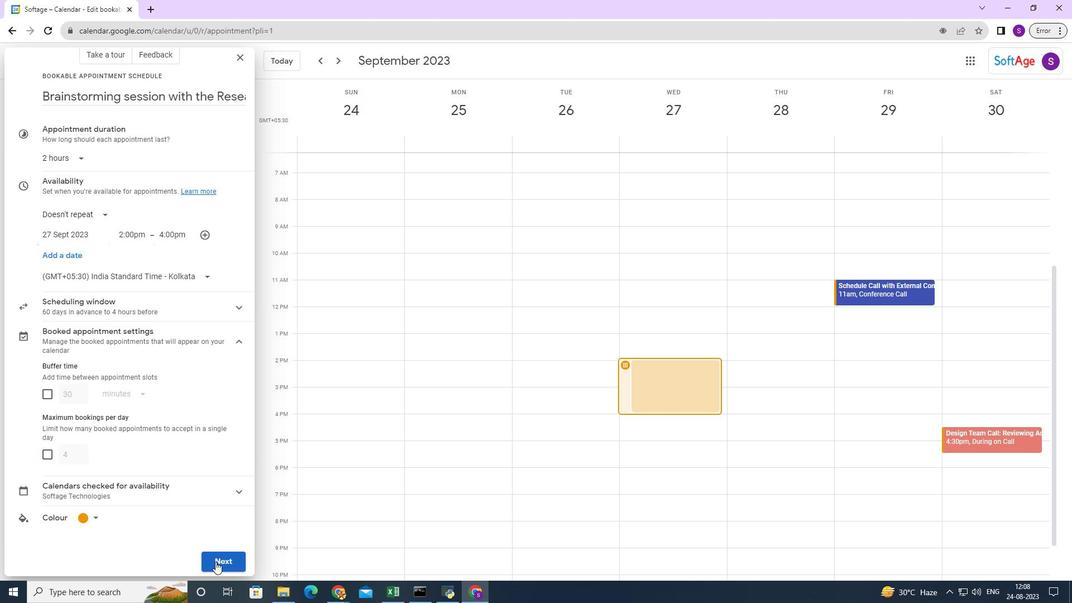 
Action: Mouse pressed left at (215, 561)
Screenshot: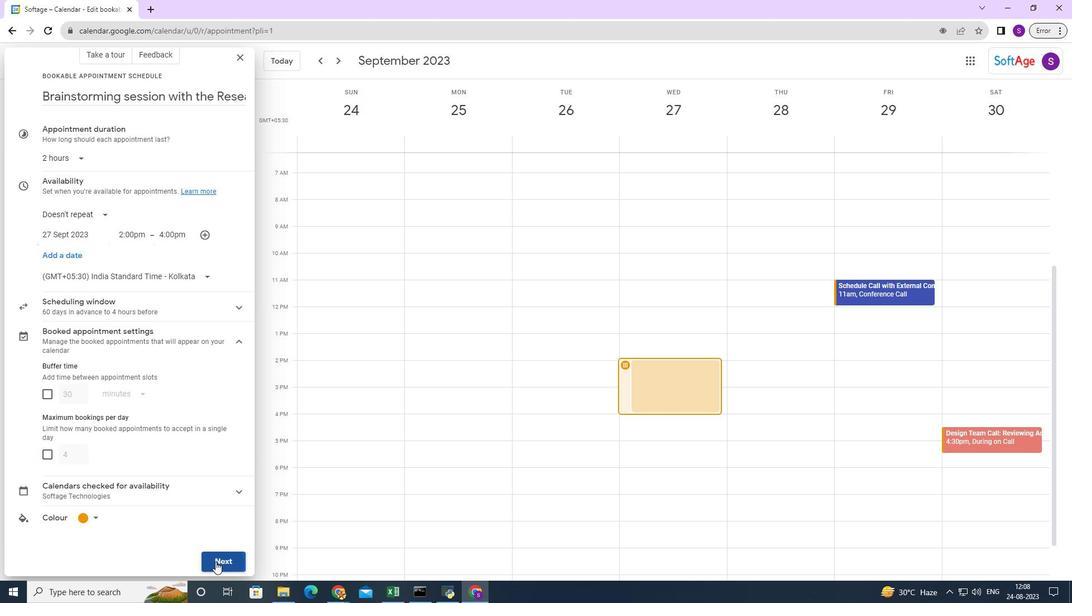 
Action: Mouse moved to (448, 447)
Screenshot: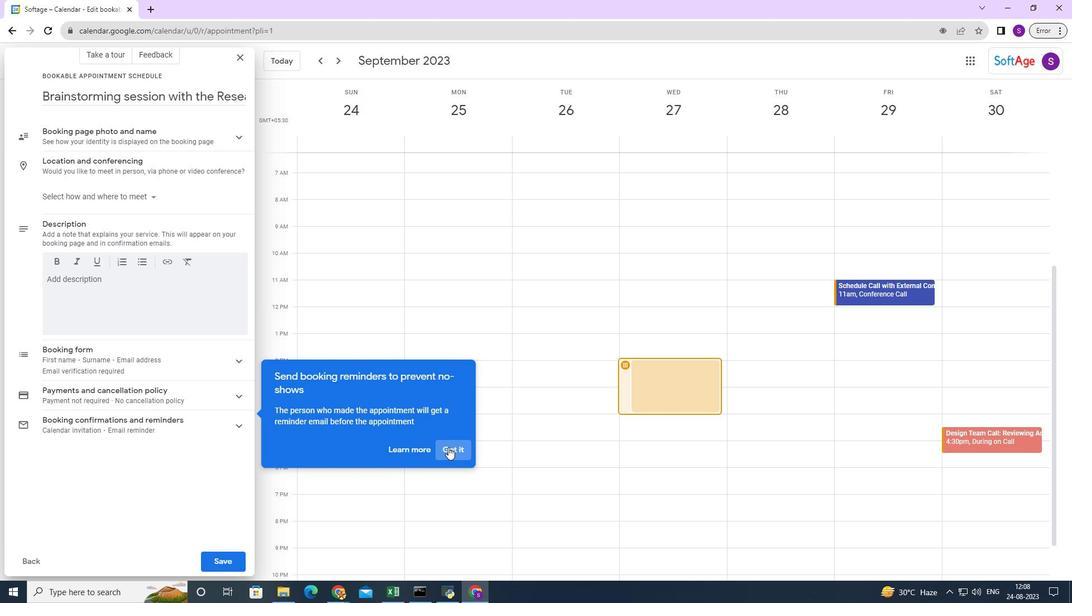 
Action: Mouse pressed left at (448, 447)
Screenshot: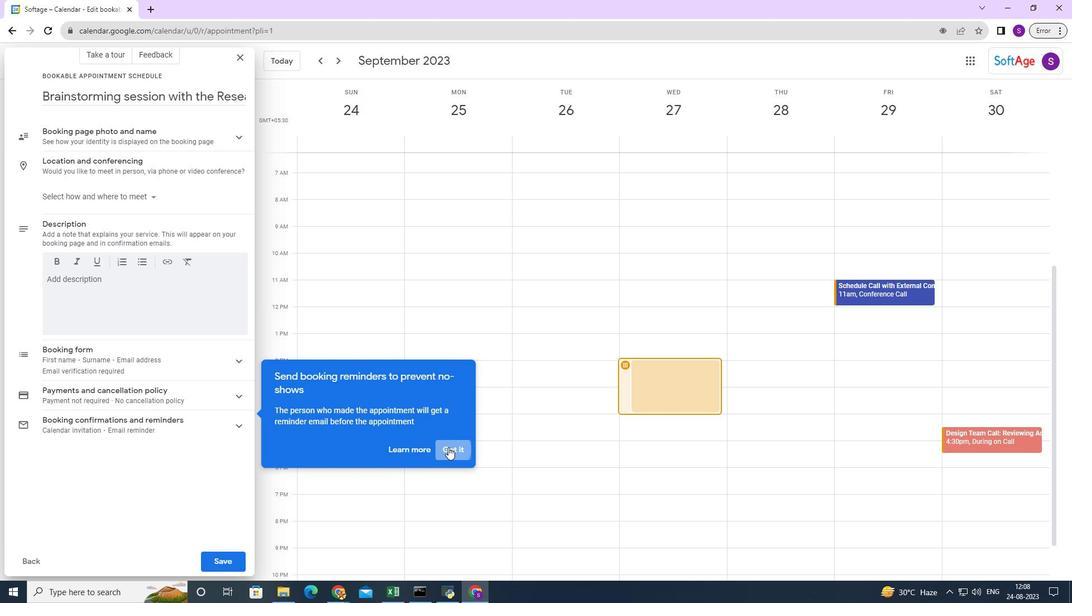 
Action: Mouse moved to (206, 558)
Screenshot: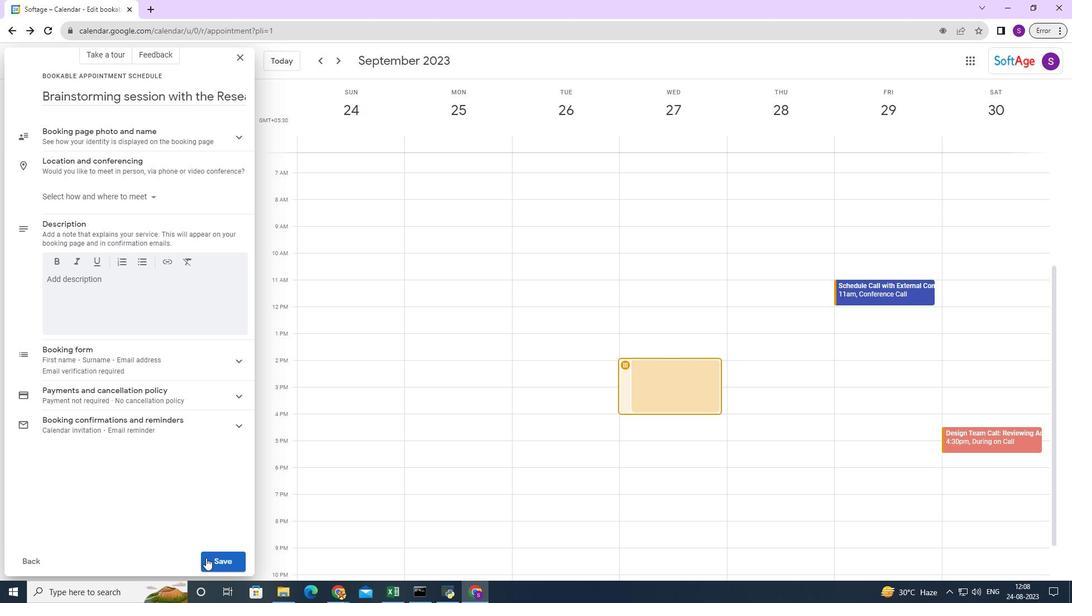
Action: Mouse pressed left at (206, 558)
Screenshot: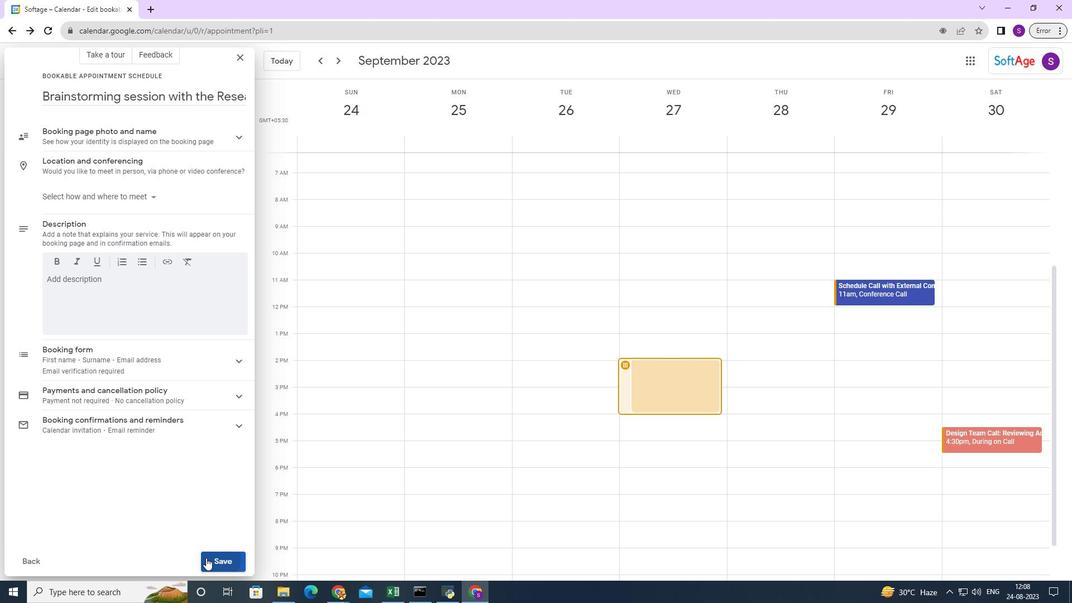 
Action: Mouse moved to (343, 468)
Screenshot: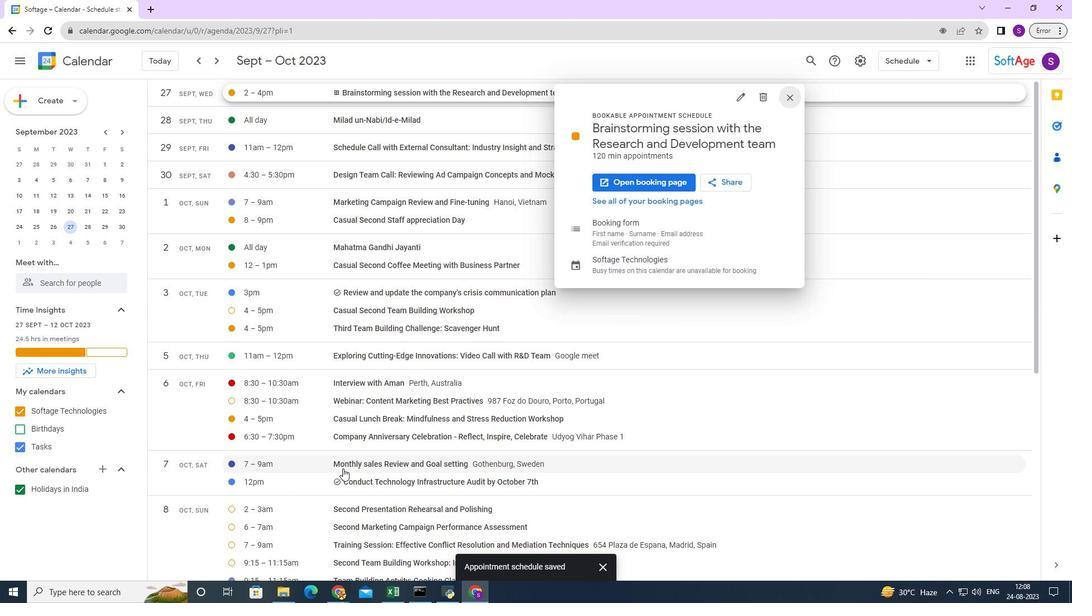 
